 Task: Customize your repository appearance and profile.
Action: Mouse moved to (1178, 86)
Screenshot: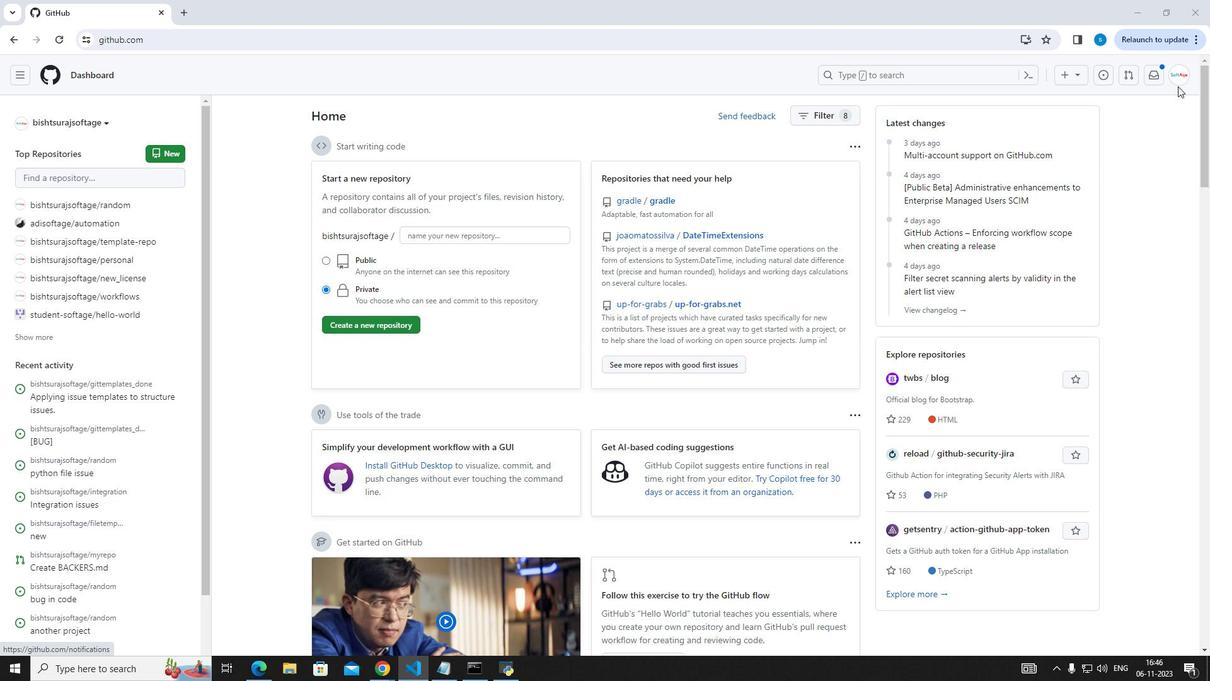 
Action: Mouse pressed left at (1178, 86)
Screenshot: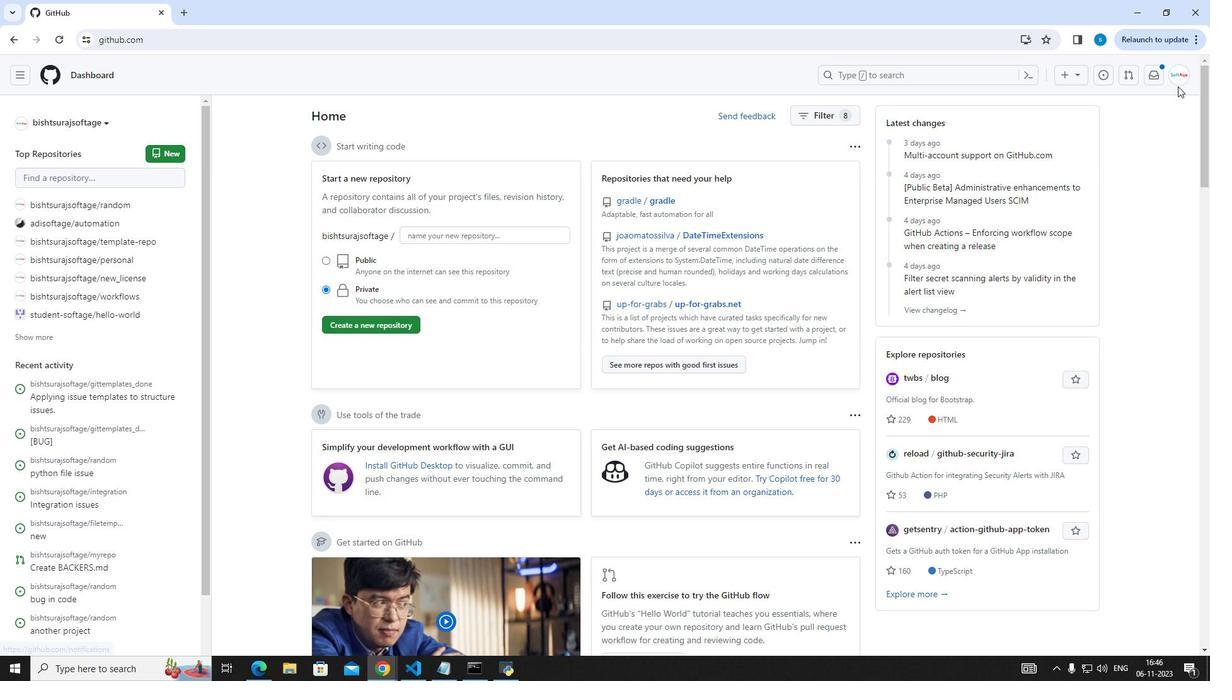 
Action: Mouse moved to (1179, 78)
Screenshot: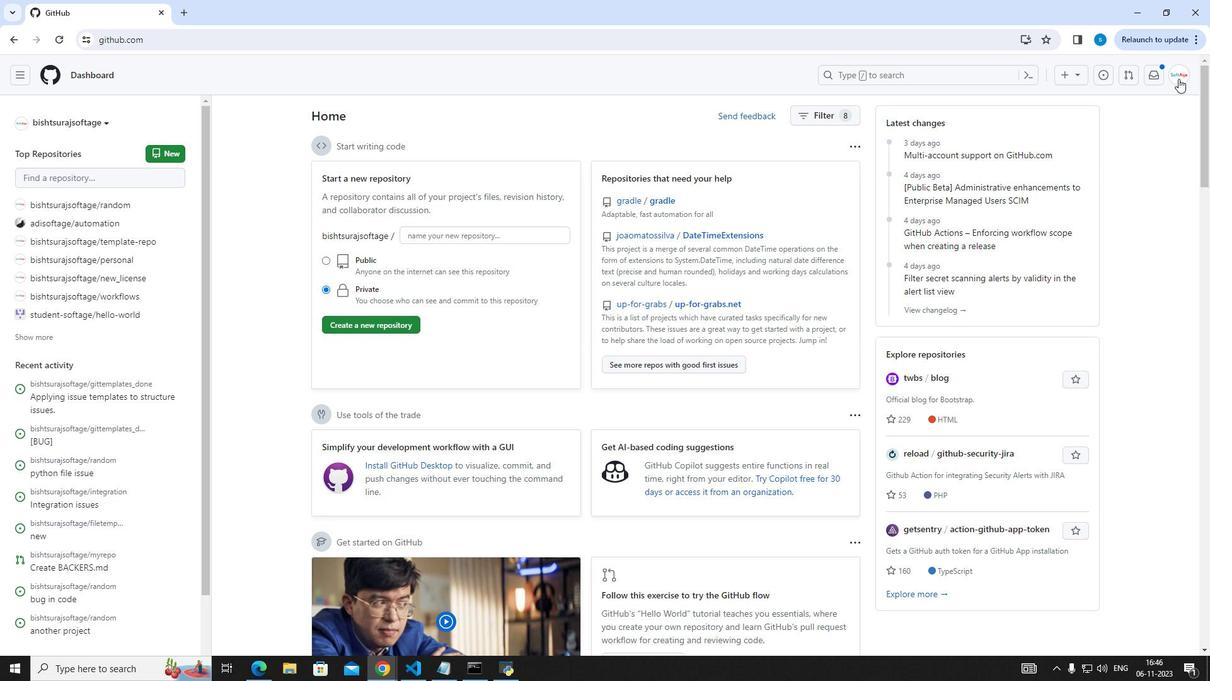 
Action: Mouse pressed left at (1179, 78)
Screenshot: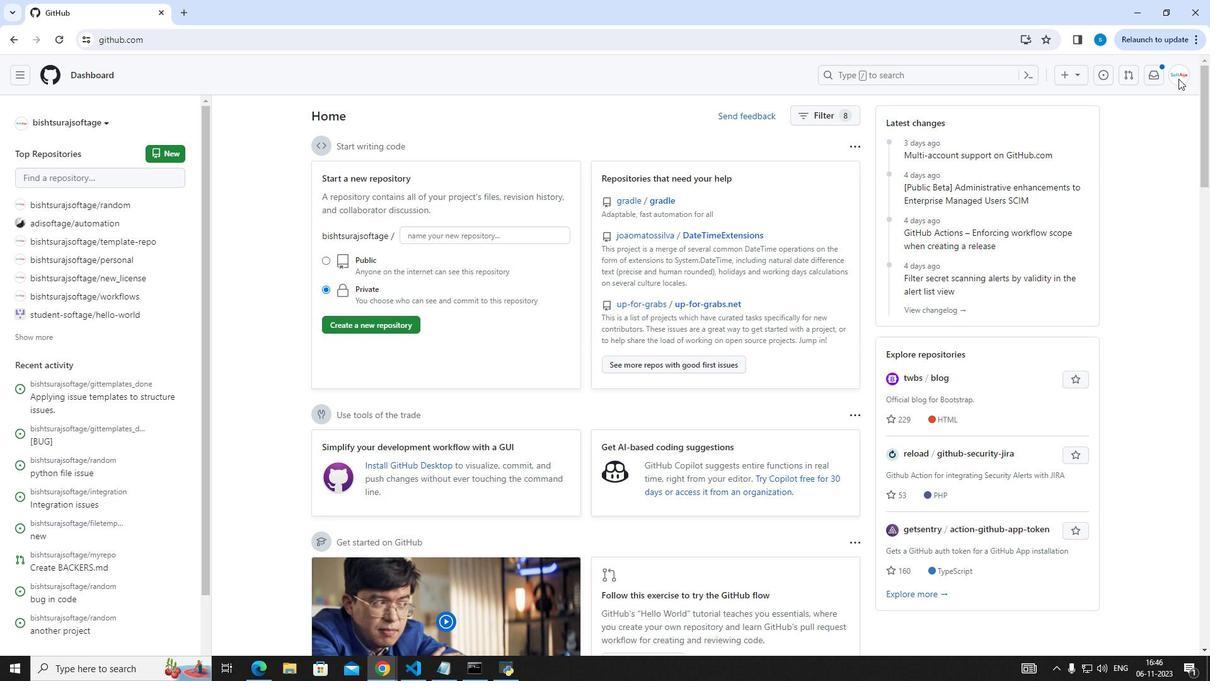 
Action: Mouse moved to (1079, 189)
Screenshot: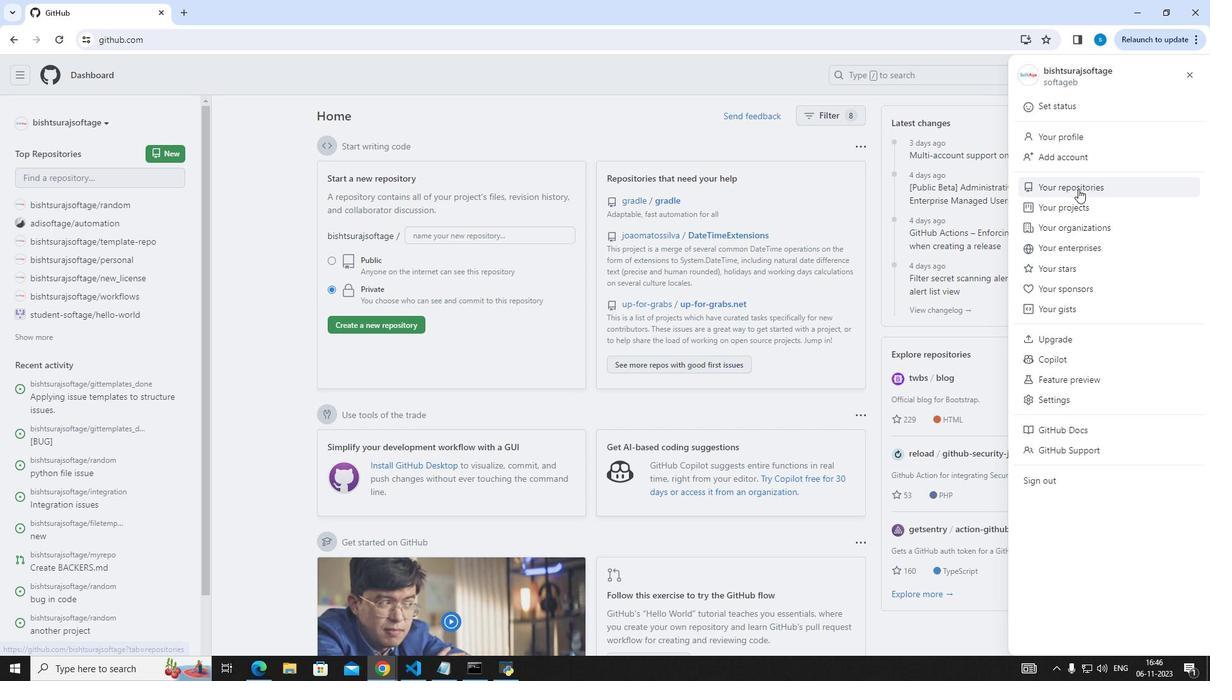 
Action: Mouse pressed left at (1079, 189)
Screenshot: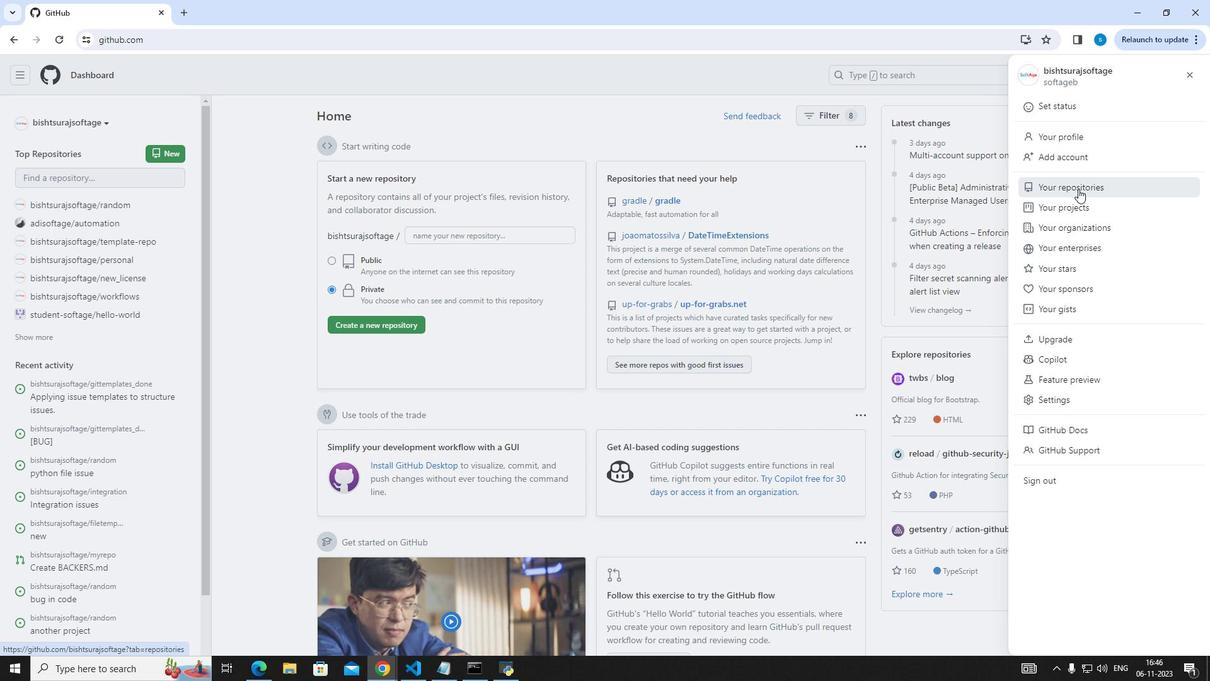 
Action: Mouse moved to (435, 605)
Screenshot: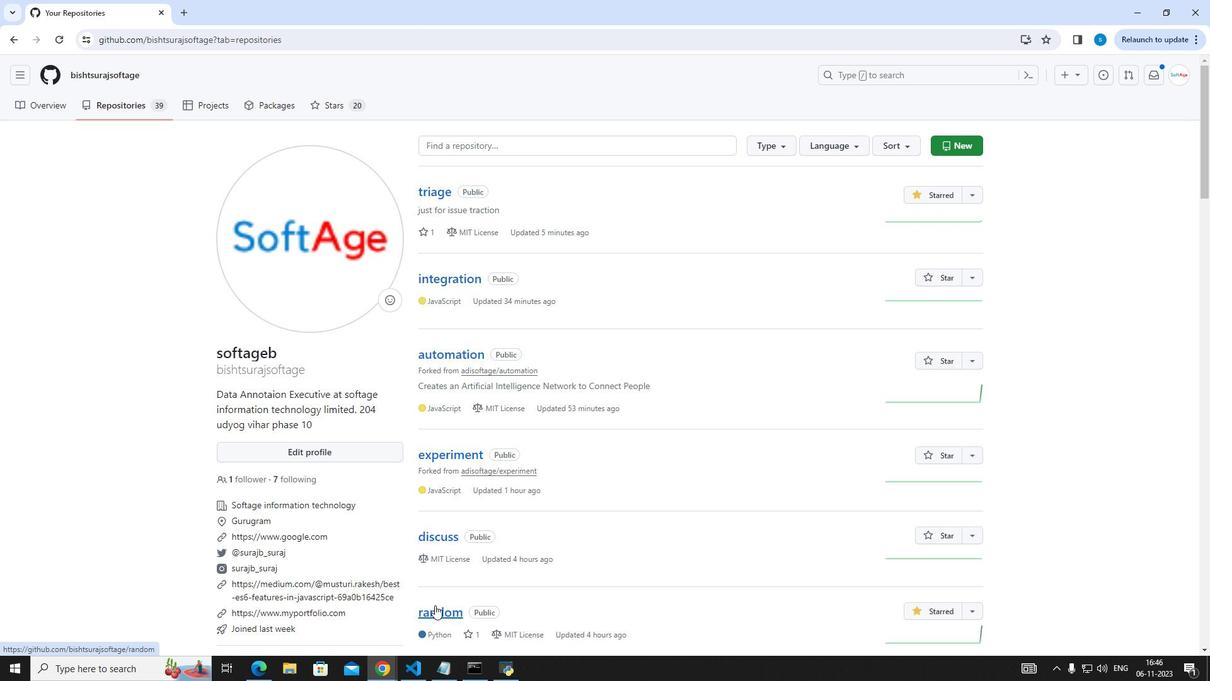 
Action: Mouse pressed left at (435, 605)
Screenshot: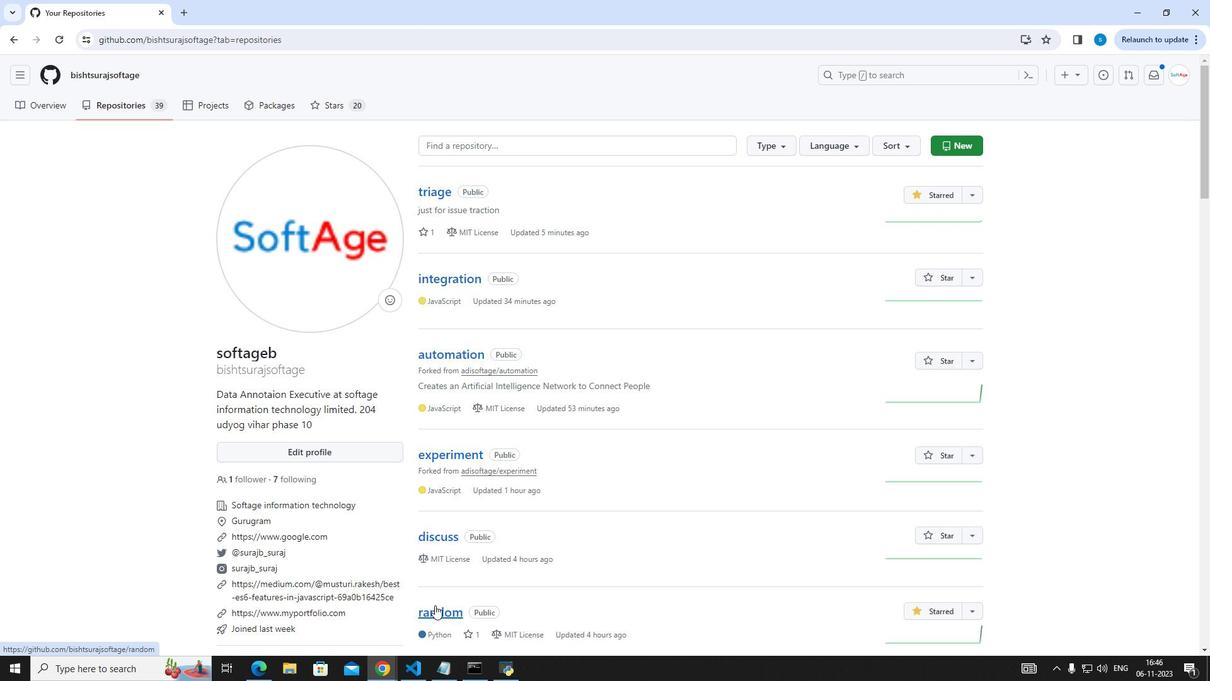 
Action: Mouse moved to (974, 181)
Screenshot: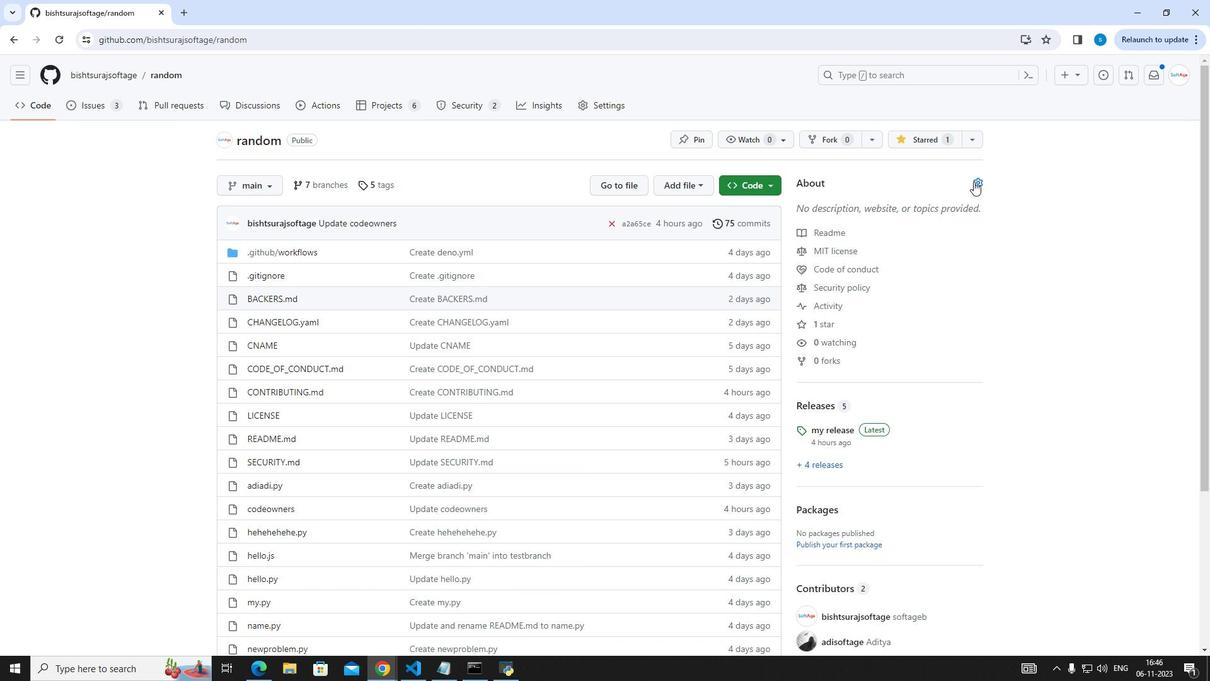 
Action: Mouse pressed left at (974, 181)
Screenshot: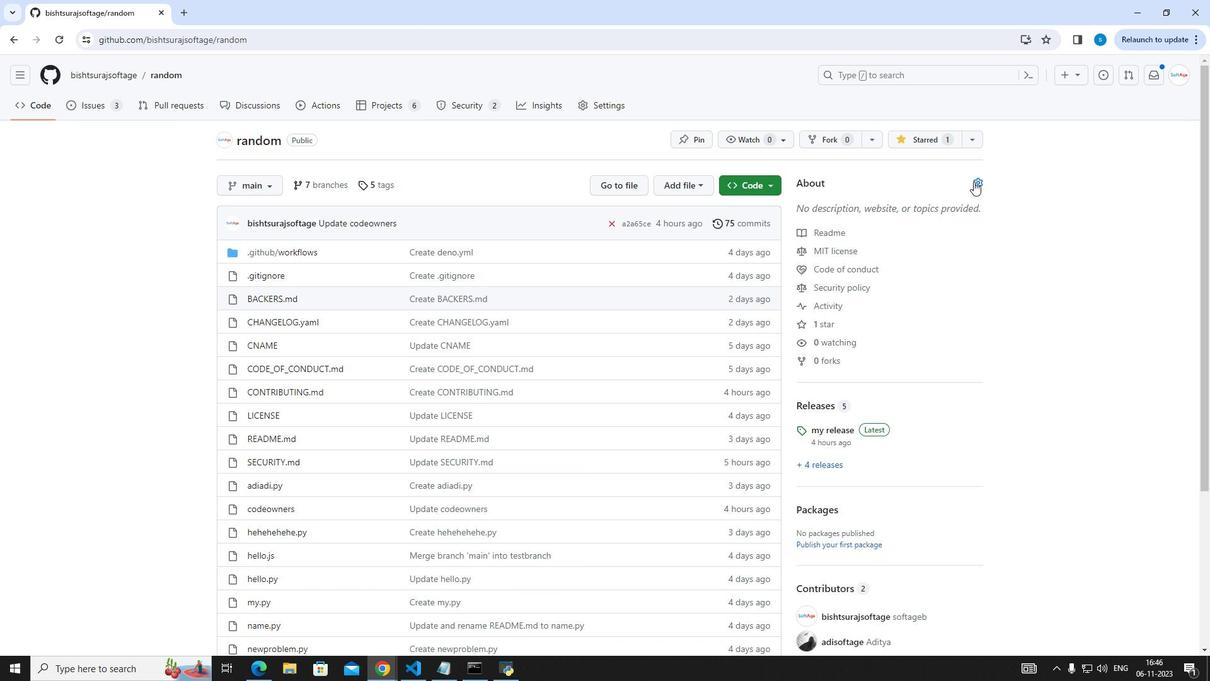 
Action: Mouse moved to (462, 181)
Screenshot: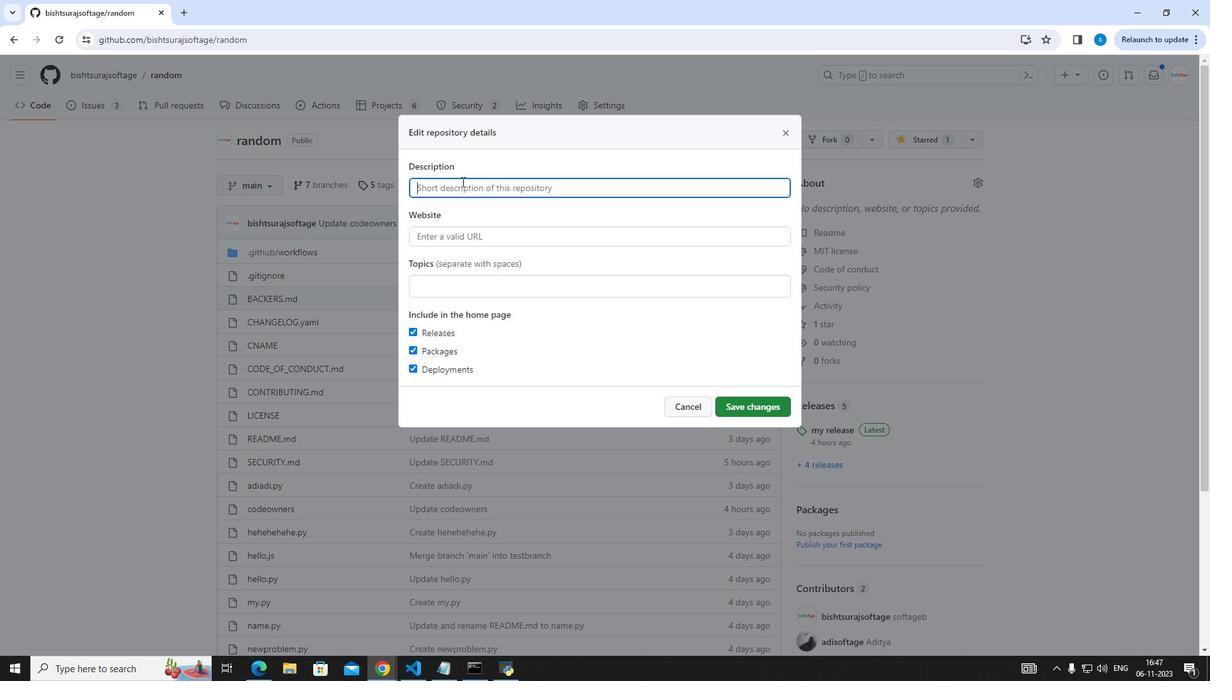 
Action: Mouse pressed left at (462, 181)
Screenshot: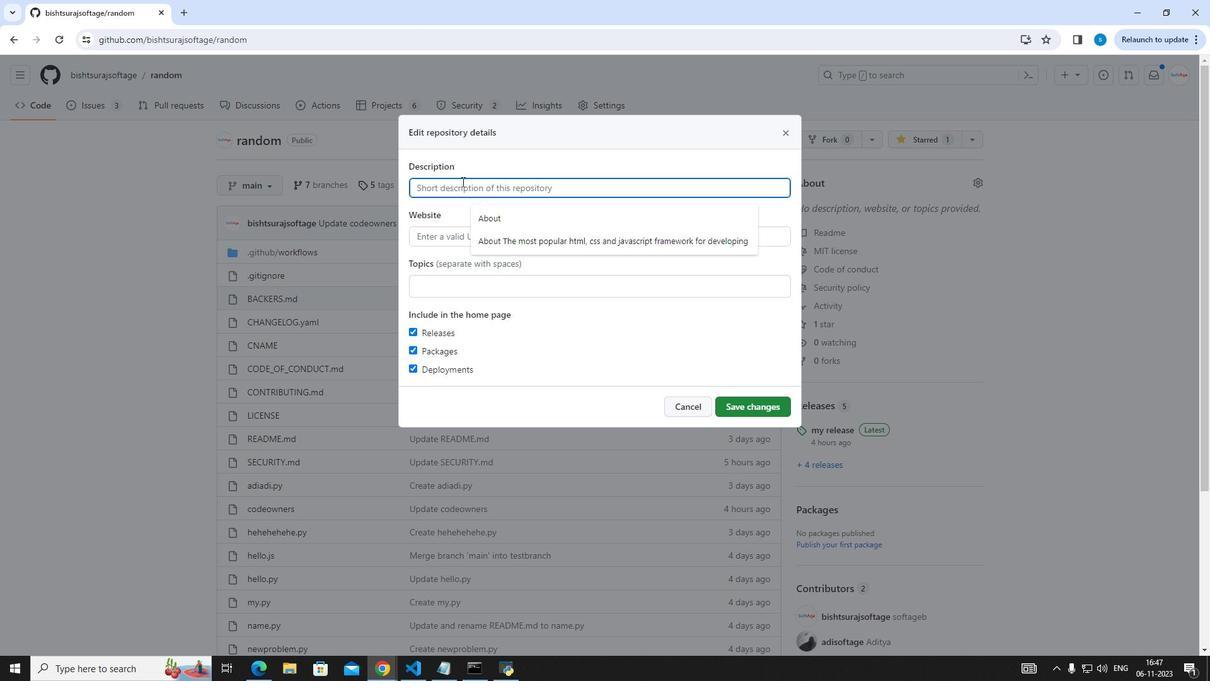
Action: Key pressed <Key.shift_r><Key.shift_r><Key.shift_r><Key.shift_r><Key.shift_r><Key.shift_r><Key.shift_r><Key.shift_r><Key.shift_r><Key.shift_r><Key.shift_r><Key.shift_r><Key.shift_r><Key.shift_r><Key.shift_r><Key.shift_r><Key.shift_r>A<Key.space>modern<Key.space>web<Key.space>application<Key.space>built<Key.space>with<Key.space><Key.shift_r>React<Key.space>and<Key.space><Key.shift_r>Node<Key.space><Key.backspace>js.
Screenshot: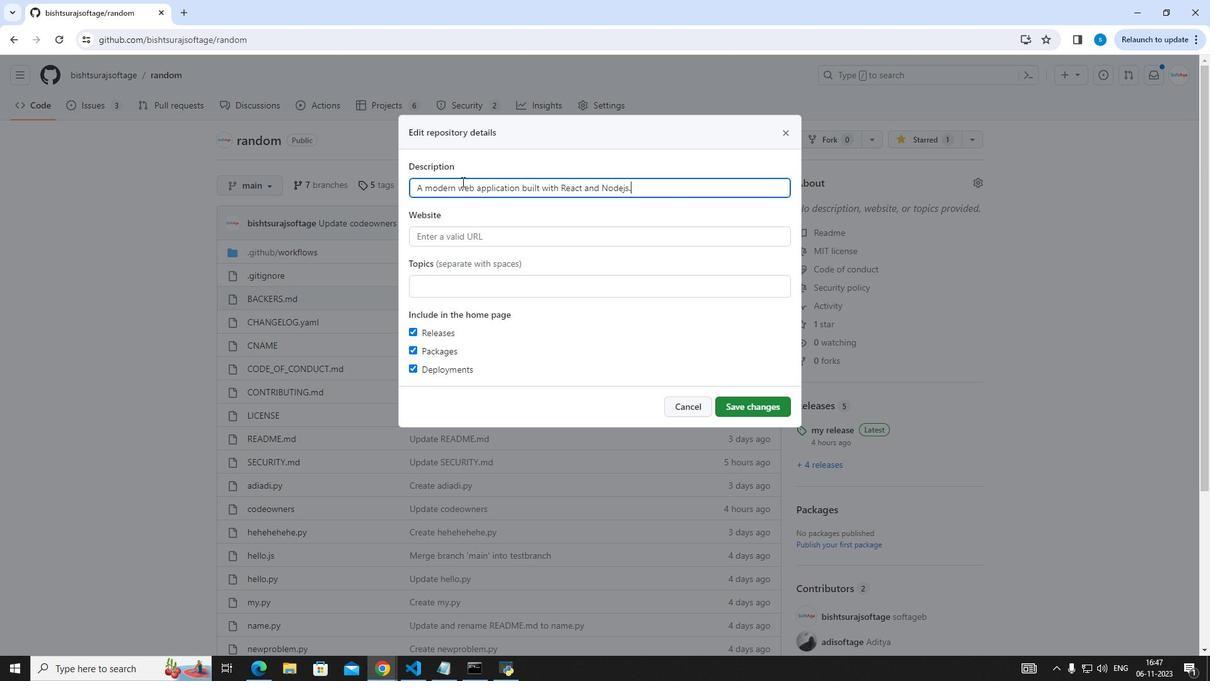 
Action: Mouse moved to (460, 287)
Screenshot: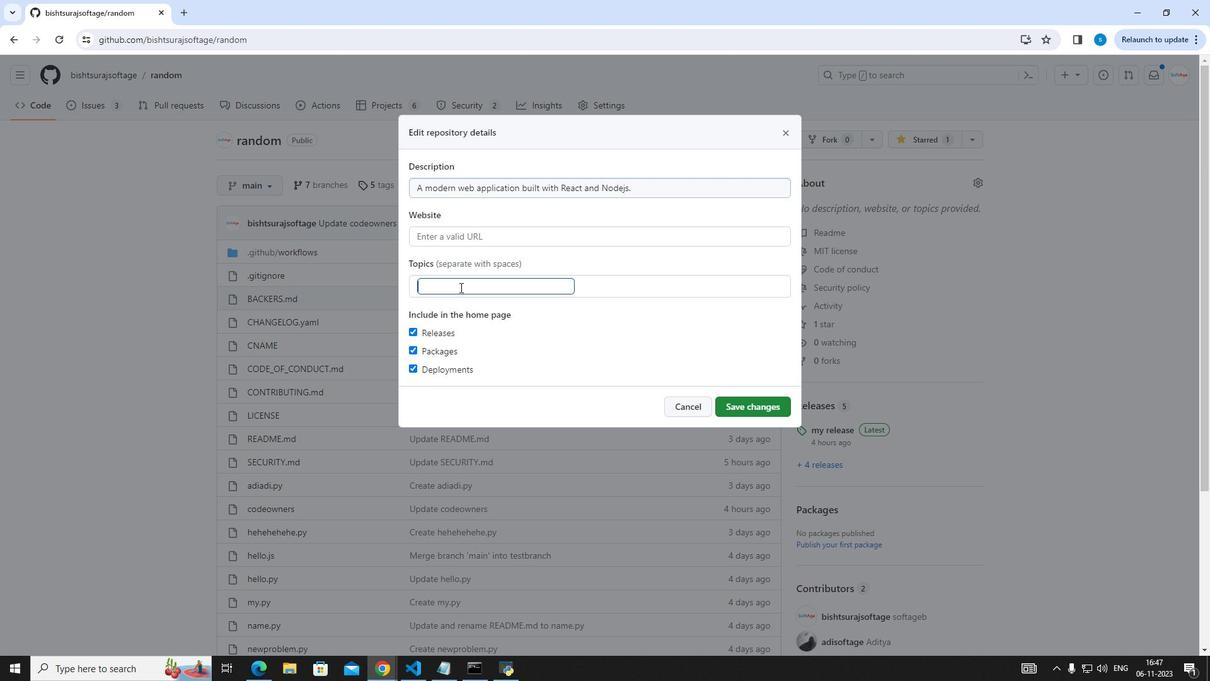 
Action: Mouse pressed left at (460, 287)
Screenshot: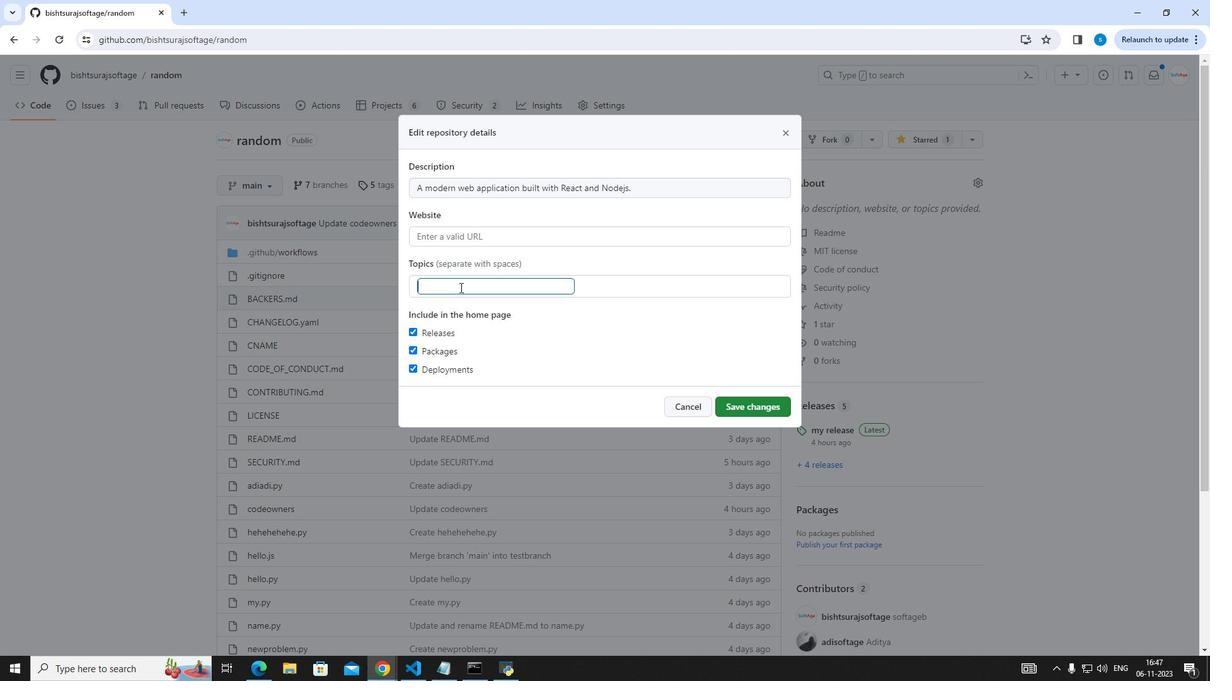 
Action: Key pressed css<Key.space>javascript<Key.space>nodejs<Key.space>react<Key.space>html<Key.space>c<Key.backspace>jav<Key.backspace><Key.backspace>ava<Key.enter><Key.space><Key.backspace>php<Key.space>python<Key.space>
Screenshot: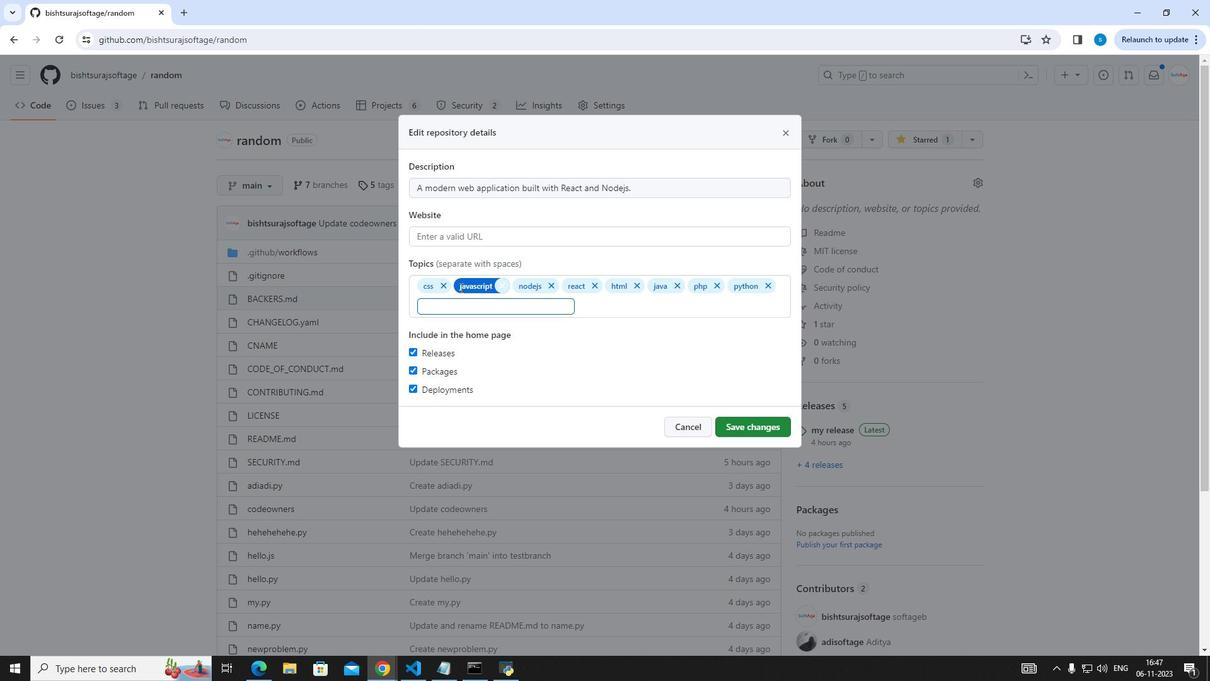 
Action: Mouse moved to (778, 429)
Screenshot: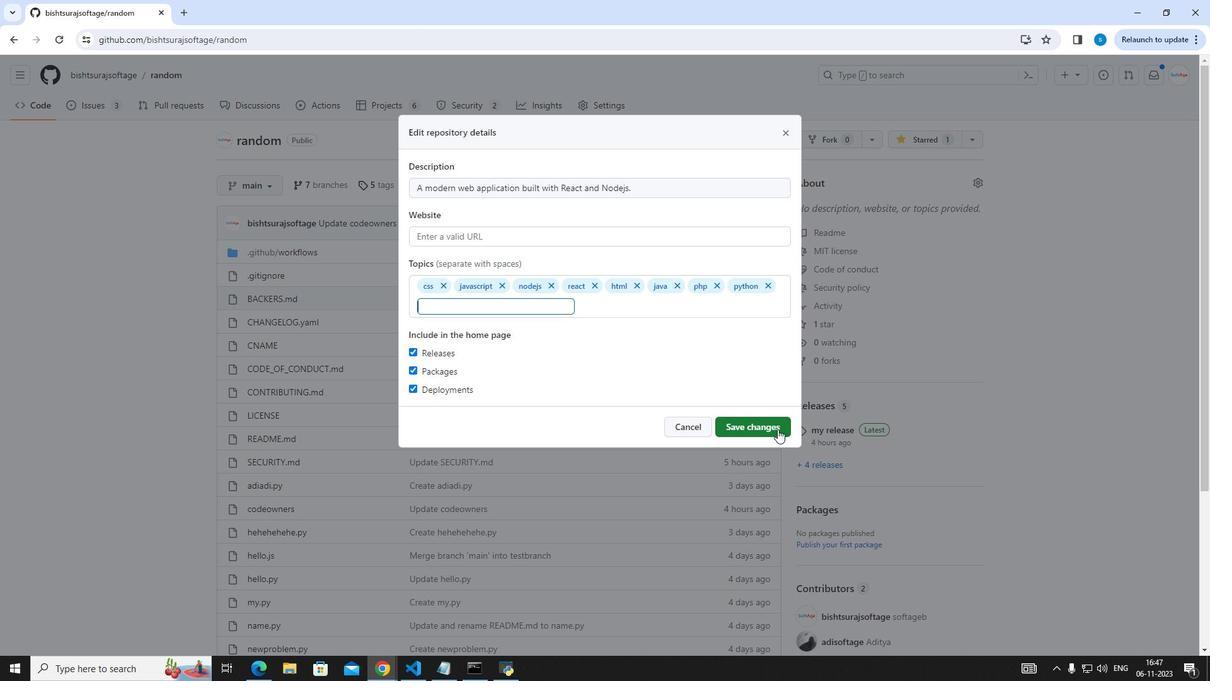 
Action: Mouse pressed left at (778, 429)
Screenshot: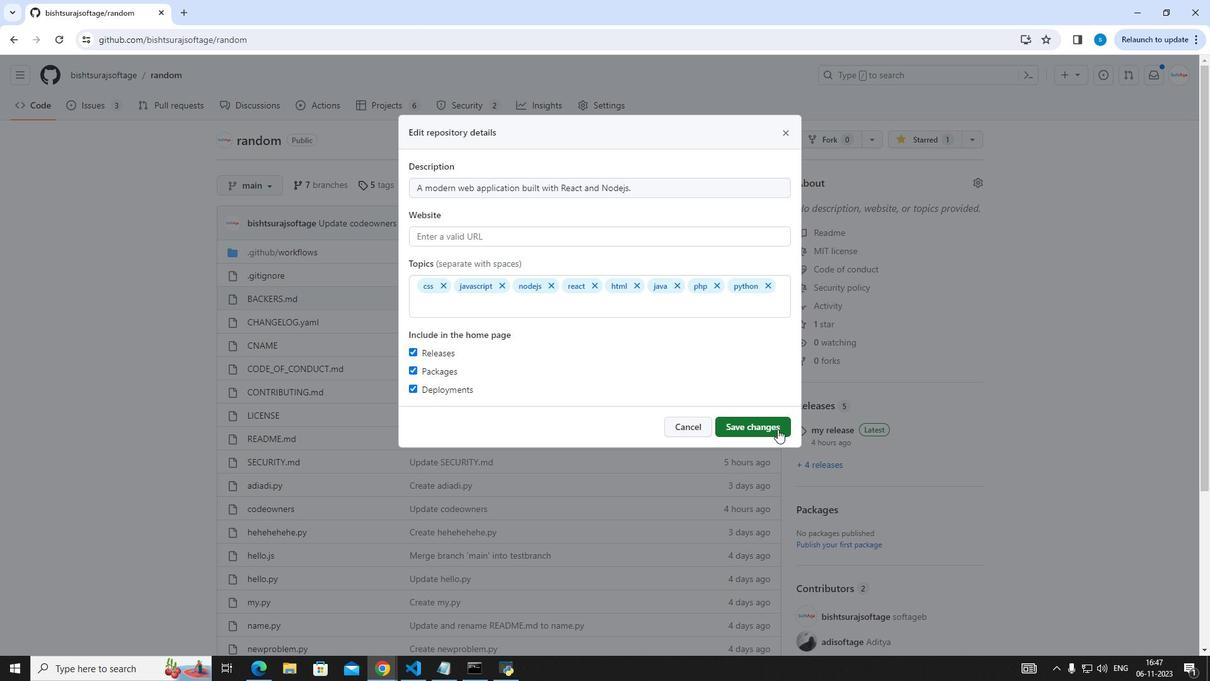 
Action: Mouse moved to (588, 107)
Screenshot: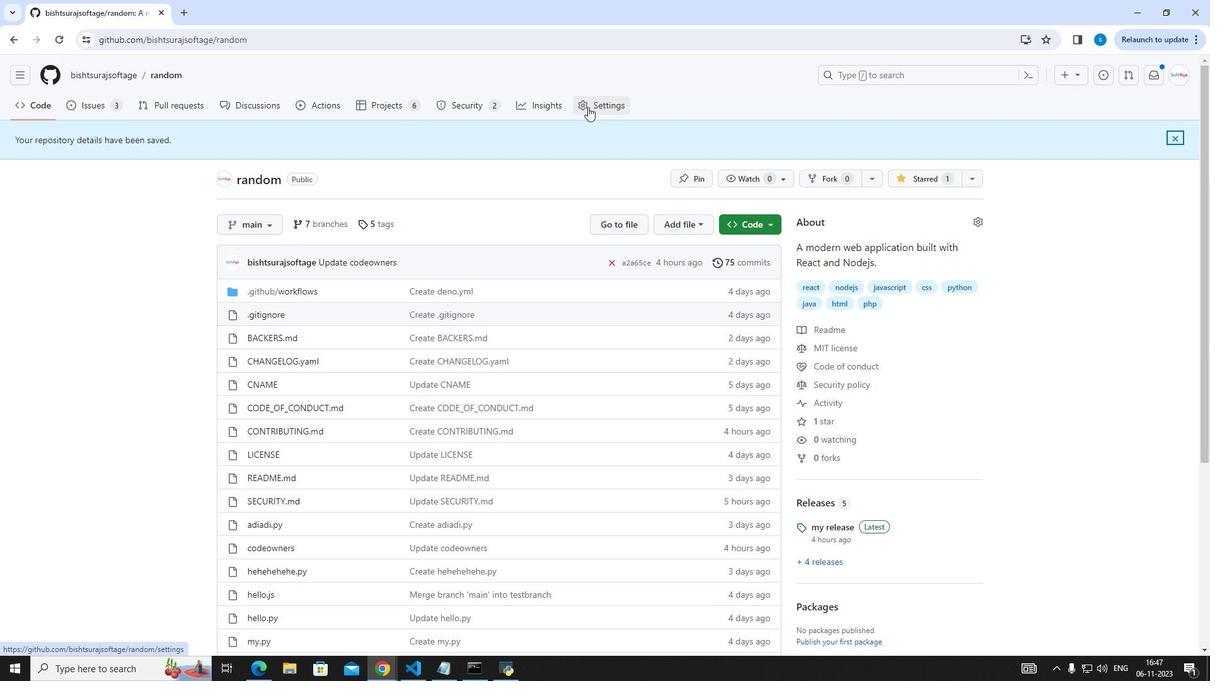 
Action: Mouse pressed left at (588, 107)
Screenshot: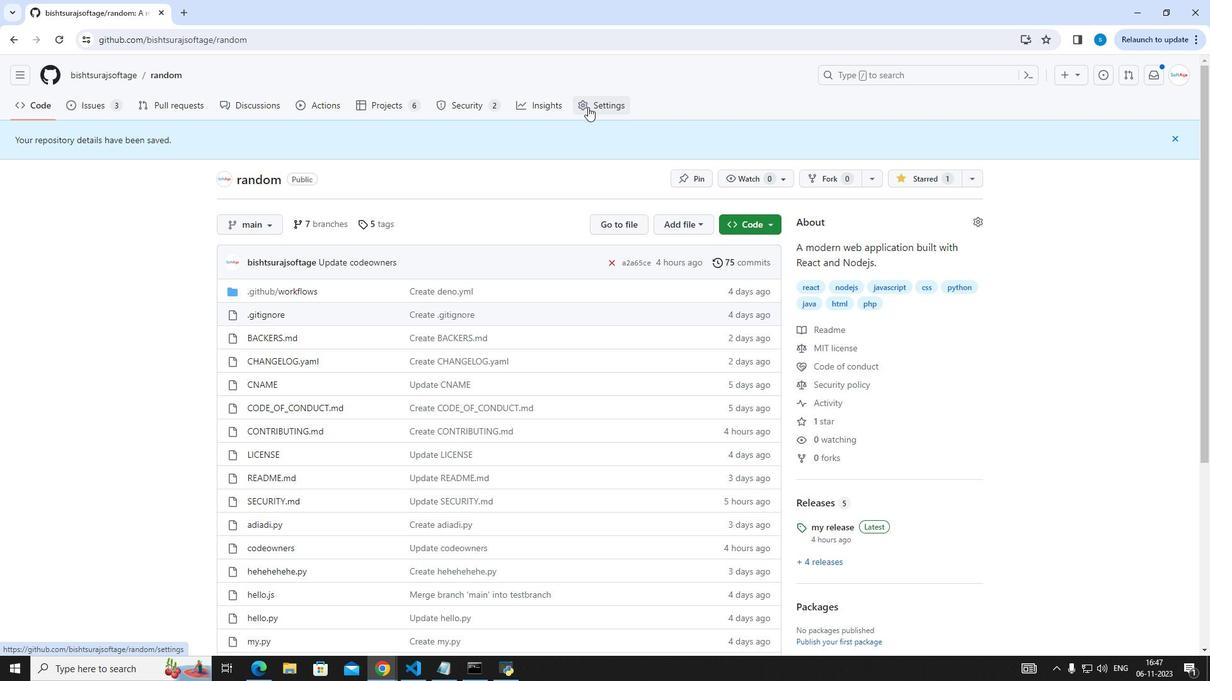 
Action: Mouse moved to (698, 326)
Screenshot: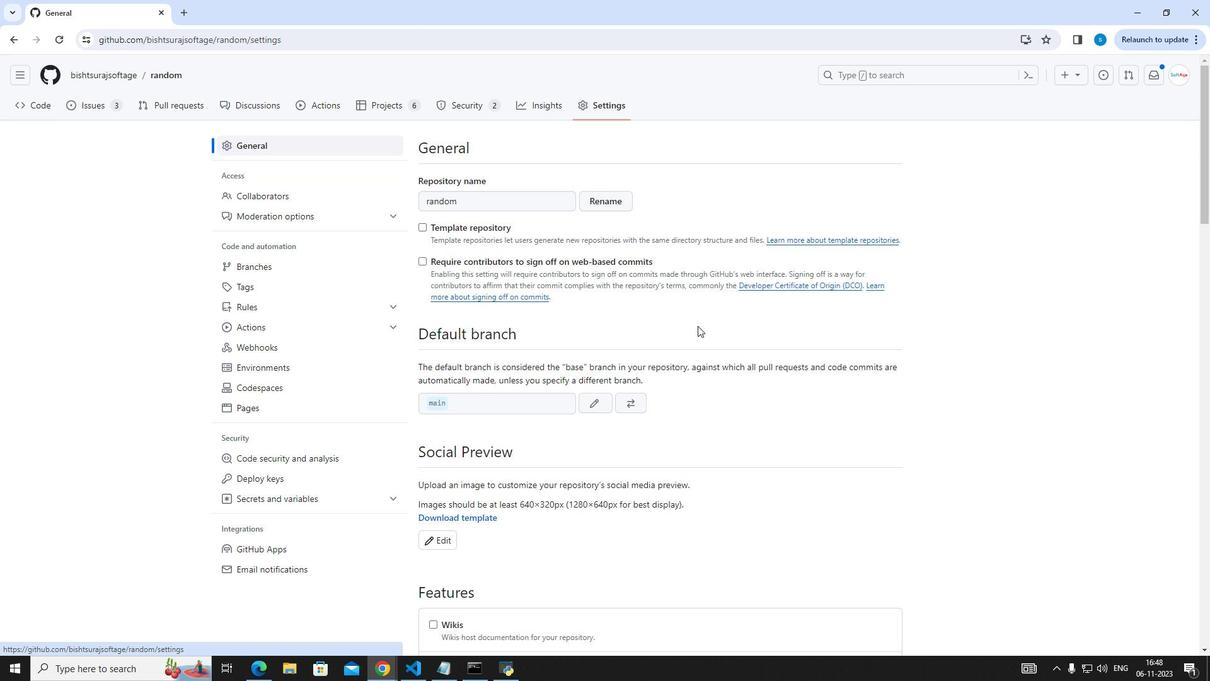 
Action: Mouse scrolled (698, 325) with delta (0, 0)
Screenshot: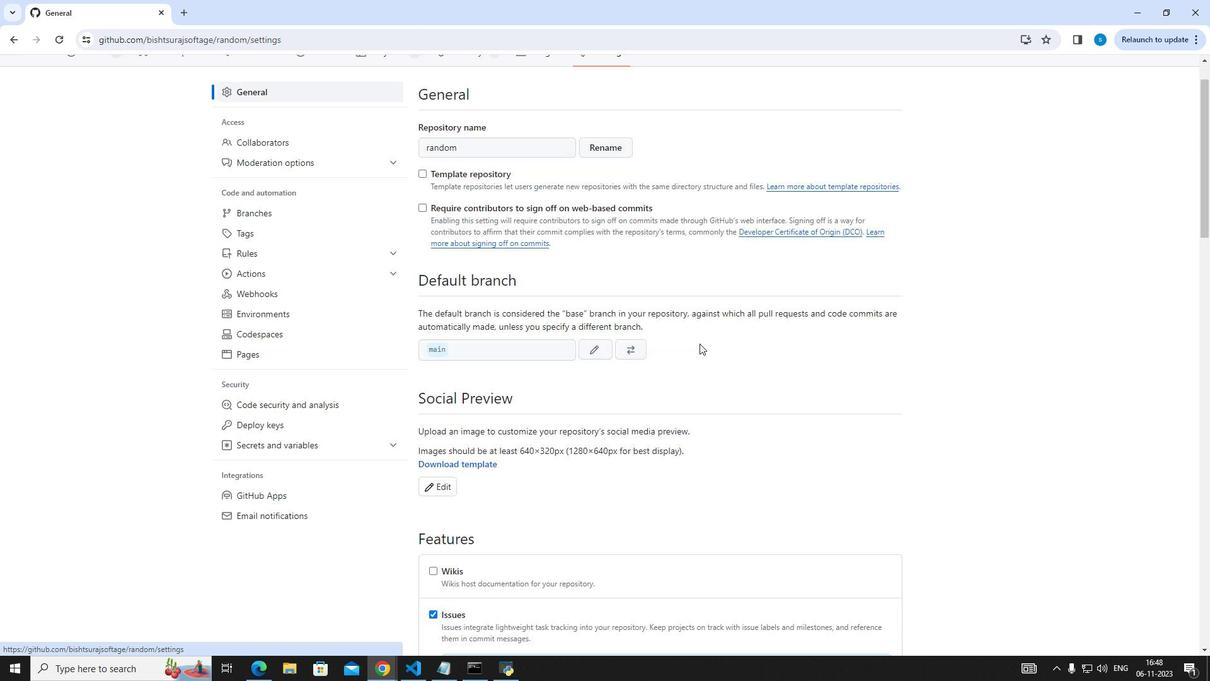
Action: Mouse moved to (698, 328)
Screenshot: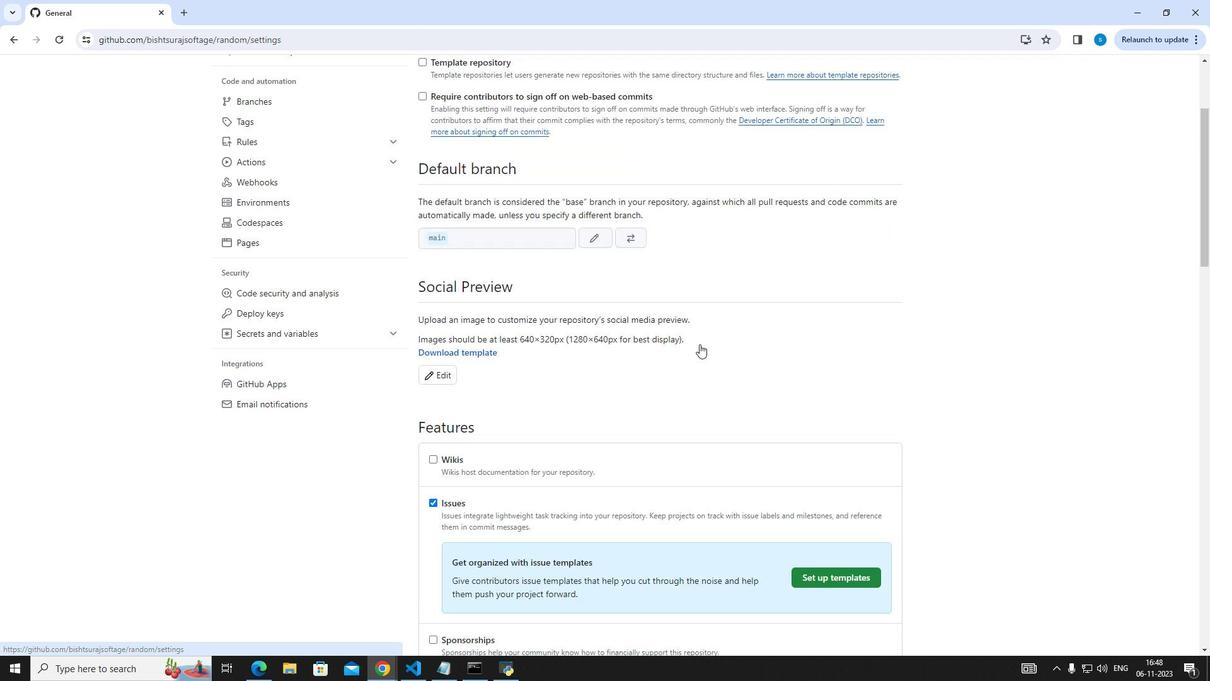 
Action: Mouse scrolled (698, 327) with delta (0, 0)
Screenshot: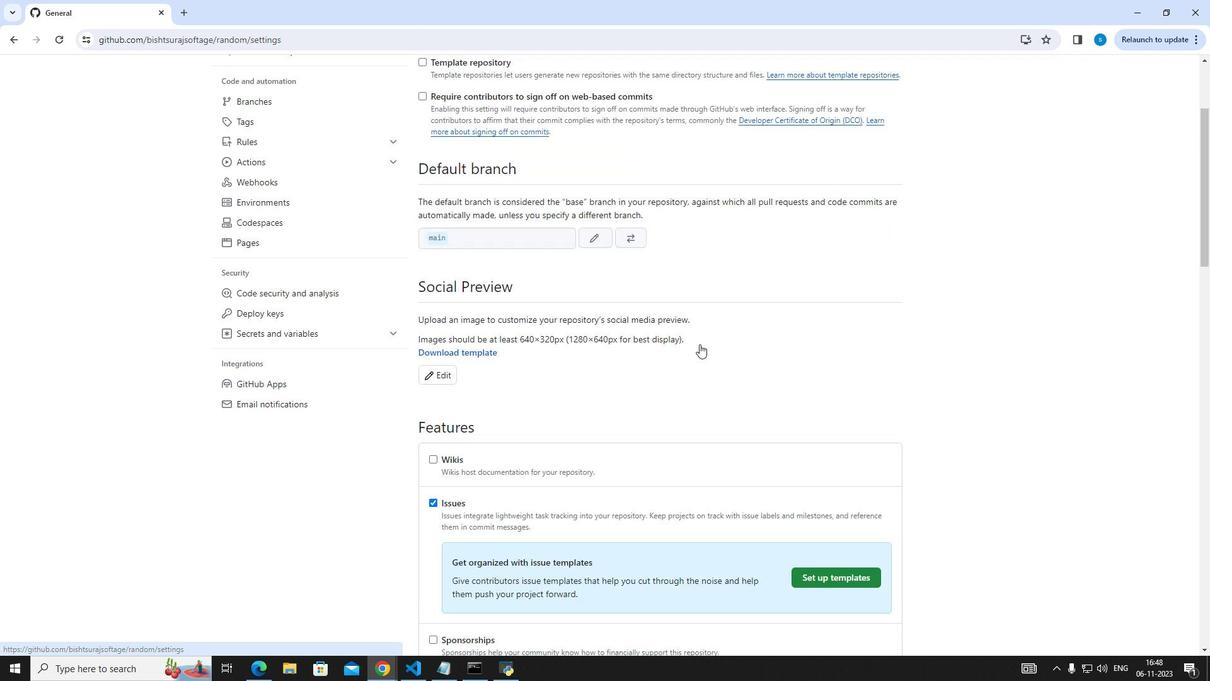
Action: Mouse moved to (699, 336)
Screenshot: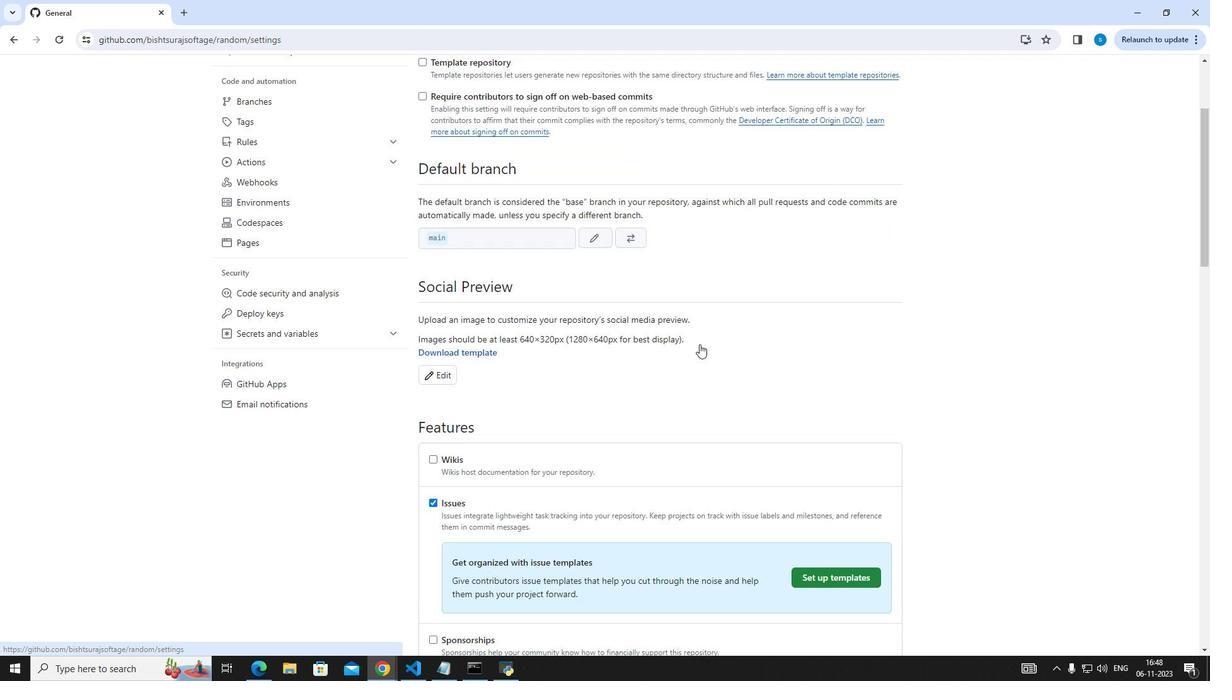 
Action: Mouse scrolled (699, 335) with delta (0, 0)
Screenshot: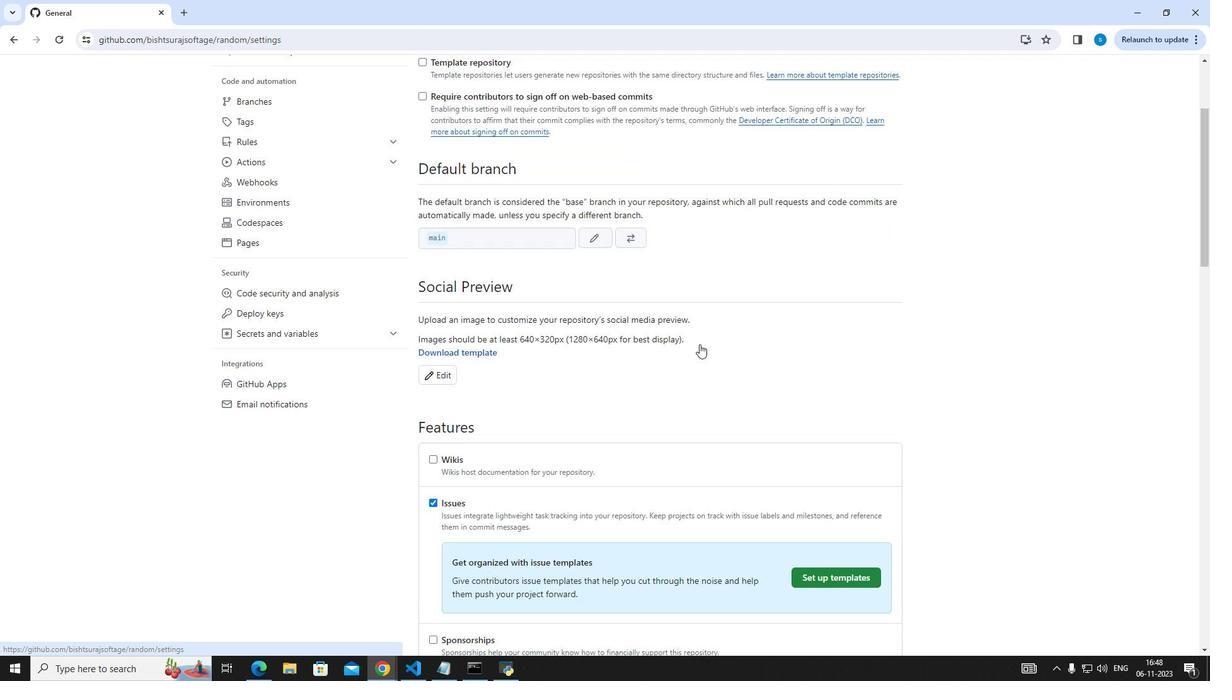
Action: Mouse moved to (700, 340)
Screenshot: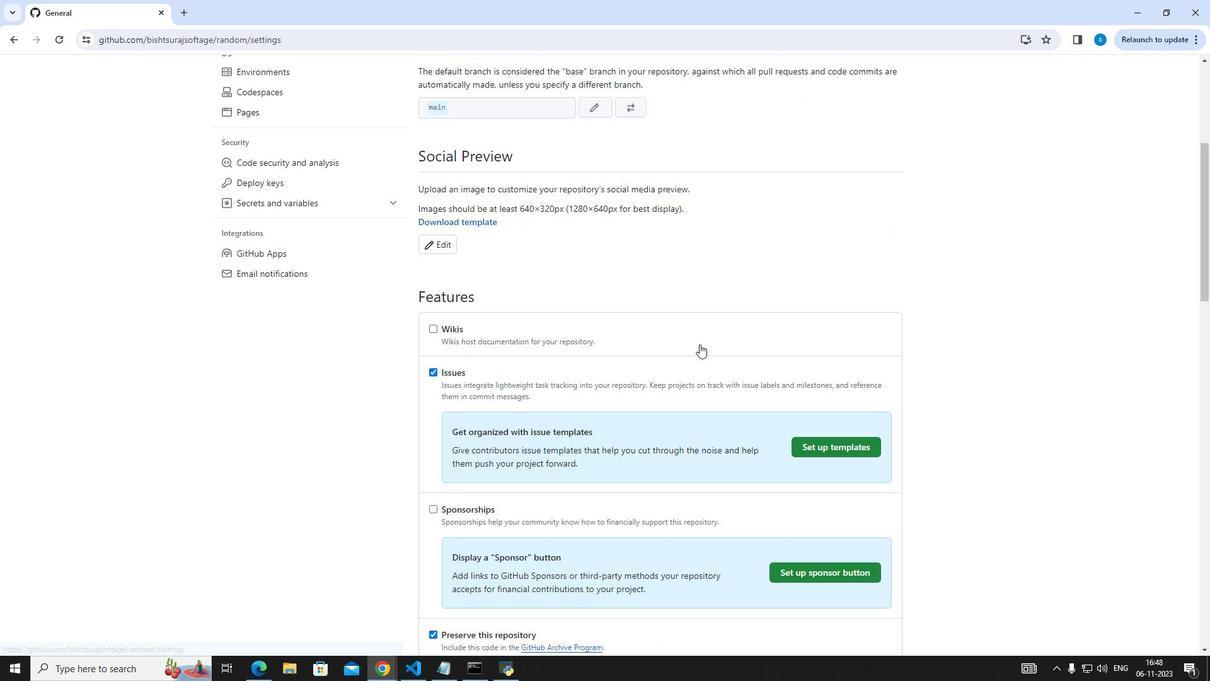 
Action: Mouse scrolled (700, 339) with delta (0, 0)
Screenshot: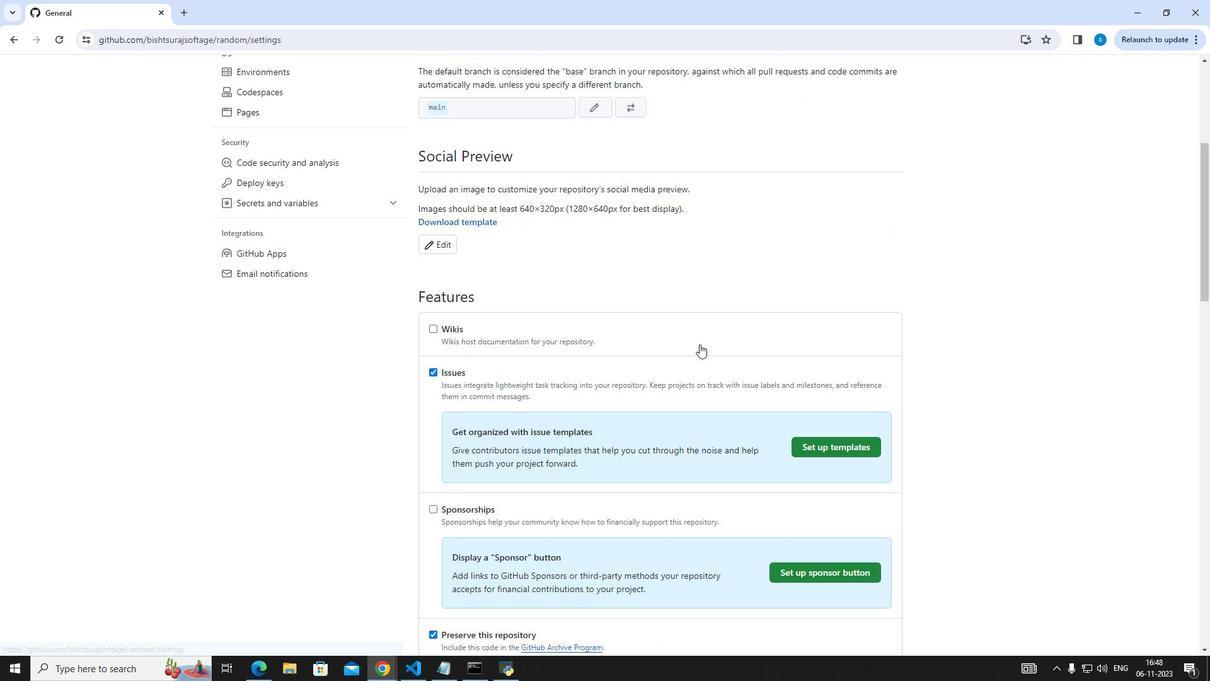 
Action: Mouse moved to (700, 343)
Screenshot: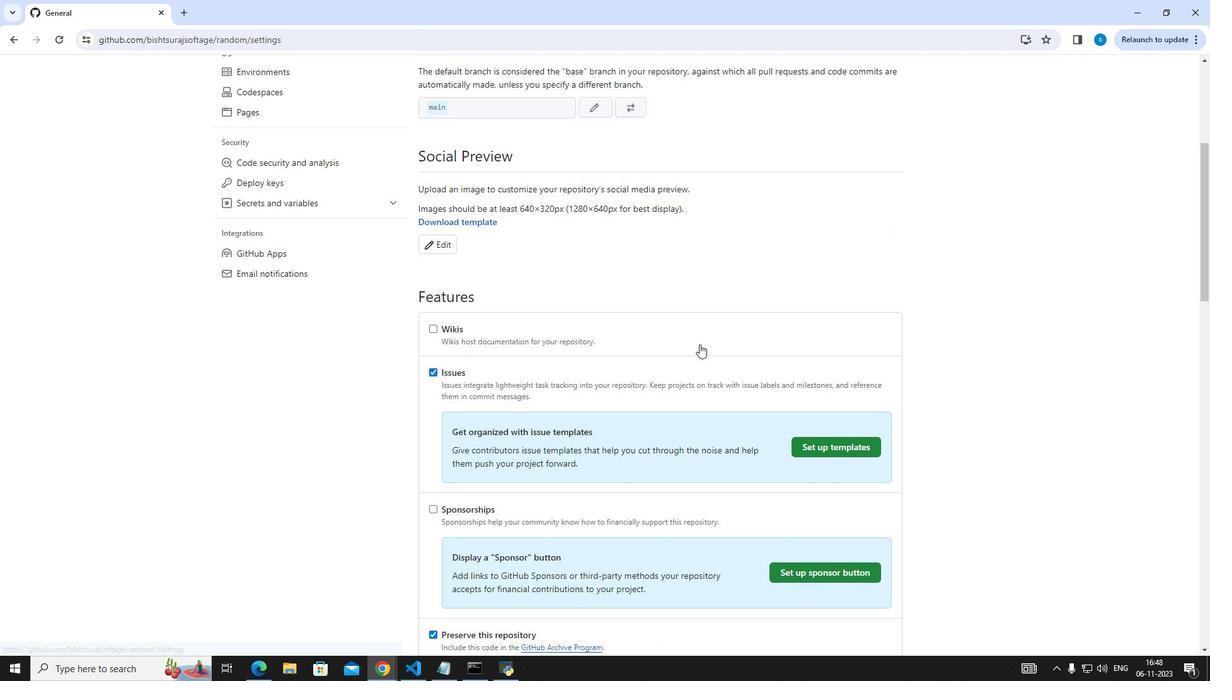 
Action: Mouse scrolled (700, 342) with delta (0, 0)
Screenshot: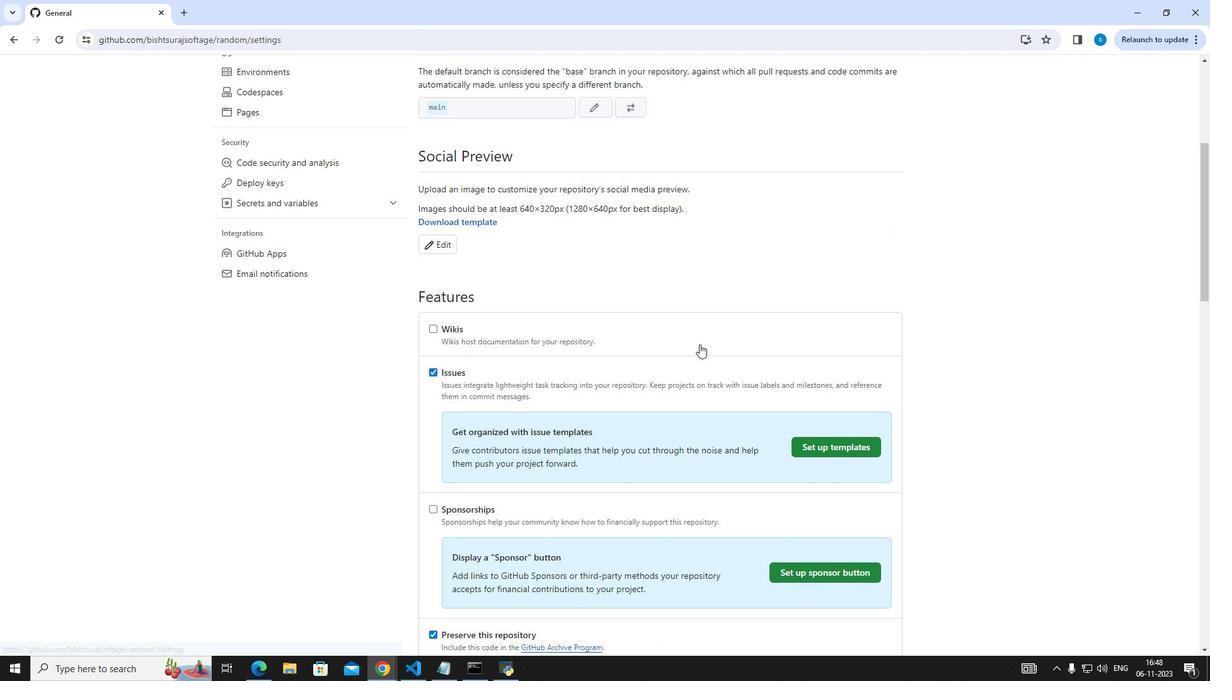 
Action: Mouse moved to (700, 344)
Screenshot: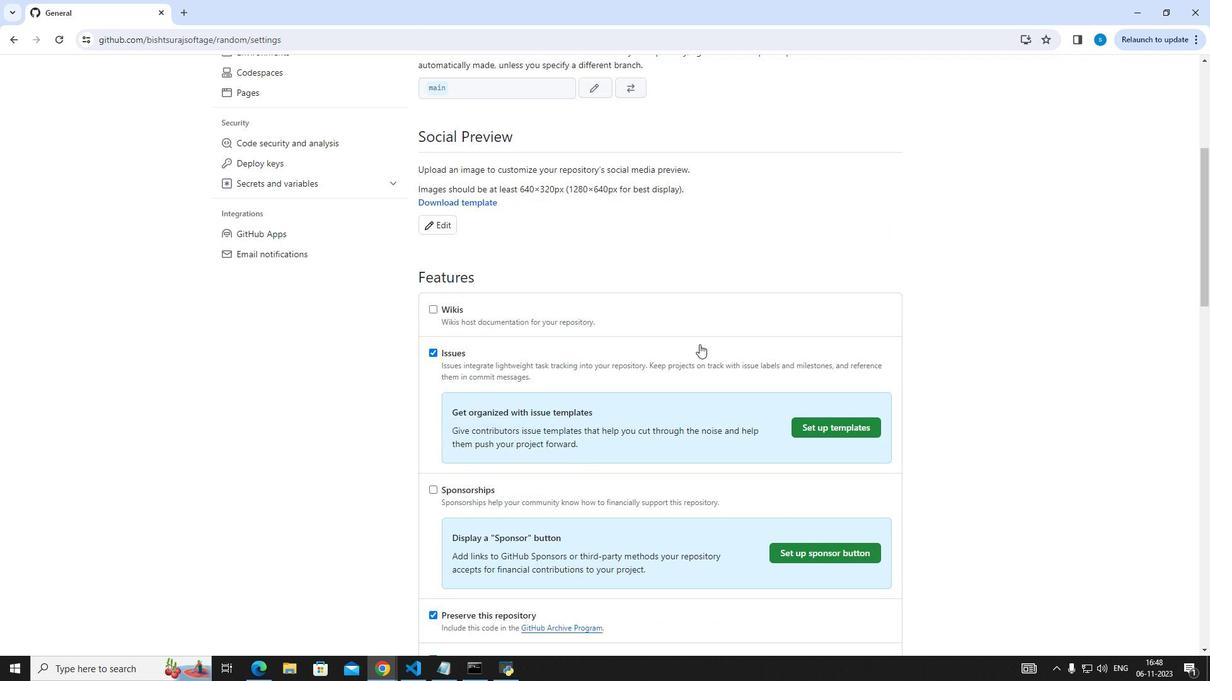 
Action: Mouse scrolled (700, 343) with delta (0, 0)
Screenshot: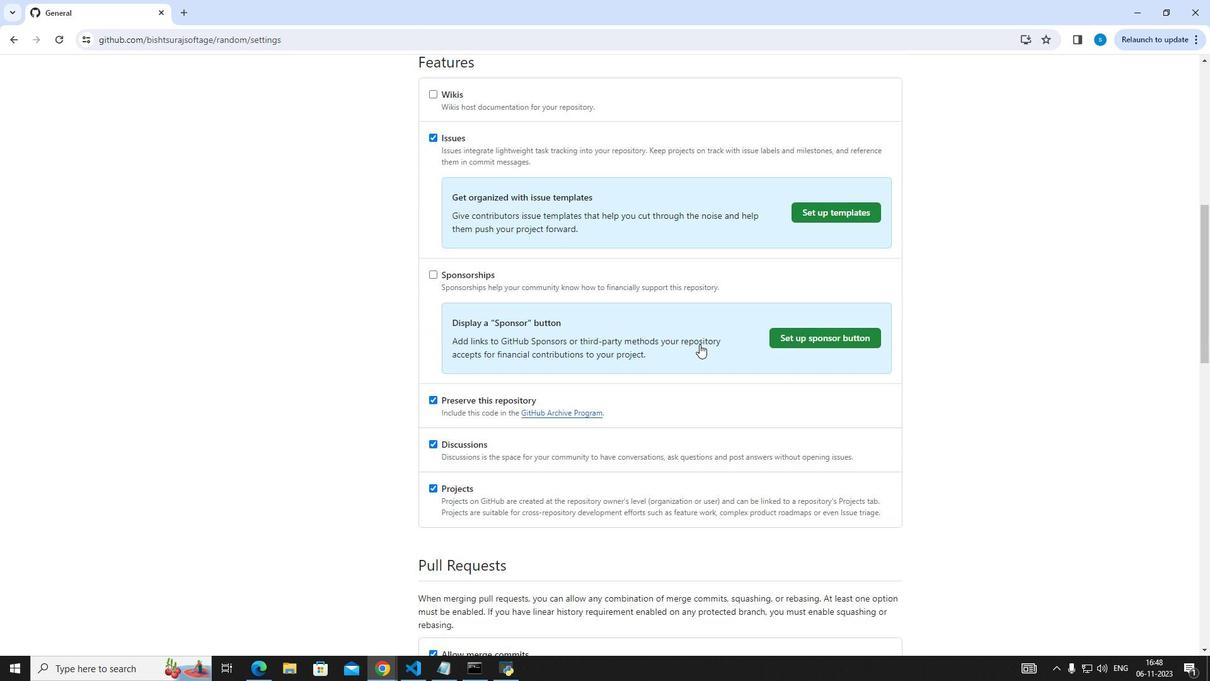
Action: Mouse scrolled (700, 343) with delta (0, 0)
Screenshot: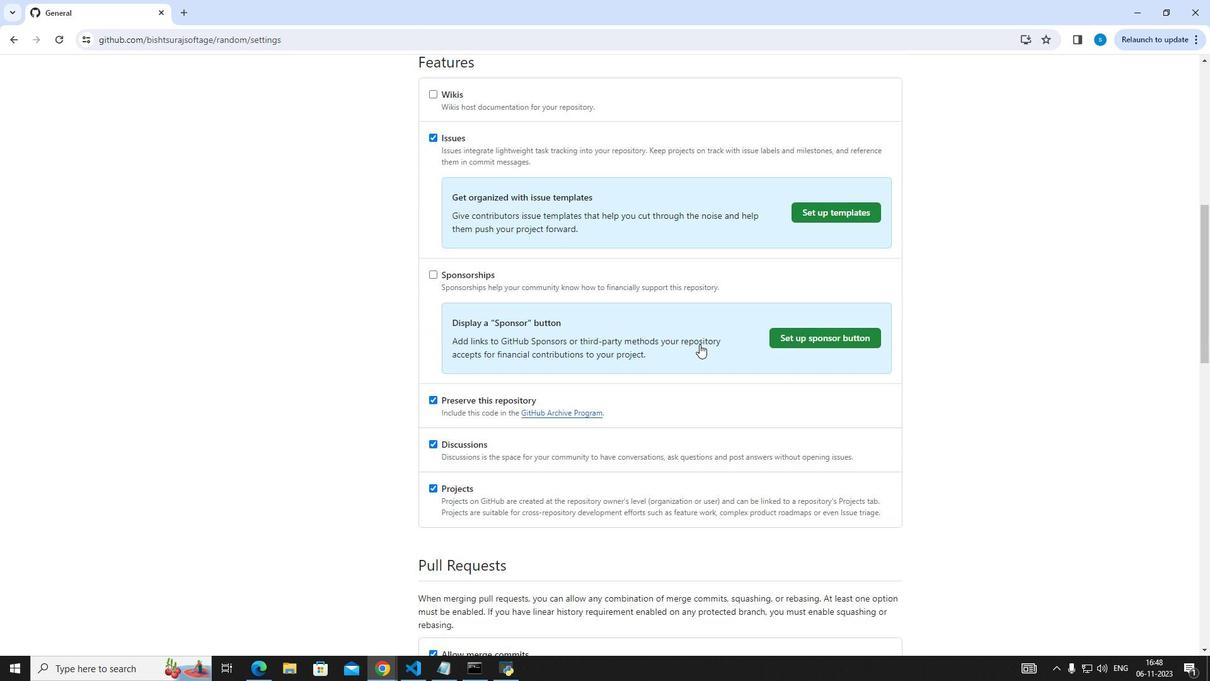 
Action: Mouse scrolled (700, 343) with delta (0, 0)
Screenshot: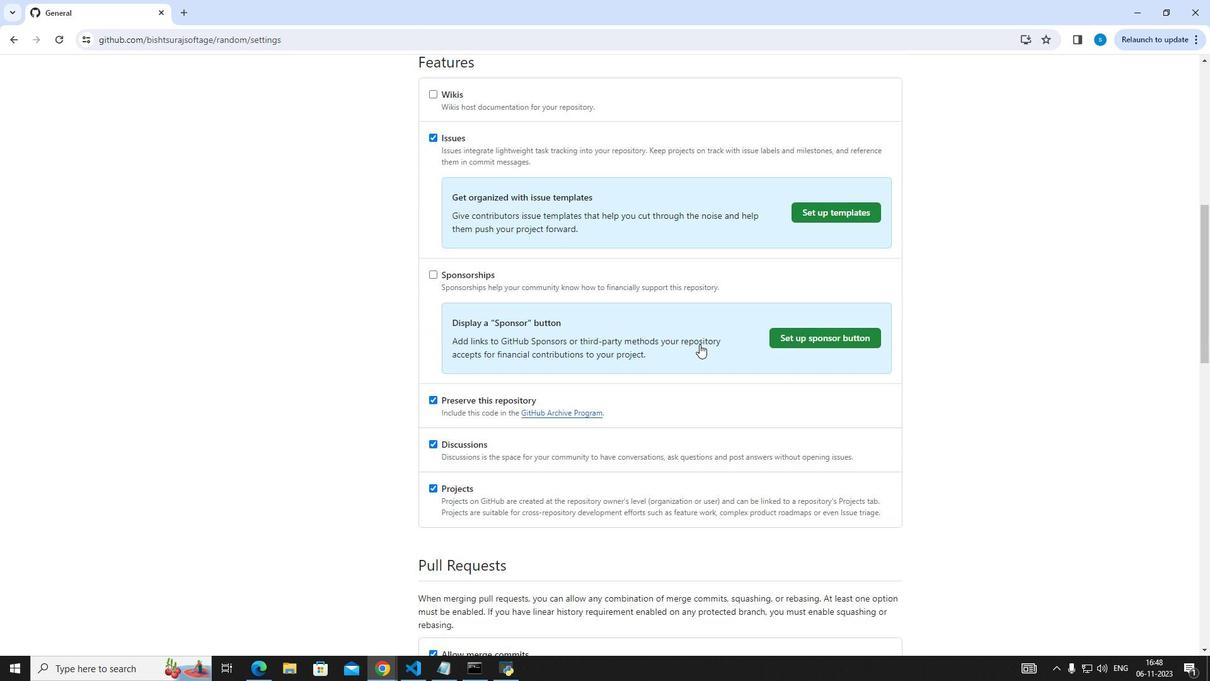 
Action: Mouse scrolled (700, 343) with delta (0, 0)
Screenshot: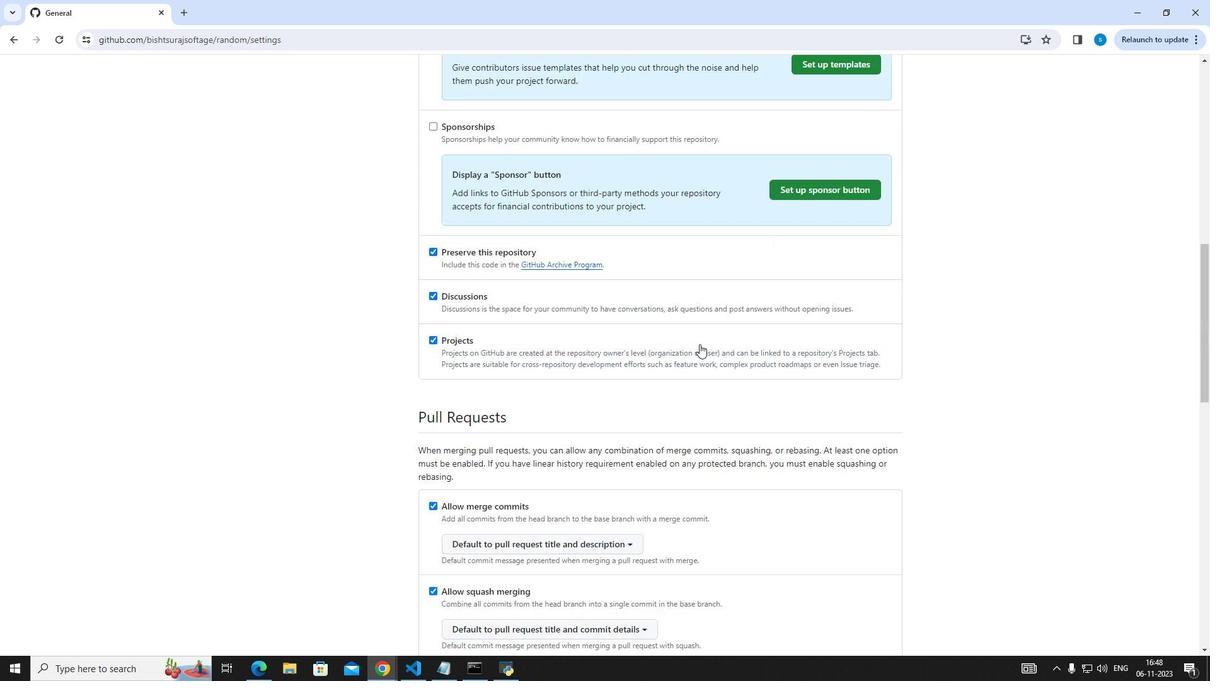 
Action: Mouse scrolled (700, 343) with delta (0, 0)
Screenshot: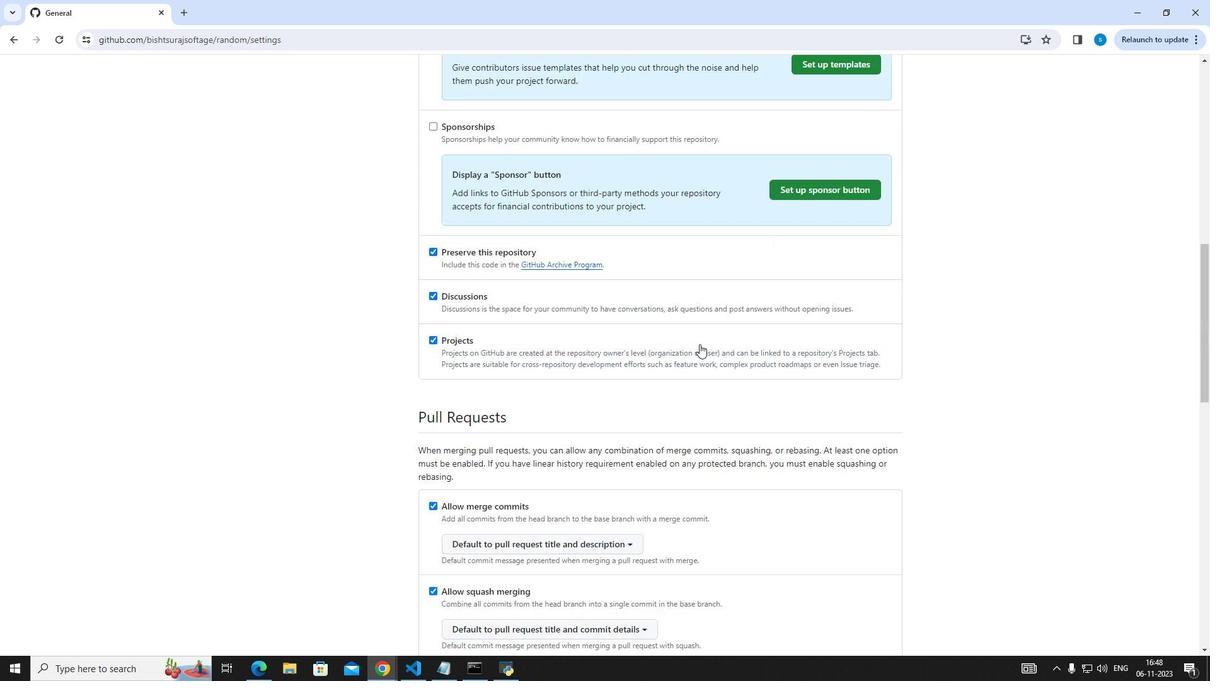 
Action: Mouse scrolled (700, 343) with delta (0, 0)
Screenshot: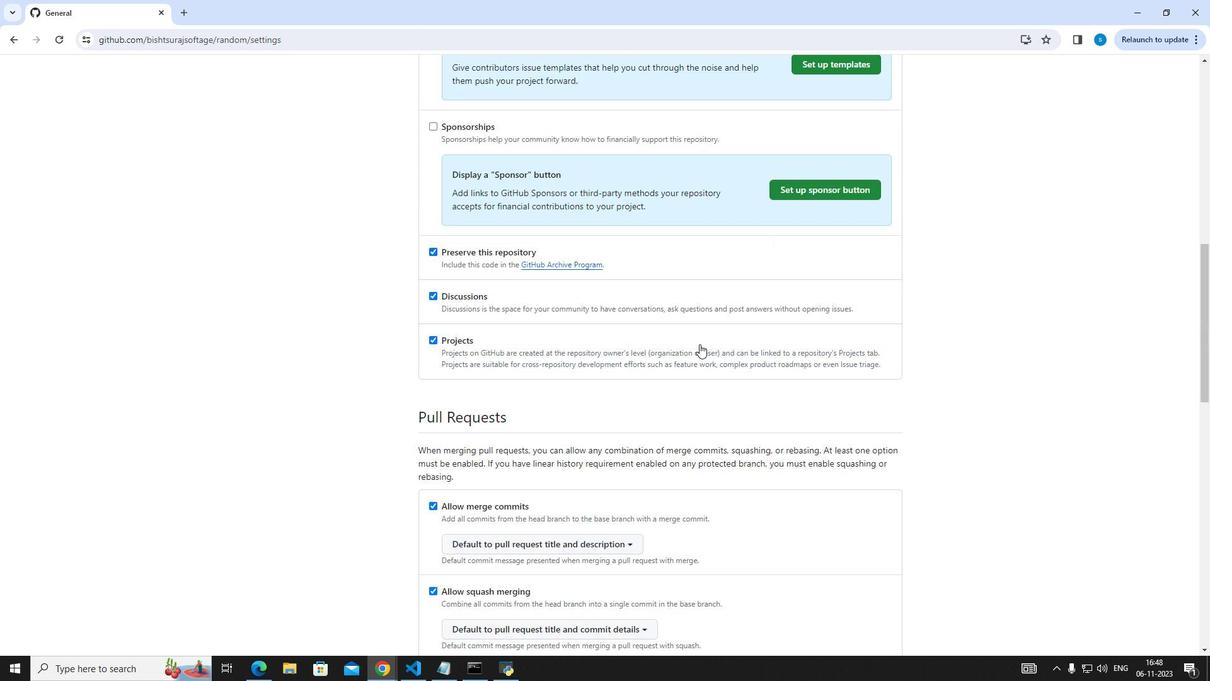 
Action: Mouse scrolled (700, 343) with delta (0, 0)
Screenshot: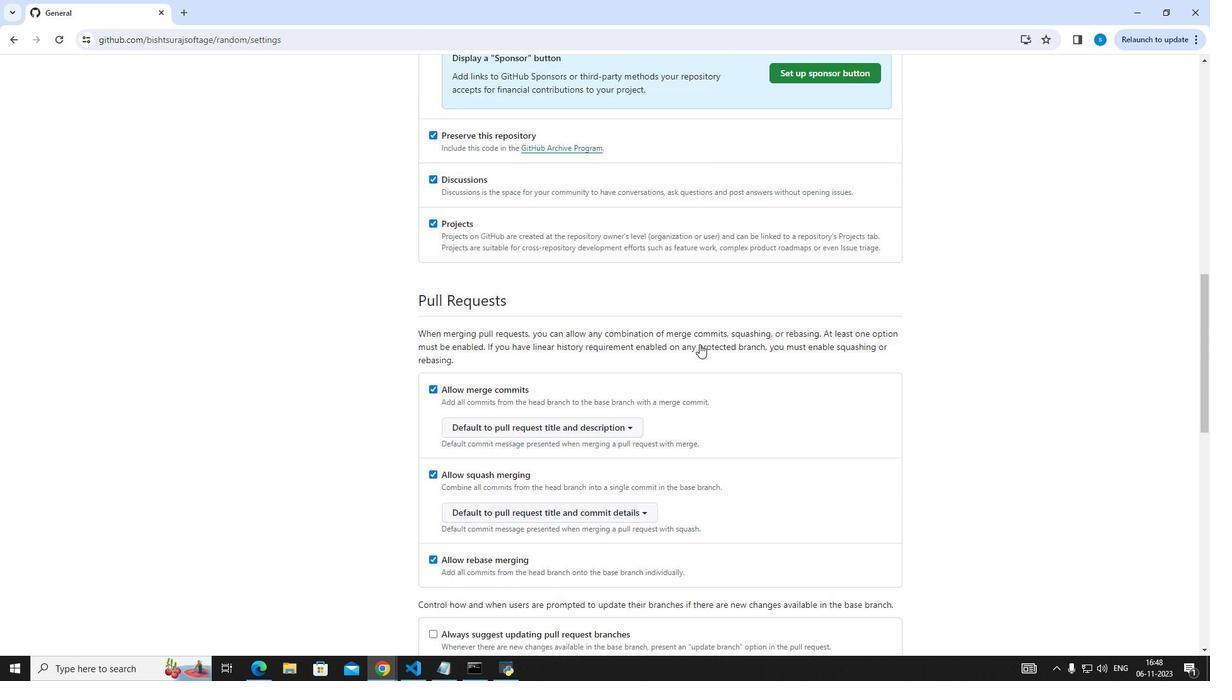
Action: Mouse scrolled (700, 343) with delta (0, 0)
Screenshot: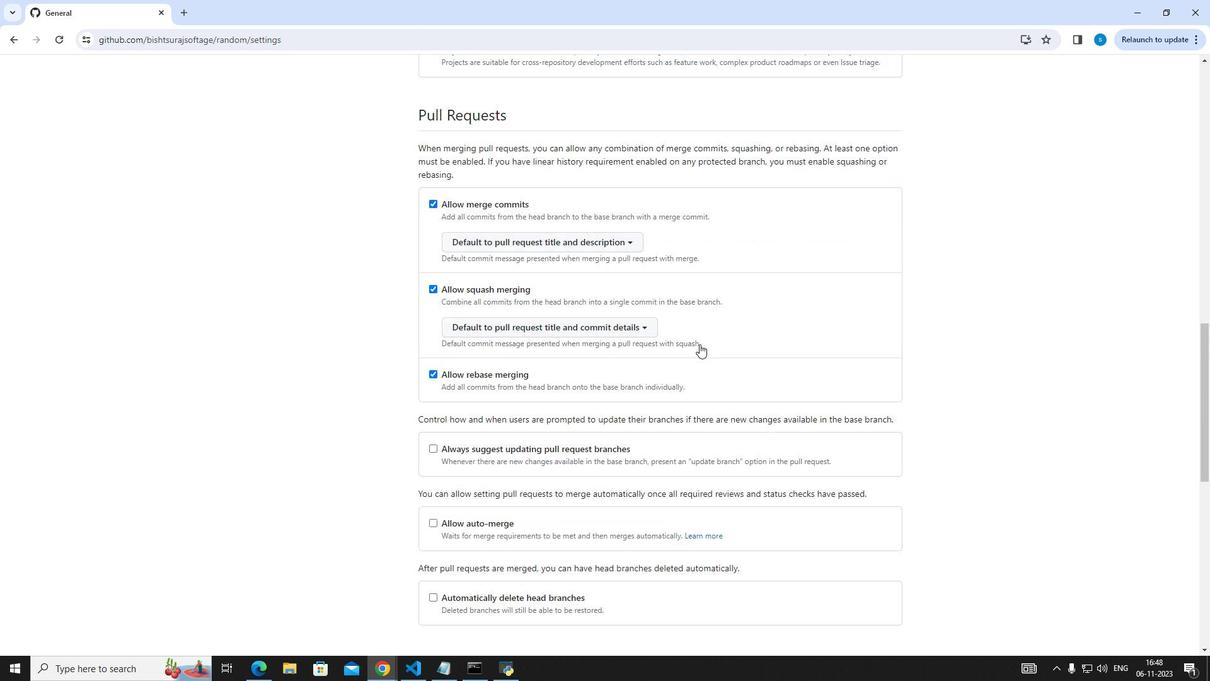
Action: Mouse scrolled (700, 343) with delta (0, 0)
Screenshot: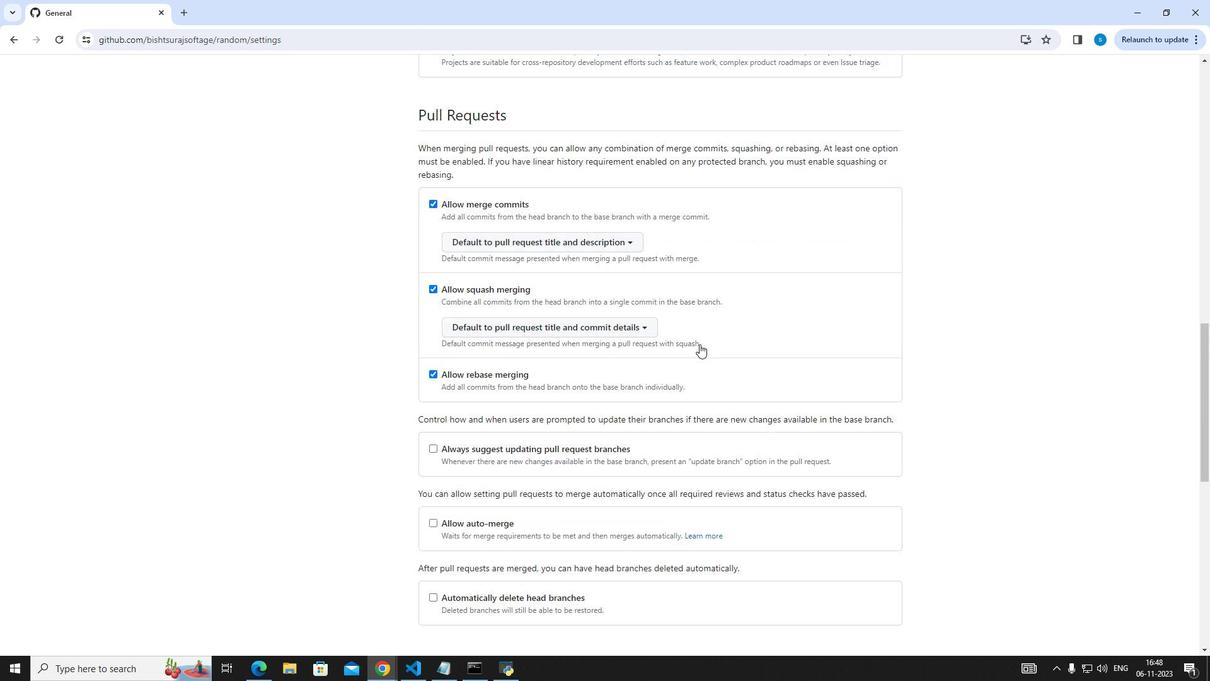 
Action: Mouse scrolled (700, 343) with delta (0, 0)
Screenshot: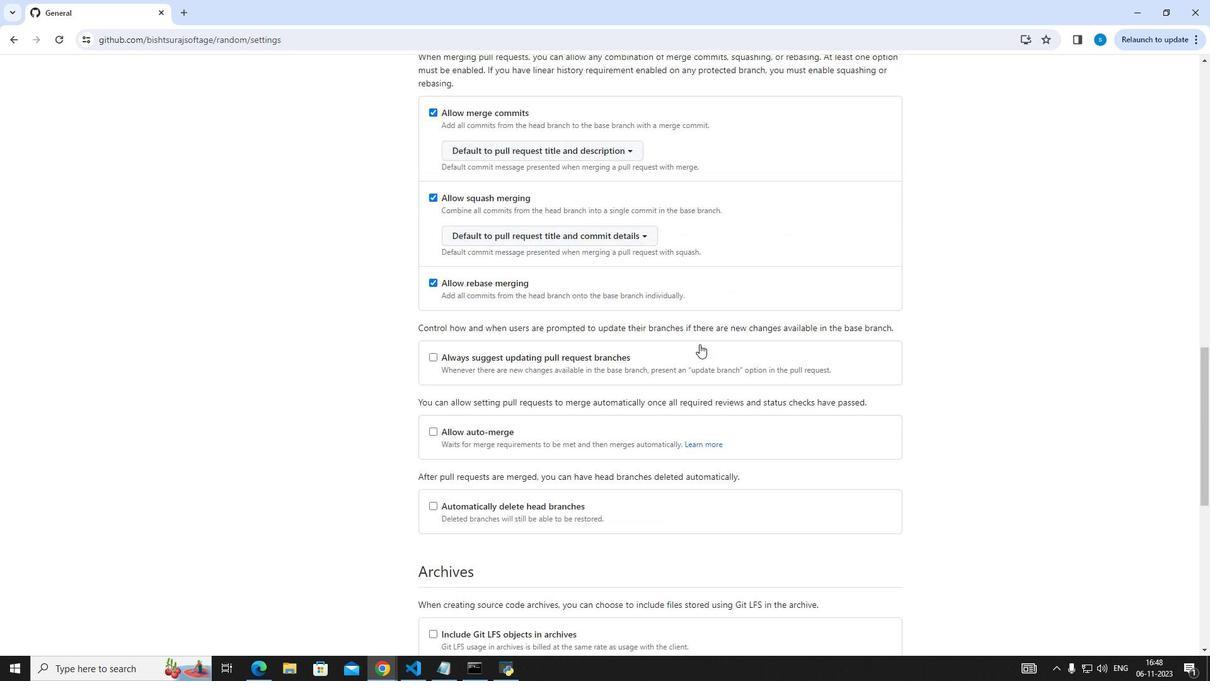 
Action: Mouse scrolled (700, 343) with delta (0, 0)
Screenshot: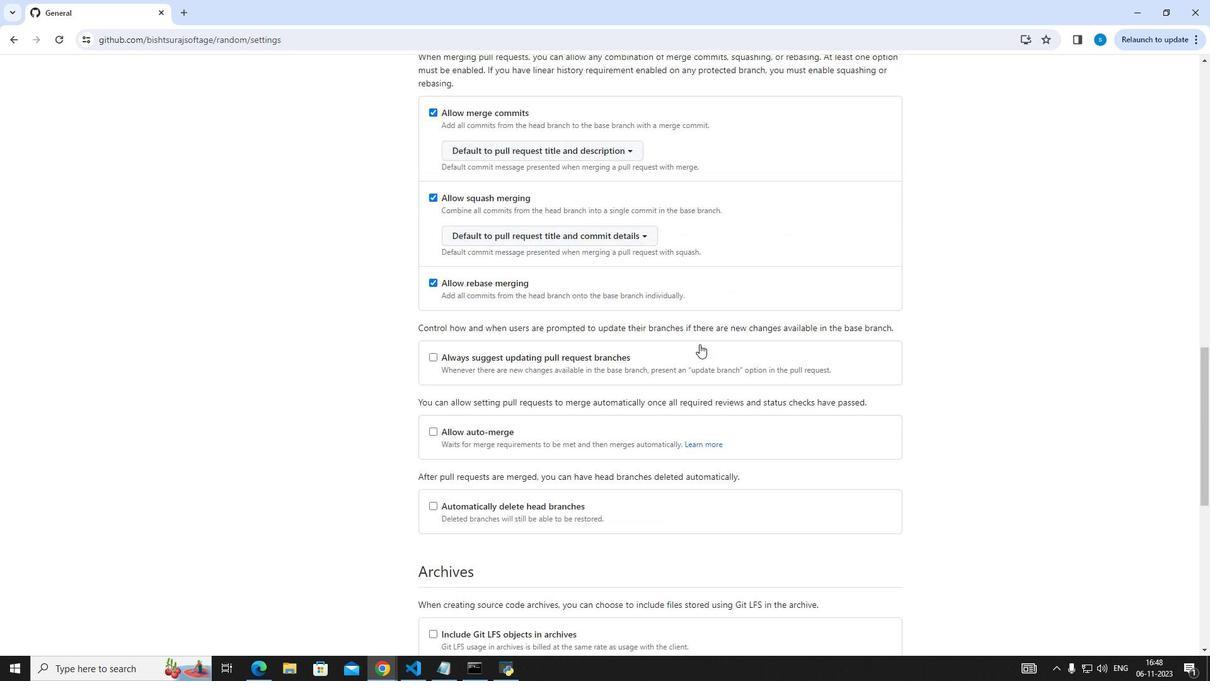 
Action: Mouse scrolled (700, 343) with delta (0, 0)
Screenshot: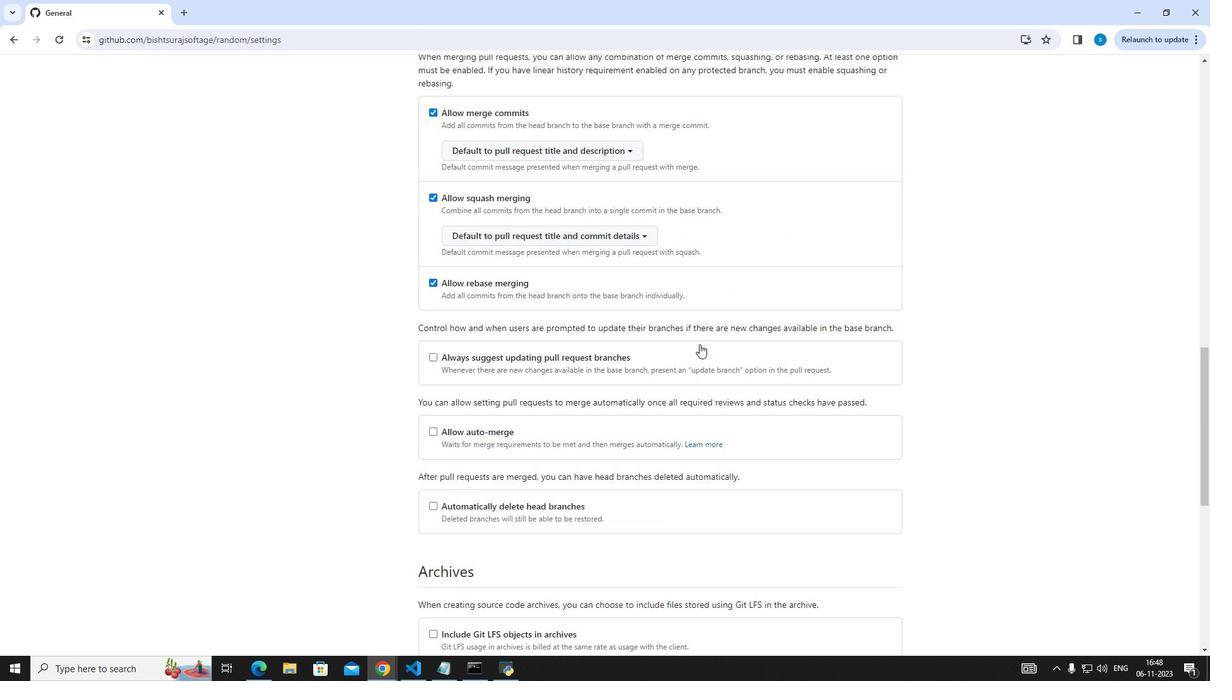 
Action: Mouse scrolled (700, 343) with delta (0, 0)
Screenshot: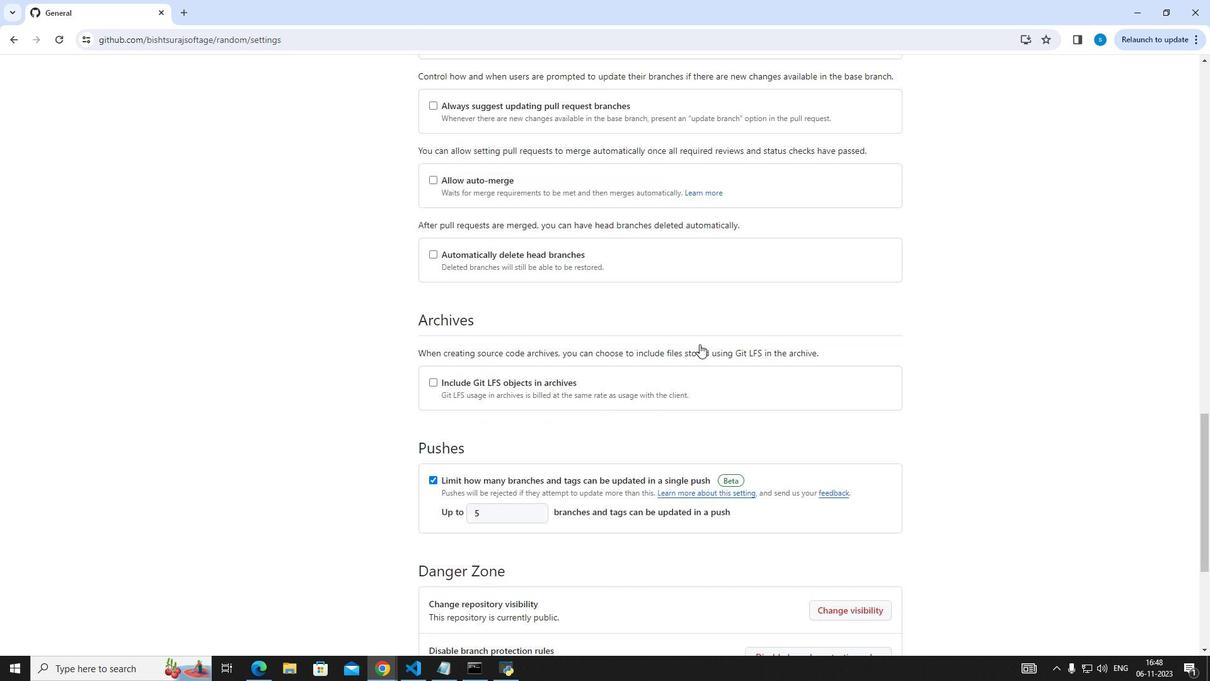 
Action: Mouse scrolled (700, 343) with delta (0, 0)
Screenshot: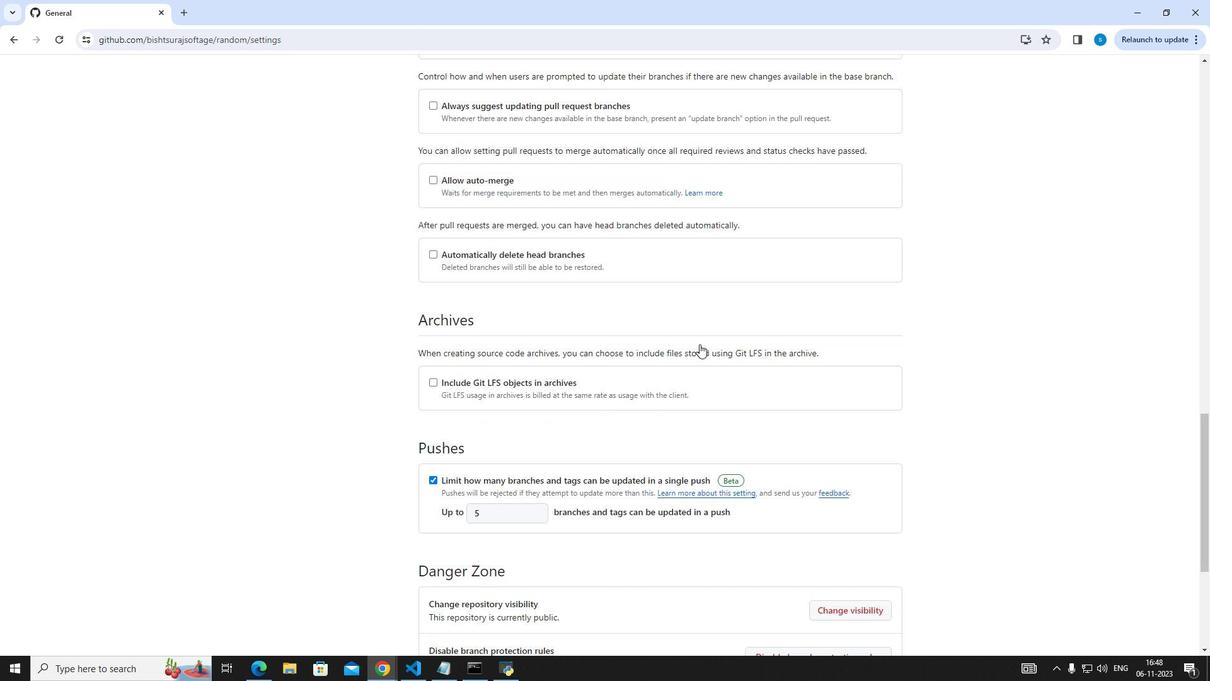 
Action: Mouse scrolled (700, 343) with delta (0, 0)
Screenshot: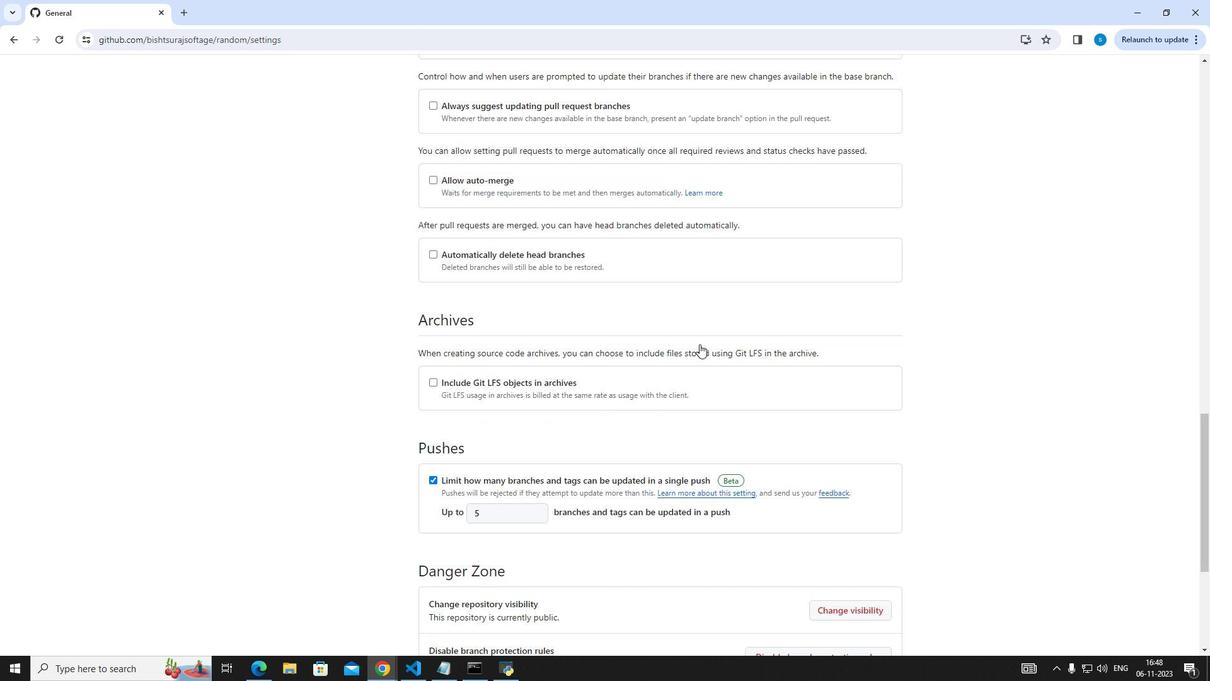 
Action: Mouse scrolled (700, 343) with delta (0, 0)
Screenshot: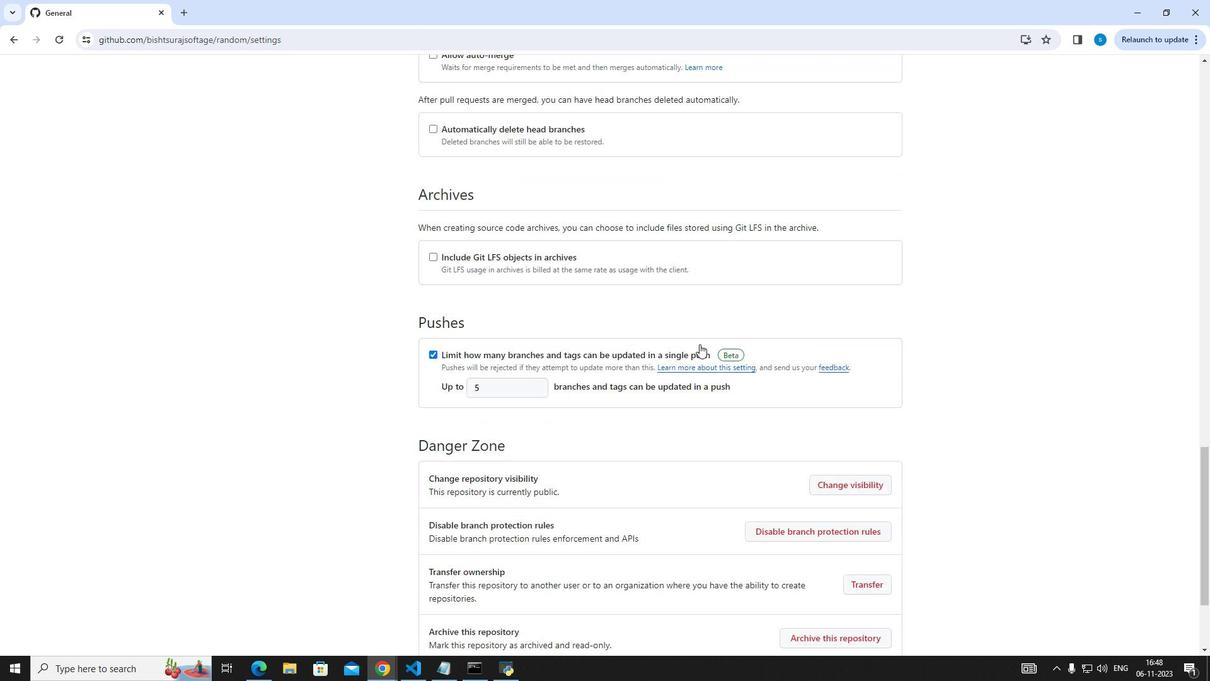 
Action: Mouse scrolled (700, 343) with delta (0, 0)
Screenshot: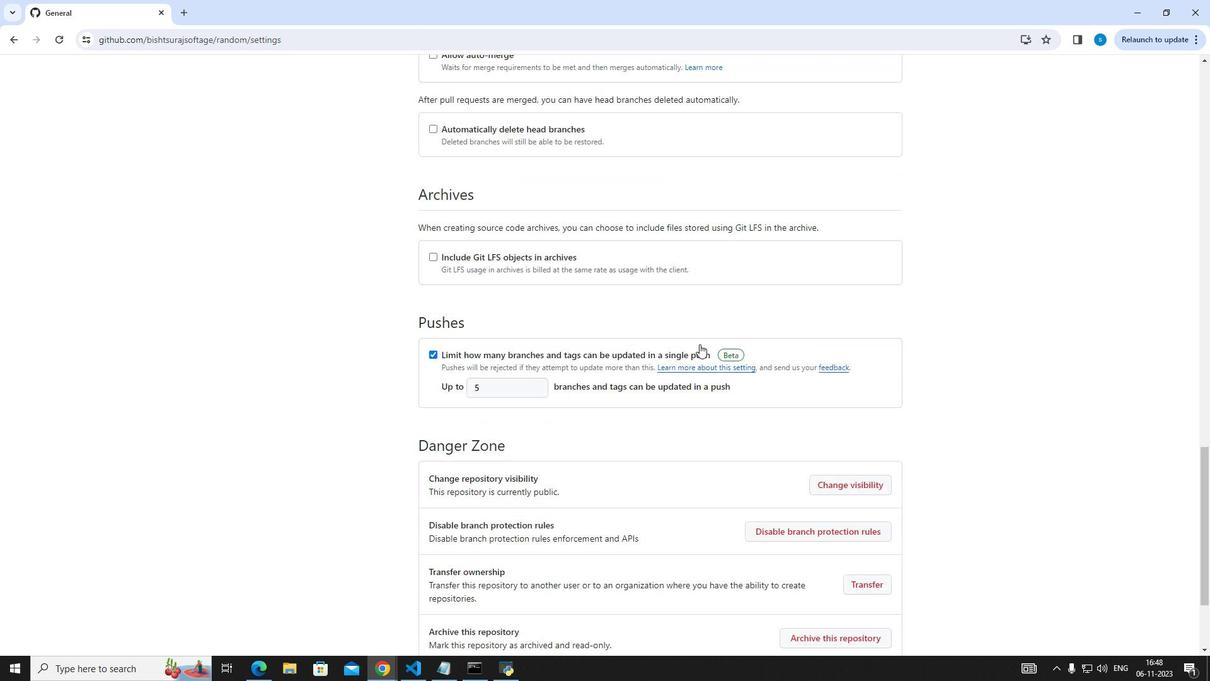 
Action: Mouse scrolled (700, 343) with delta (0, 0)
Screenshot: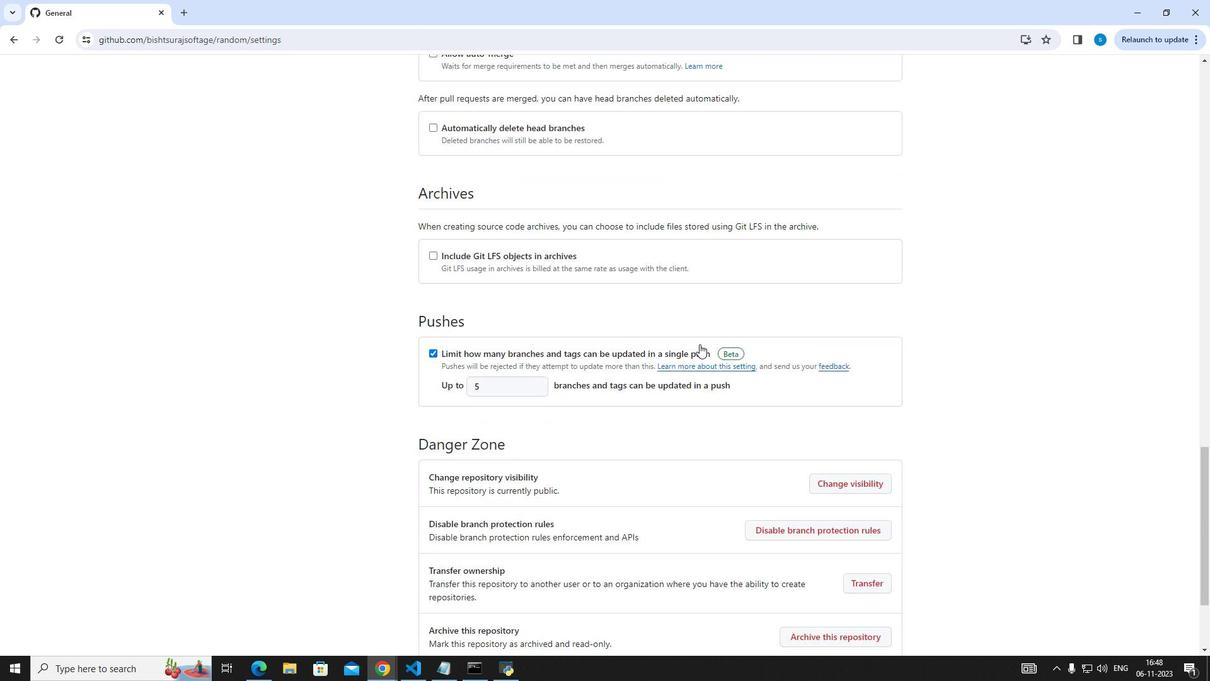 
Action: Mouse scrolled (700, 343) with delta (0, 0)
Screenshot: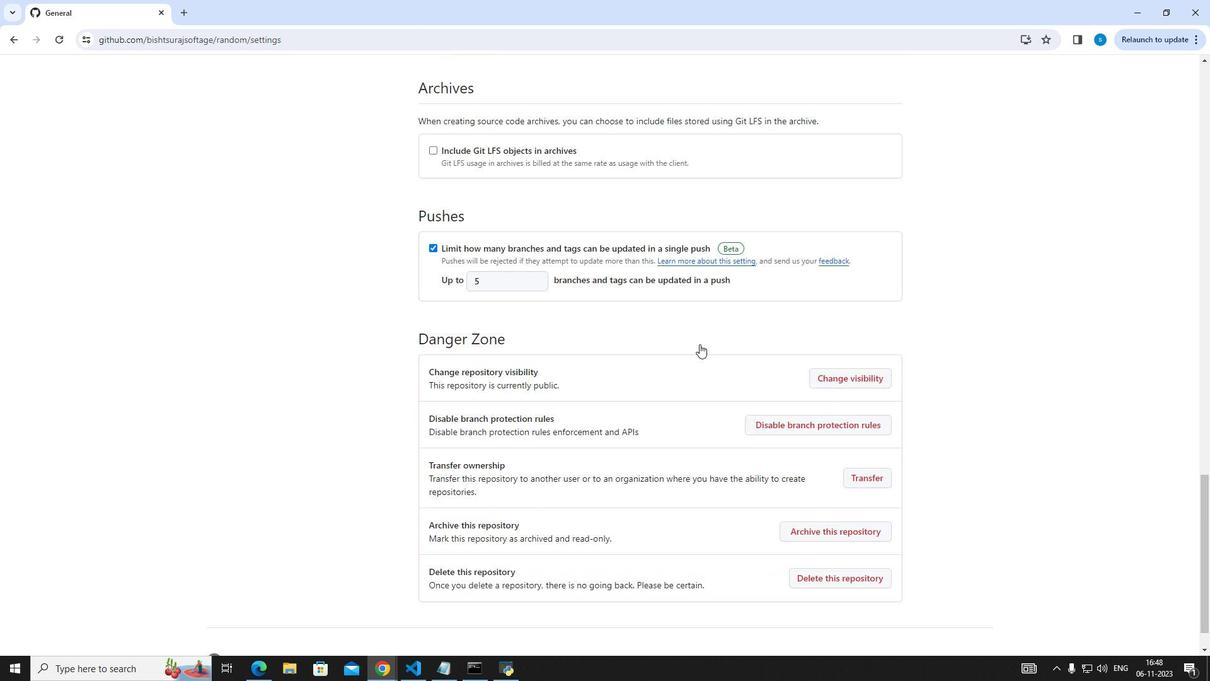 
Action: Mouse scrolled (700, 343) with delta (0, 0)
Screenshot: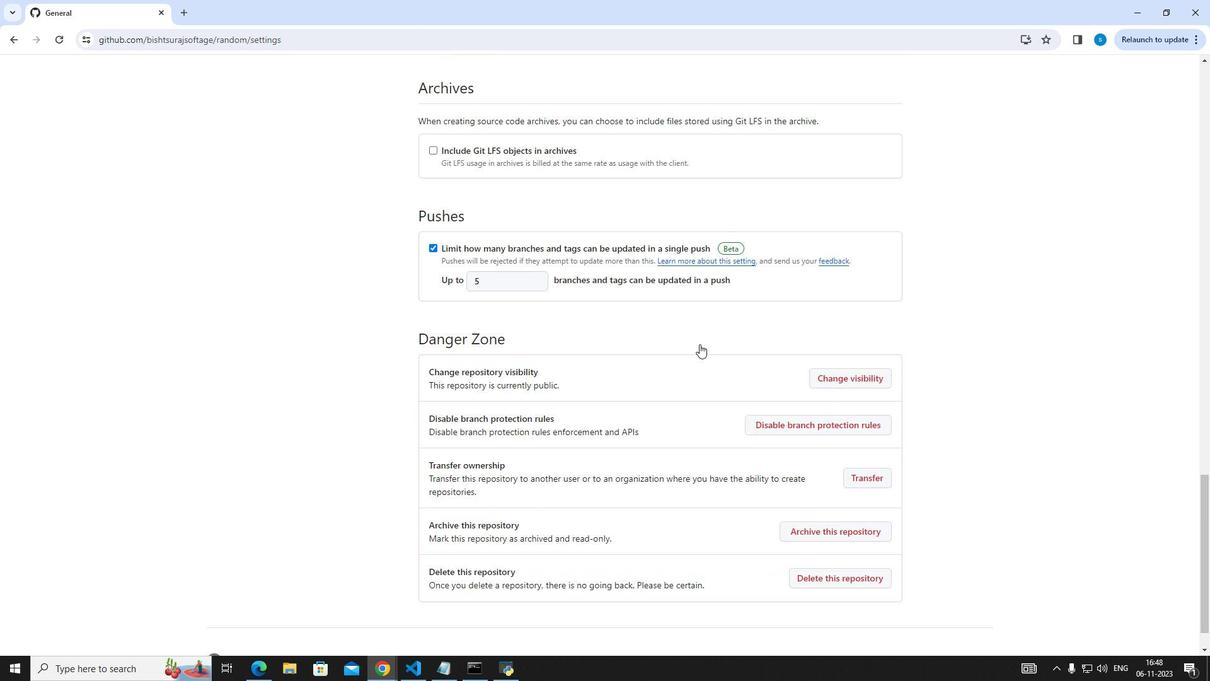 
Action: Mouse scrolled (700, 343) with delta (0, 0)
Screenshot: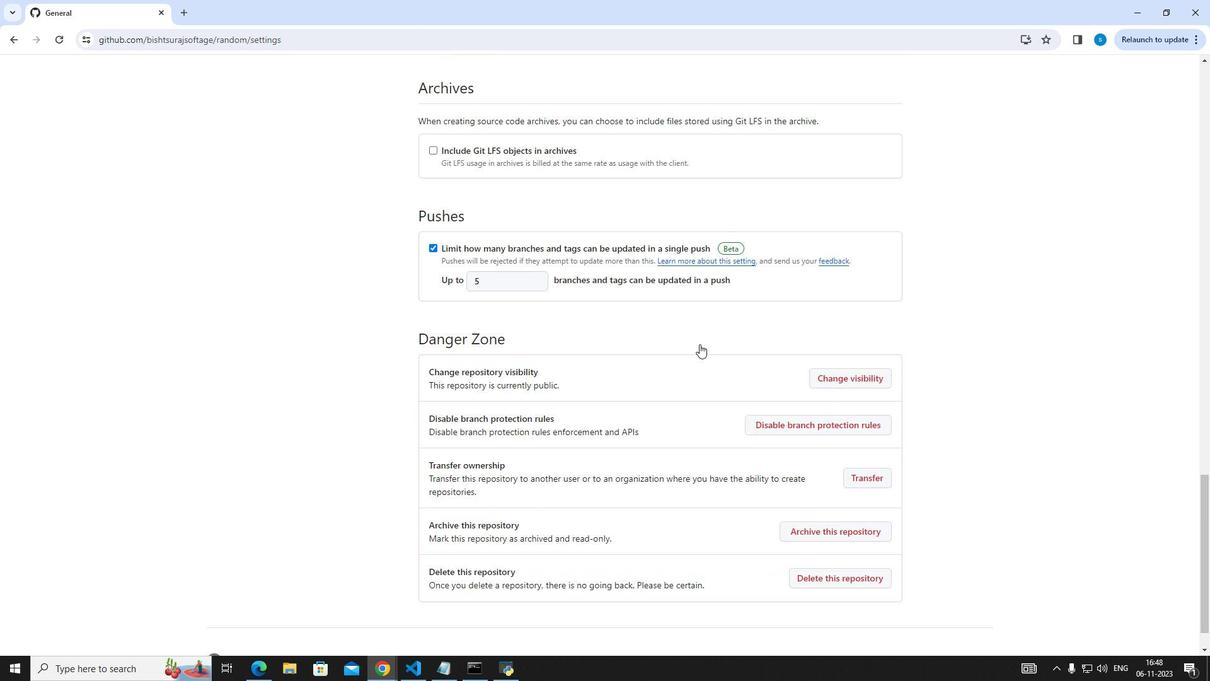 
Action: Mouse scrolled (700, 343) with delta (0, 0)
Screenshot: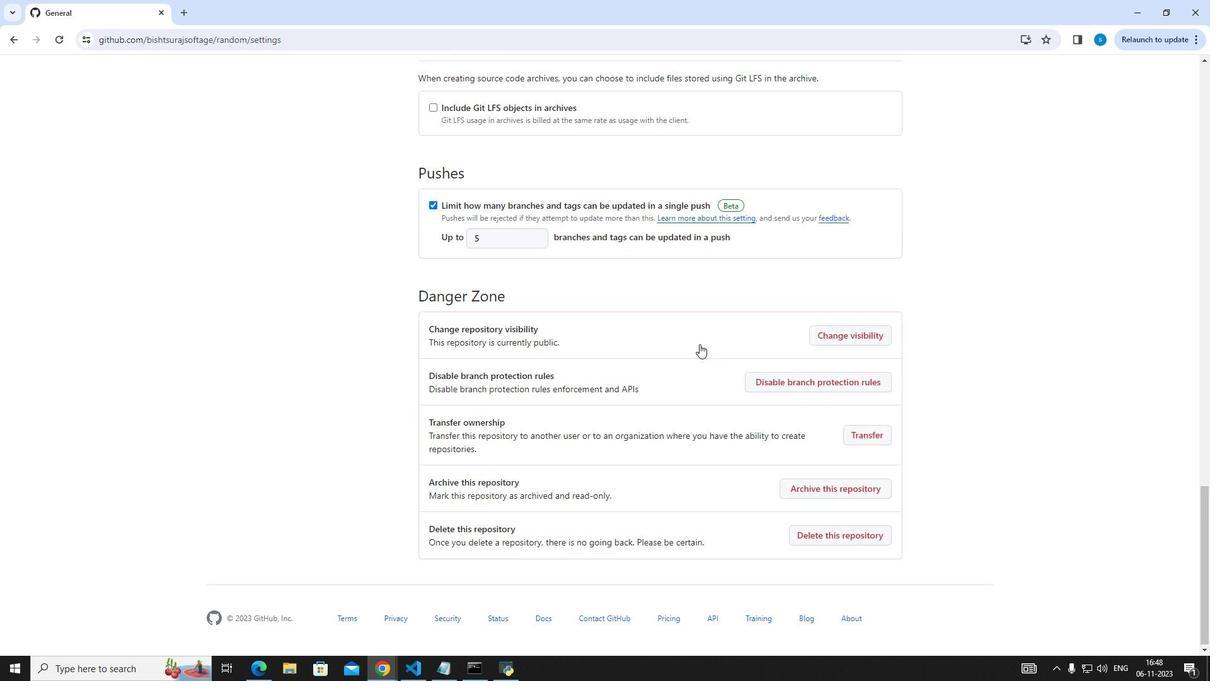 
Action: Mouse scrolled (700, 343) with delta (0, 0)
Screenshot: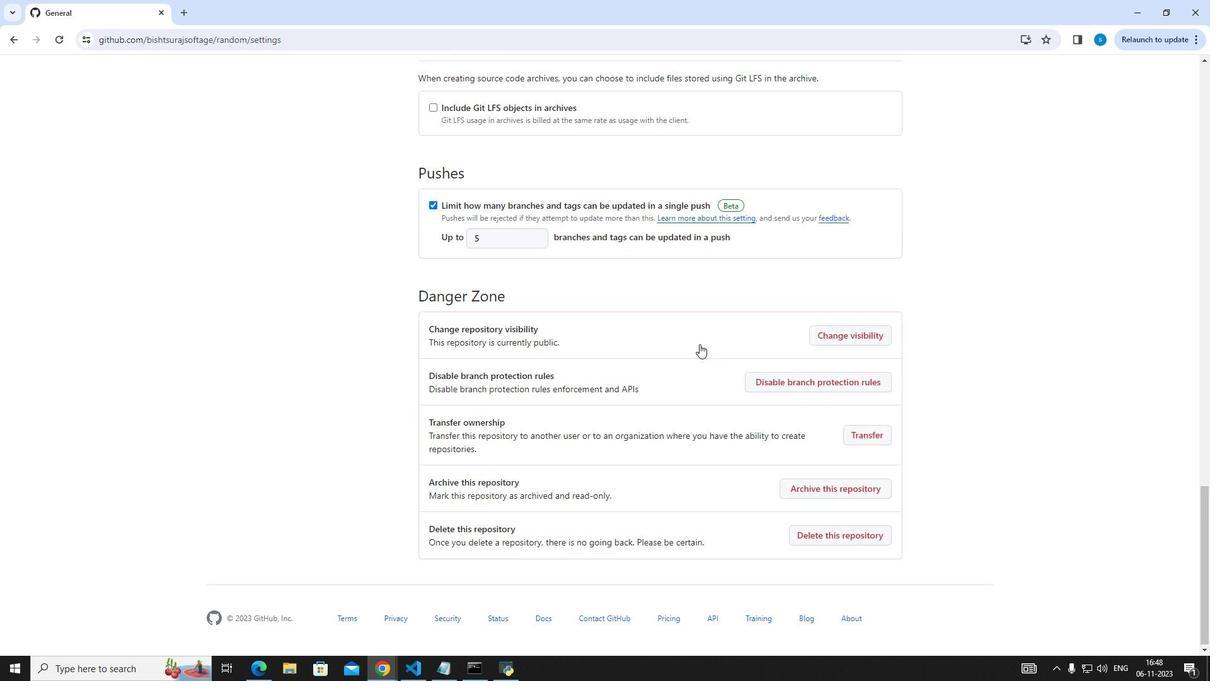 
Action: Mouse scrolled (700, 343) with delta (0, 0)
Screenshot: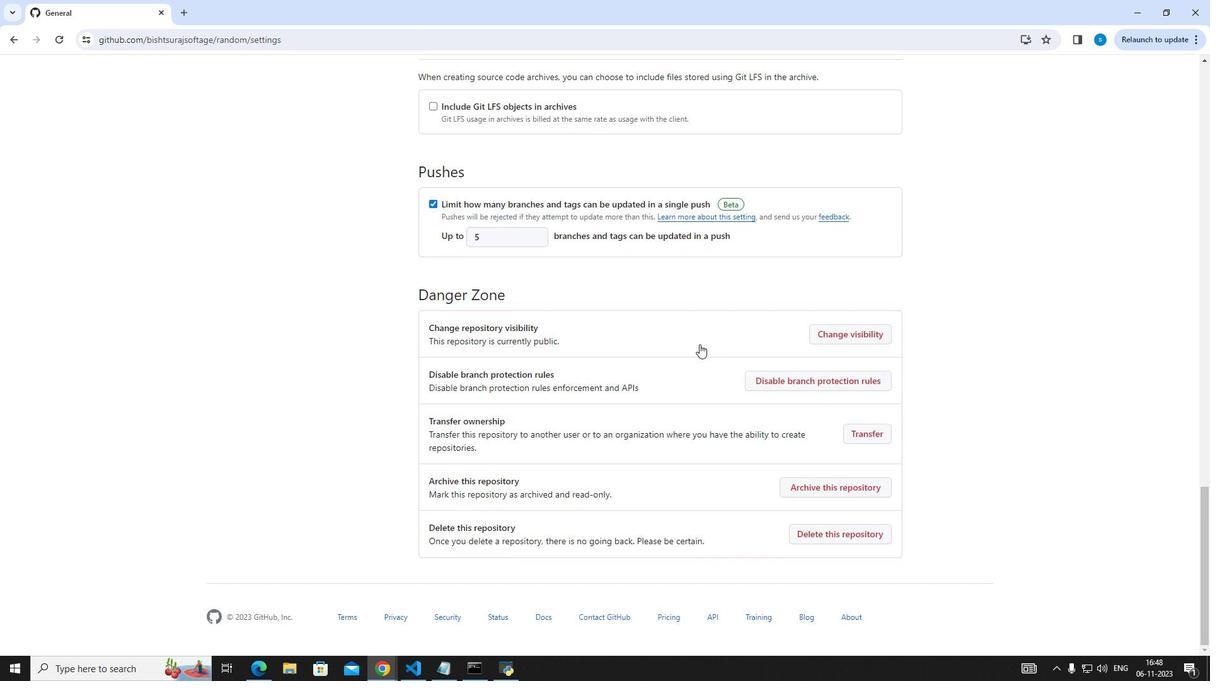 
Action: Mouse moved to (860, 338)
Screenshot: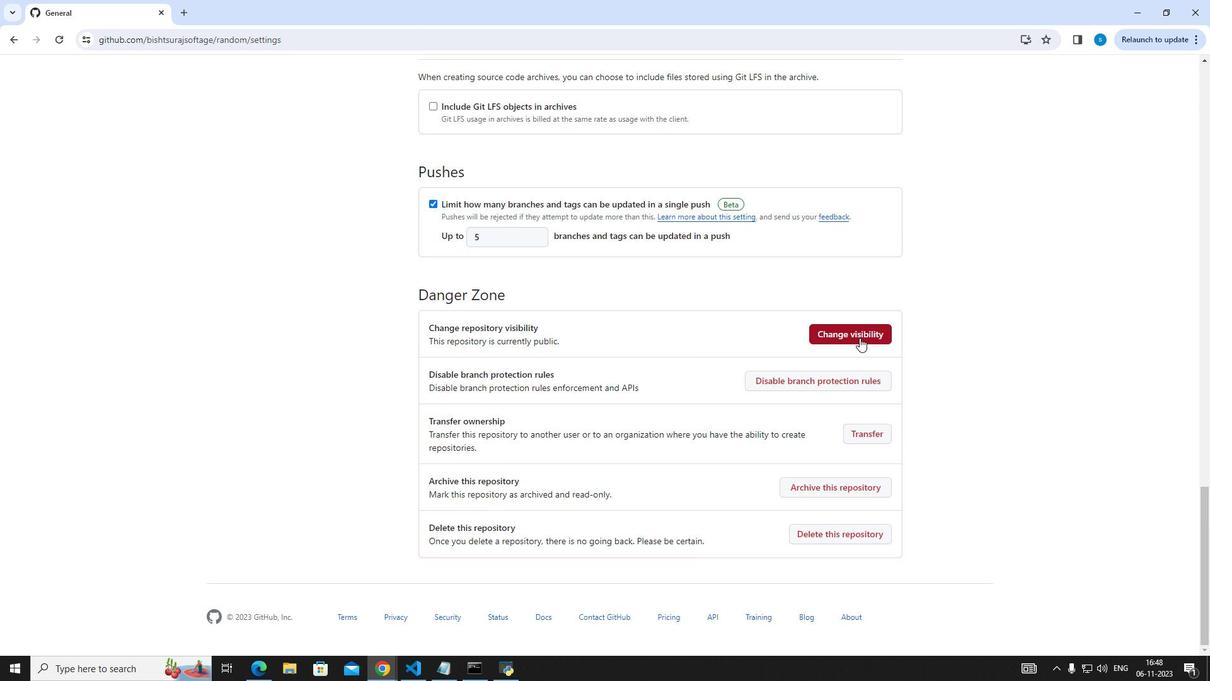 
Action: Mouse pressed left at (860, 338)
Screenshot: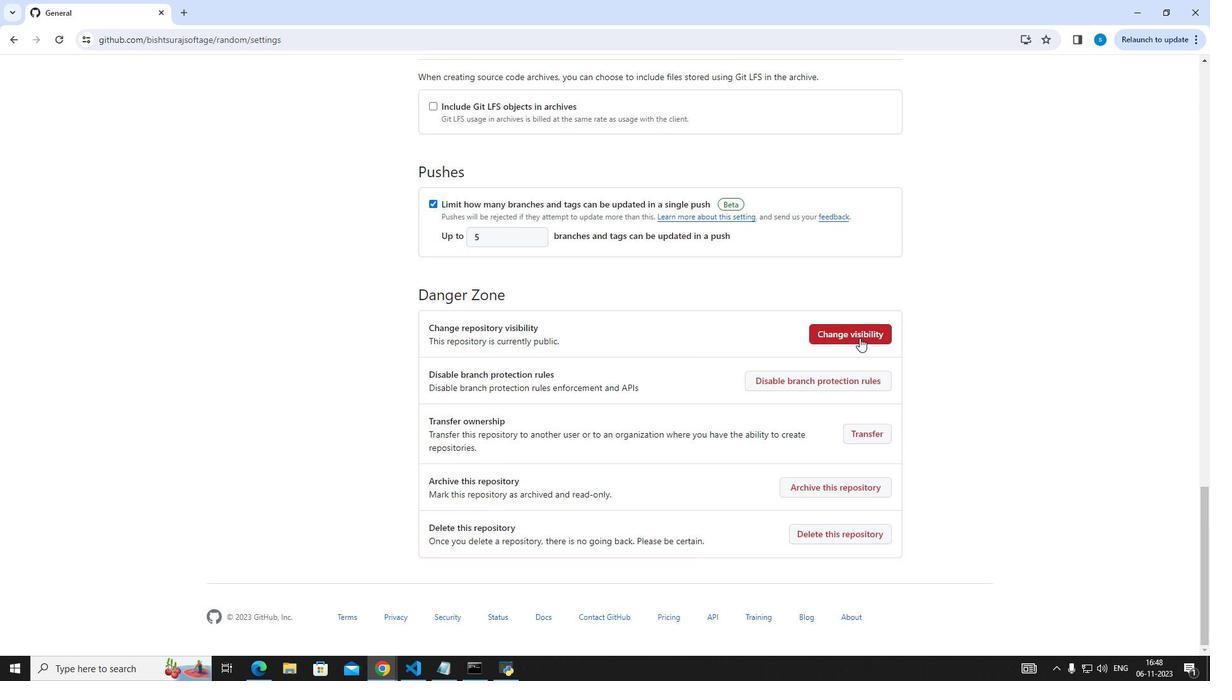 
Action: Mouse moved to (850, 360)
Screenshot: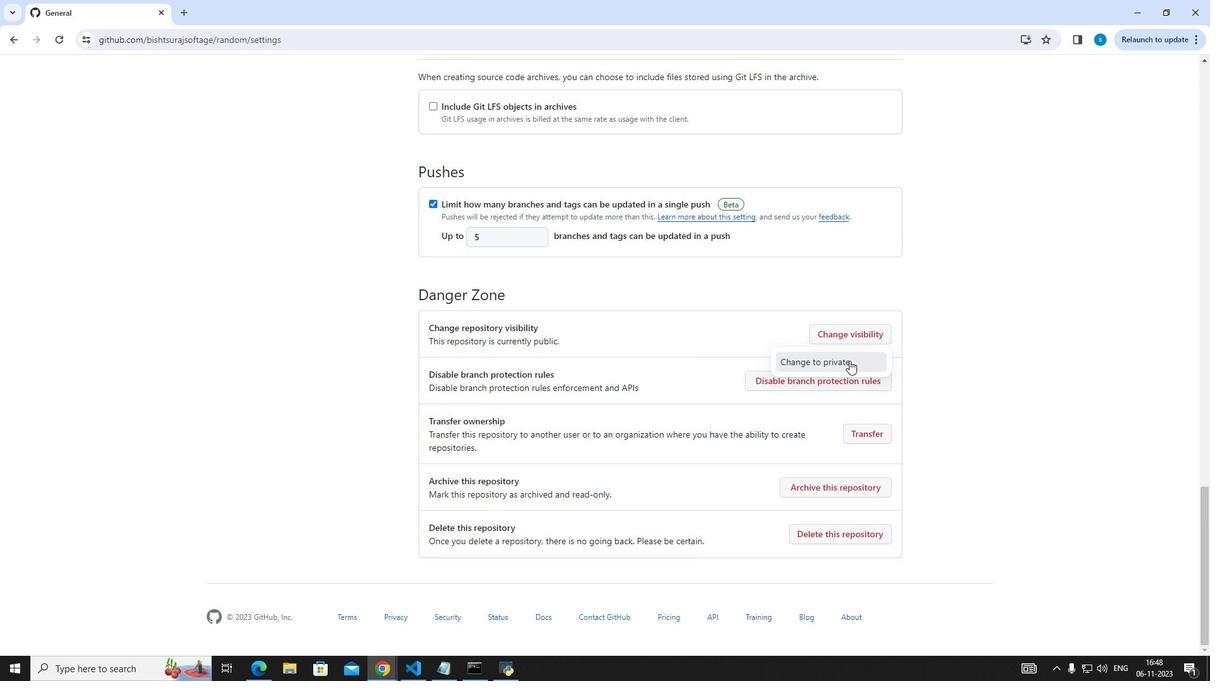 
Action: Mouse pressed left at (850, 360)
Screenshot: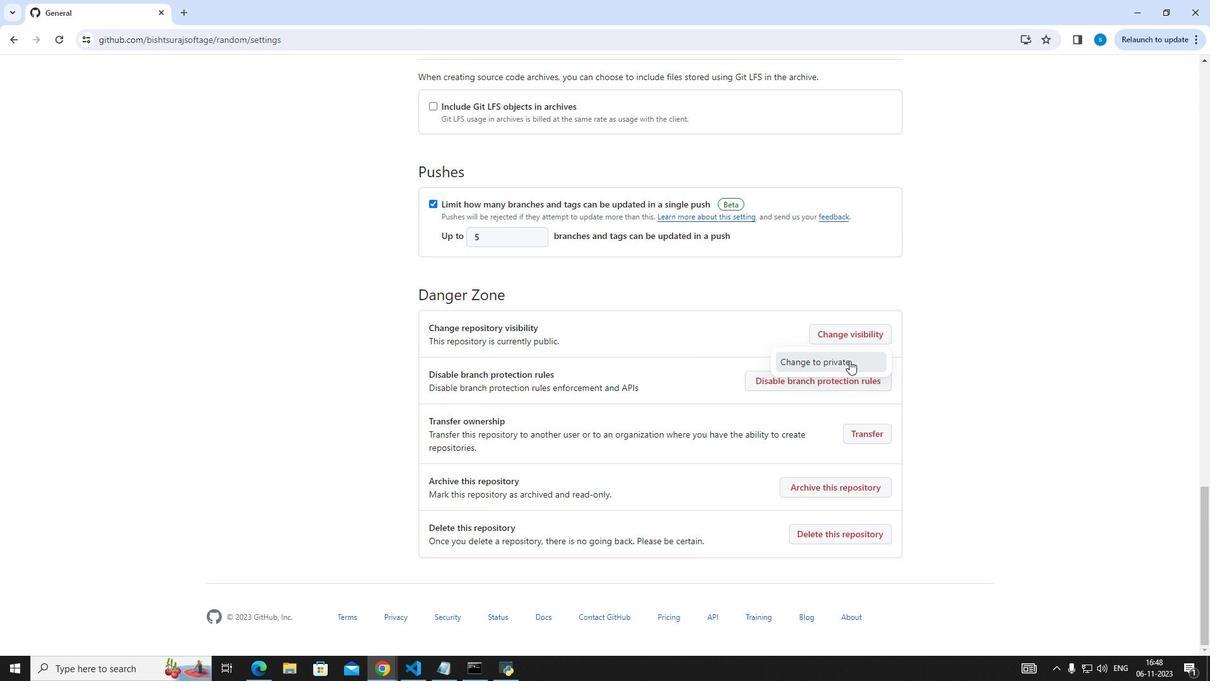 
Action: Mouse moved to (693, 415)
Screenshot: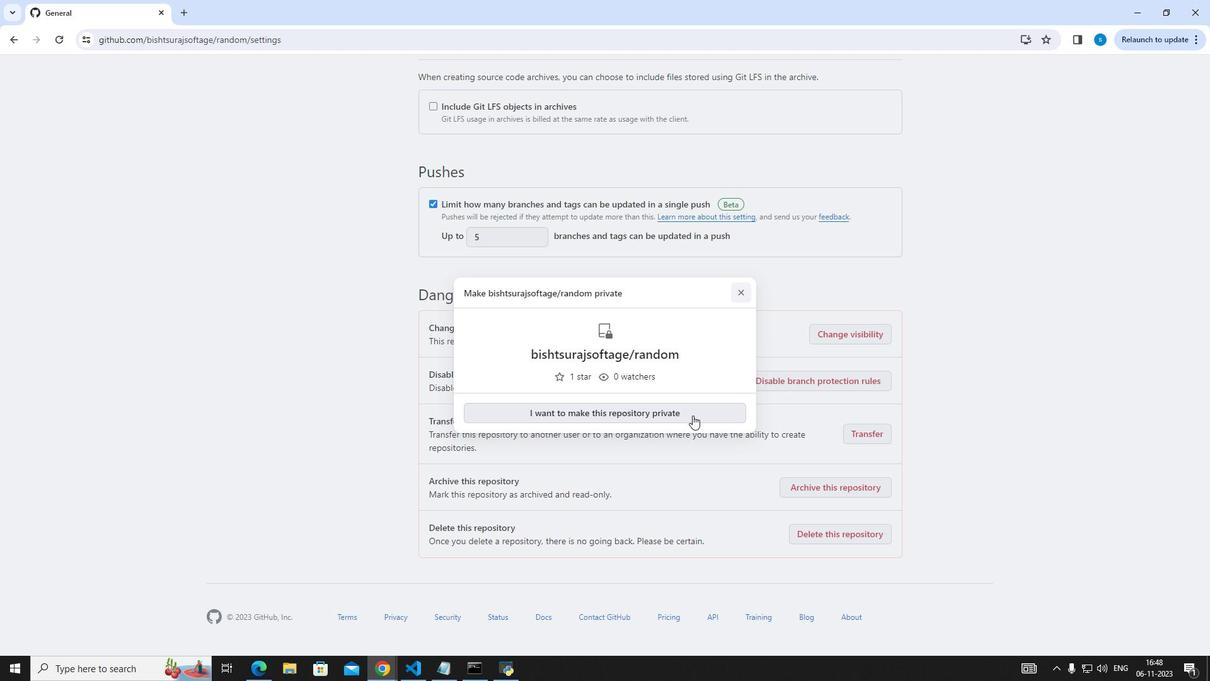 
Action: Mouse pressed left at (693, 415)
Screenshot: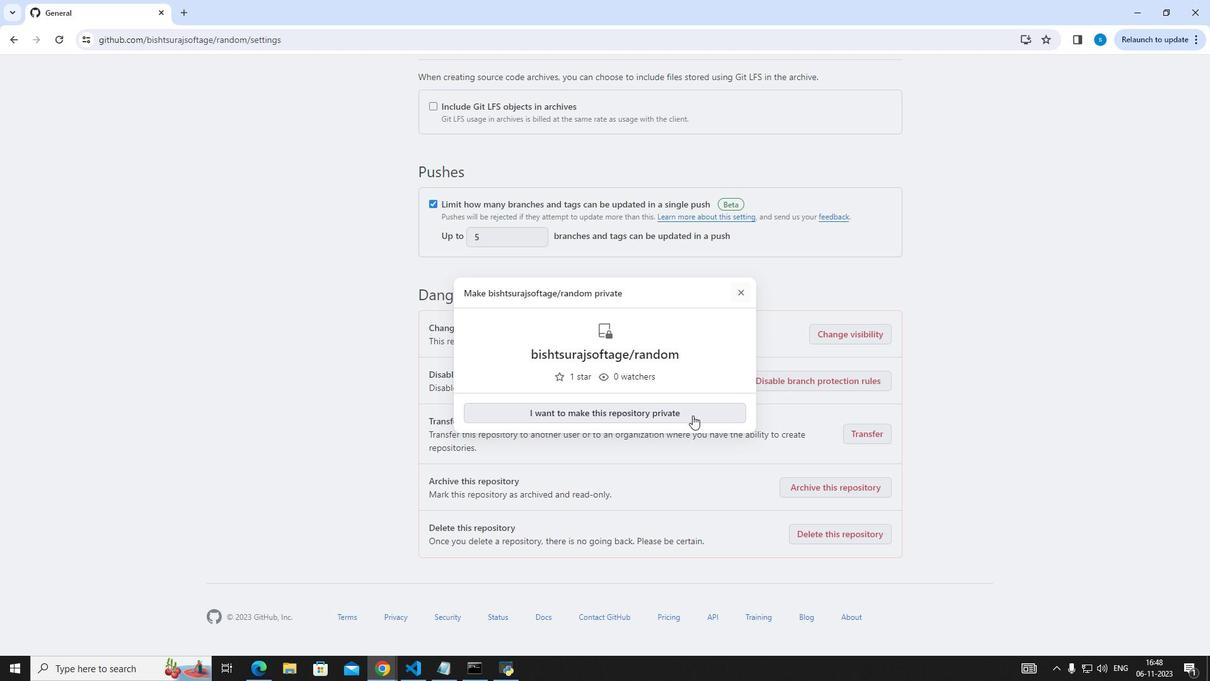 
Action: Mouse moved to (640, 506)
Screenshot: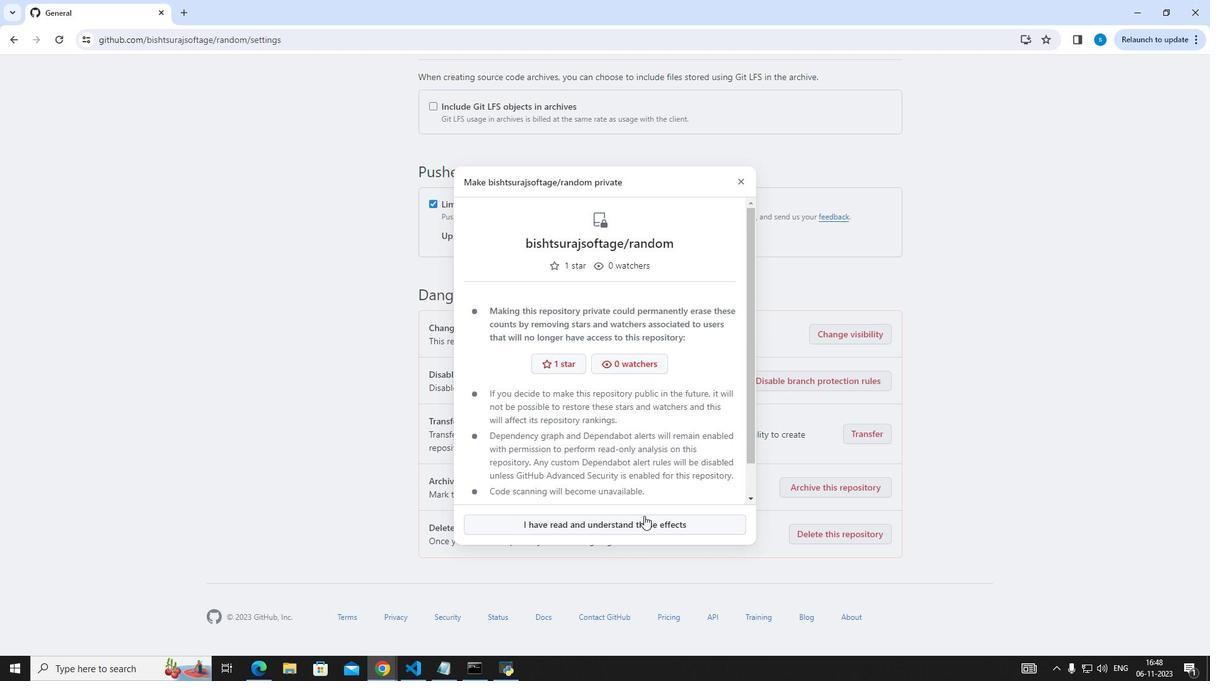 
Action: Mouse pressed left at (640, 506)
Screenshot: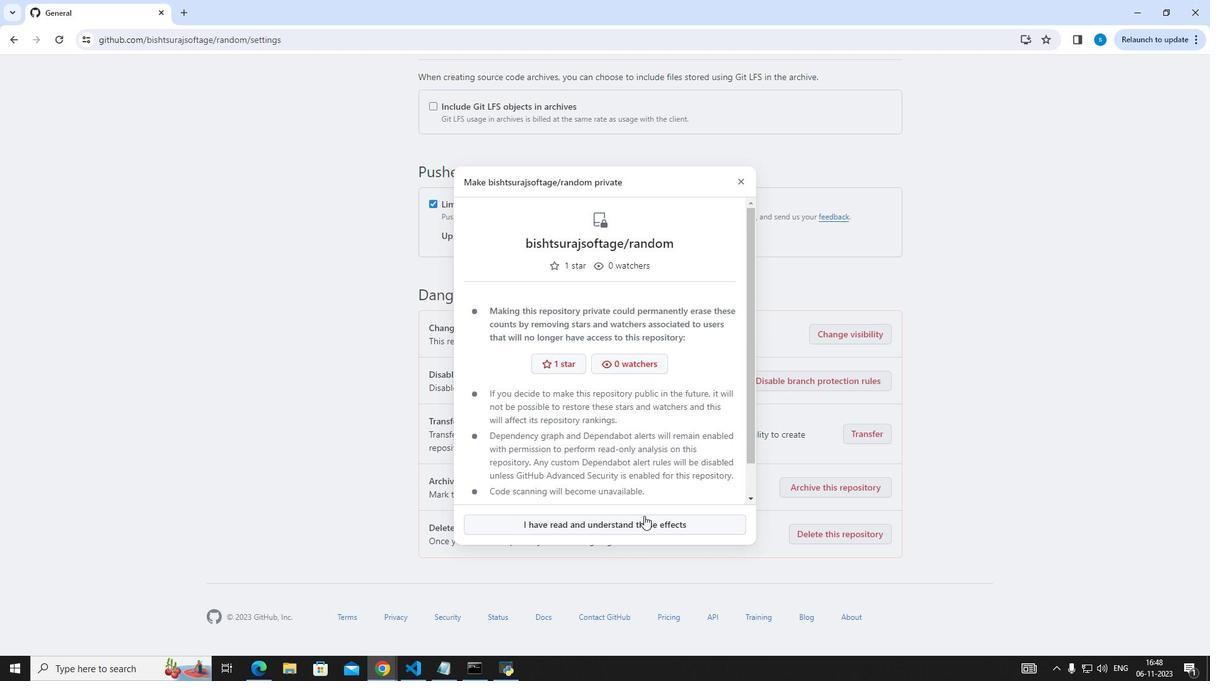 
Action: Mouse moved to (647, 519)
Screenshot: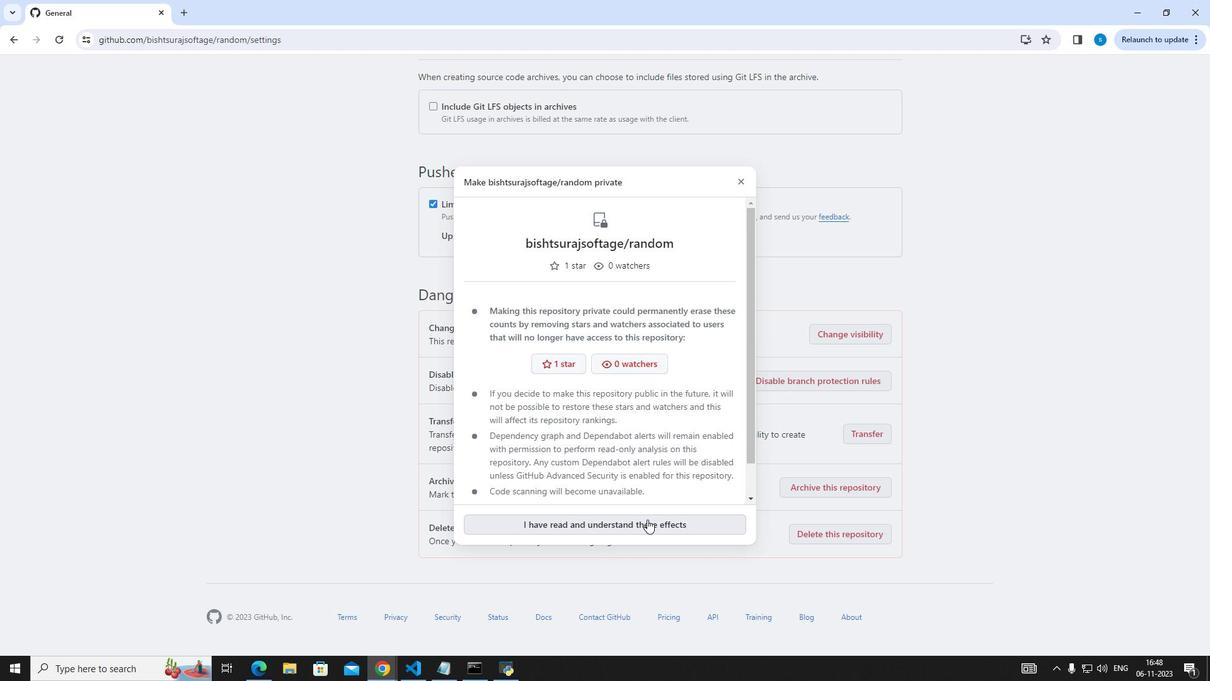 
Action: Mouse pressed left at (647, 519)
Screenshot: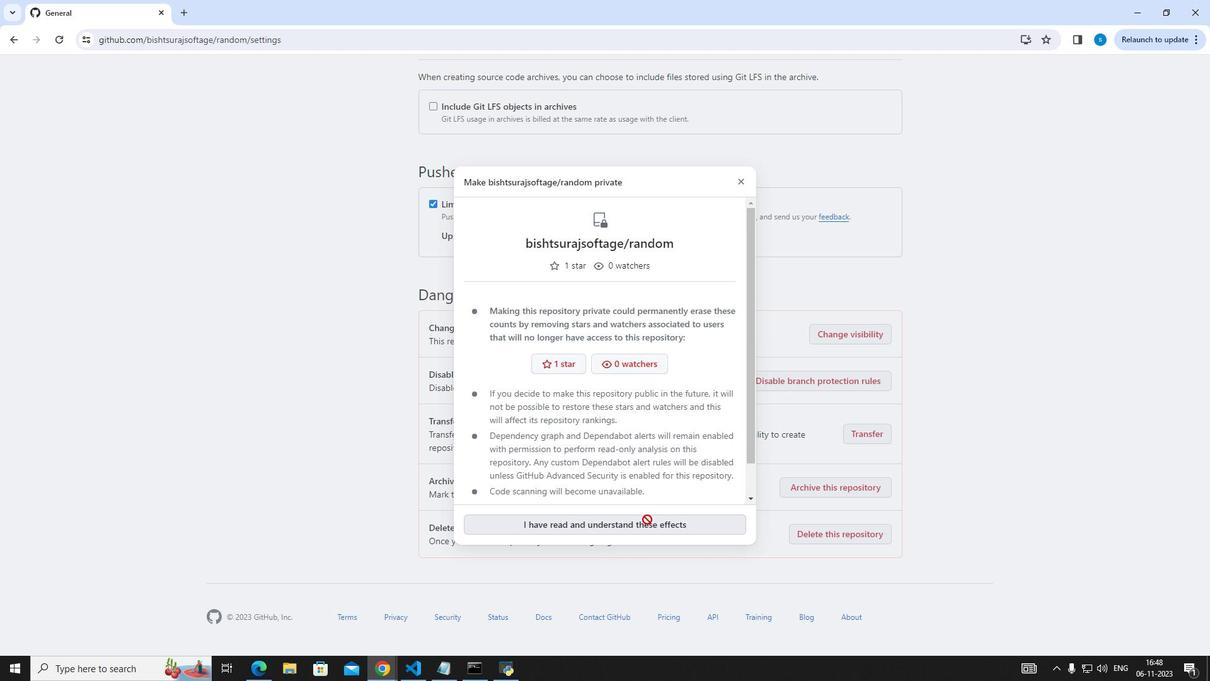 
Action: Mouse moved to (638, 479)
Screenshot: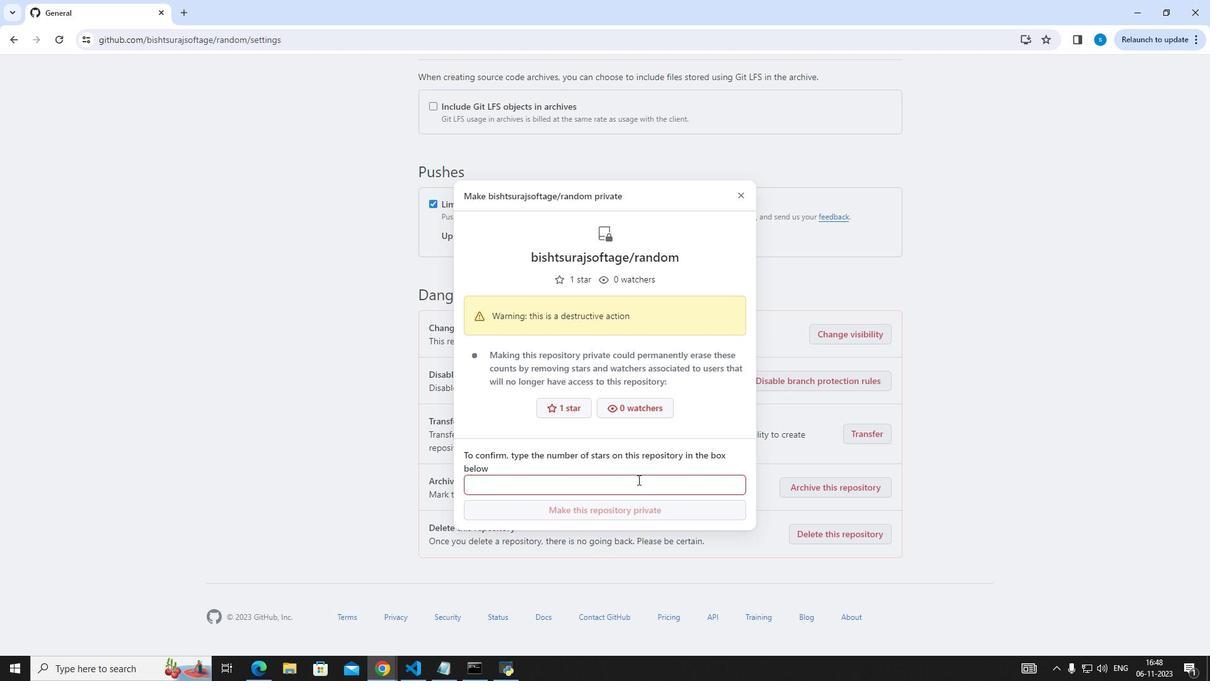 
Action: Mouse pressed left at (638, 479)
Screenshot: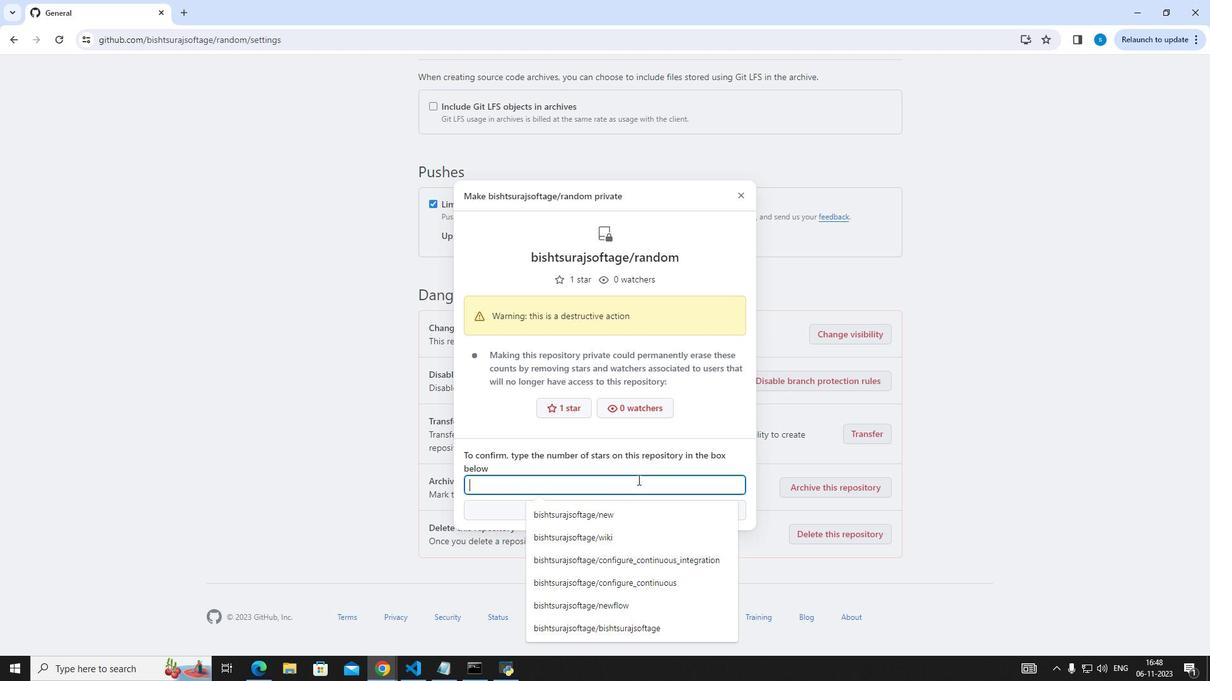 
Action: Key pressed 1
Screenshot: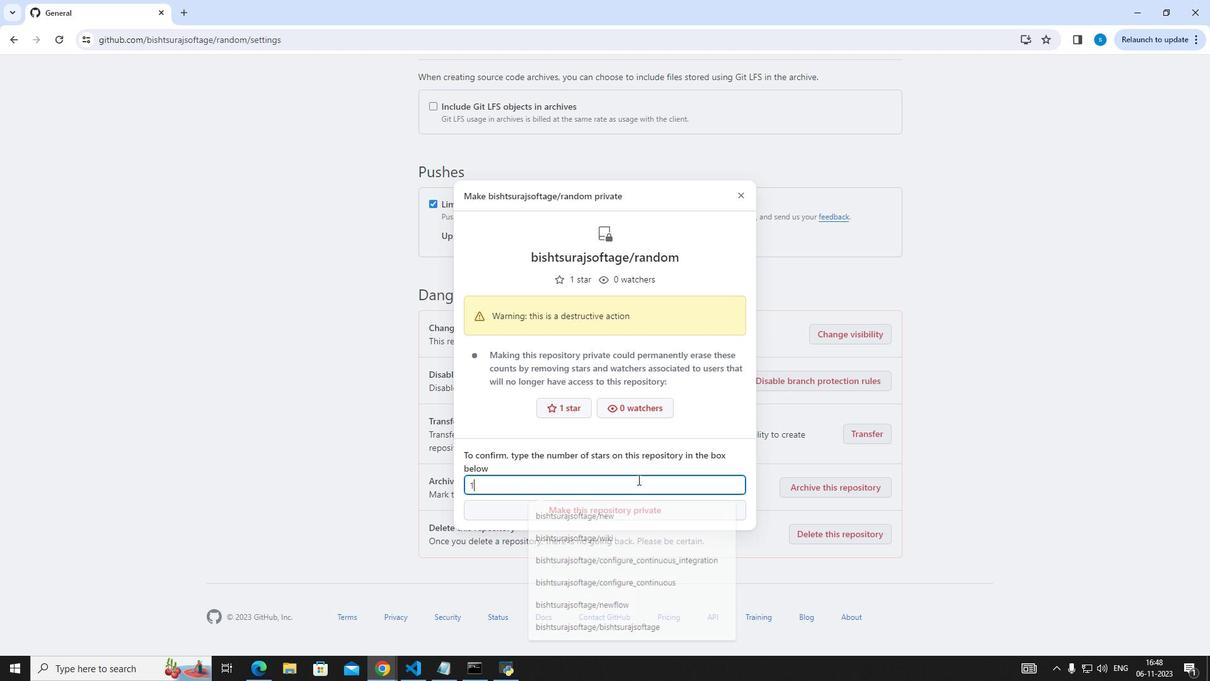 
Action: Mouse moved to (638, 510)
Screenshot: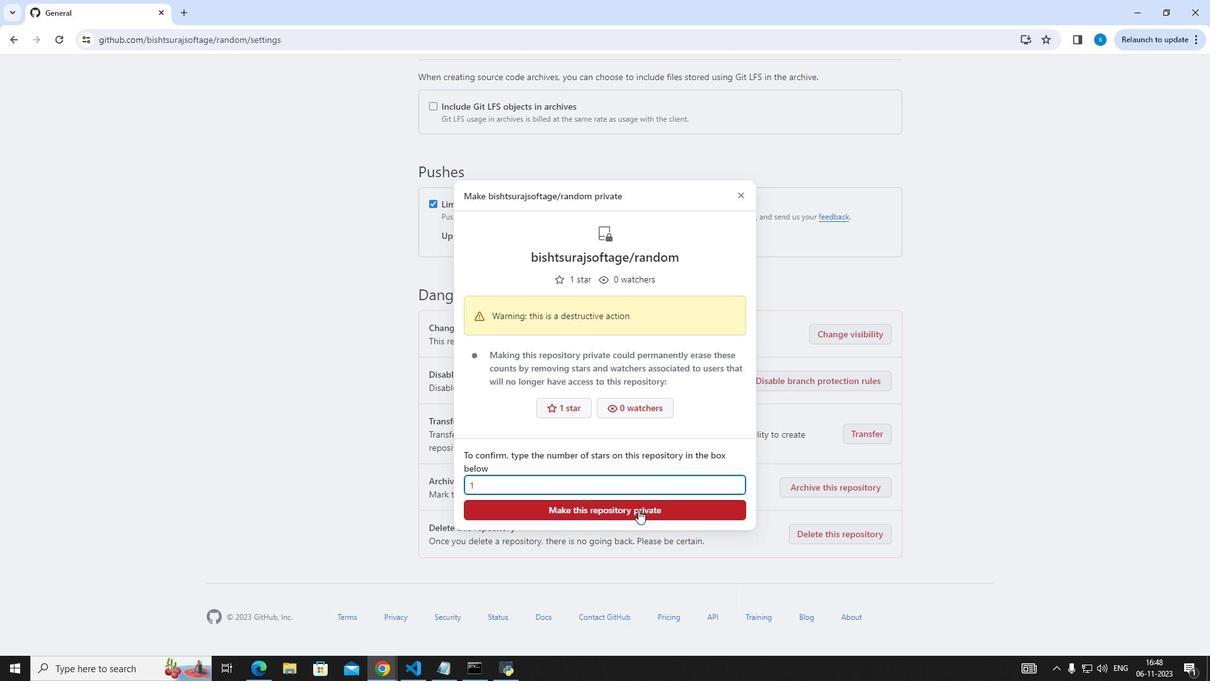 
Action: Mouse pressed left at (638, 510)
Screenshot: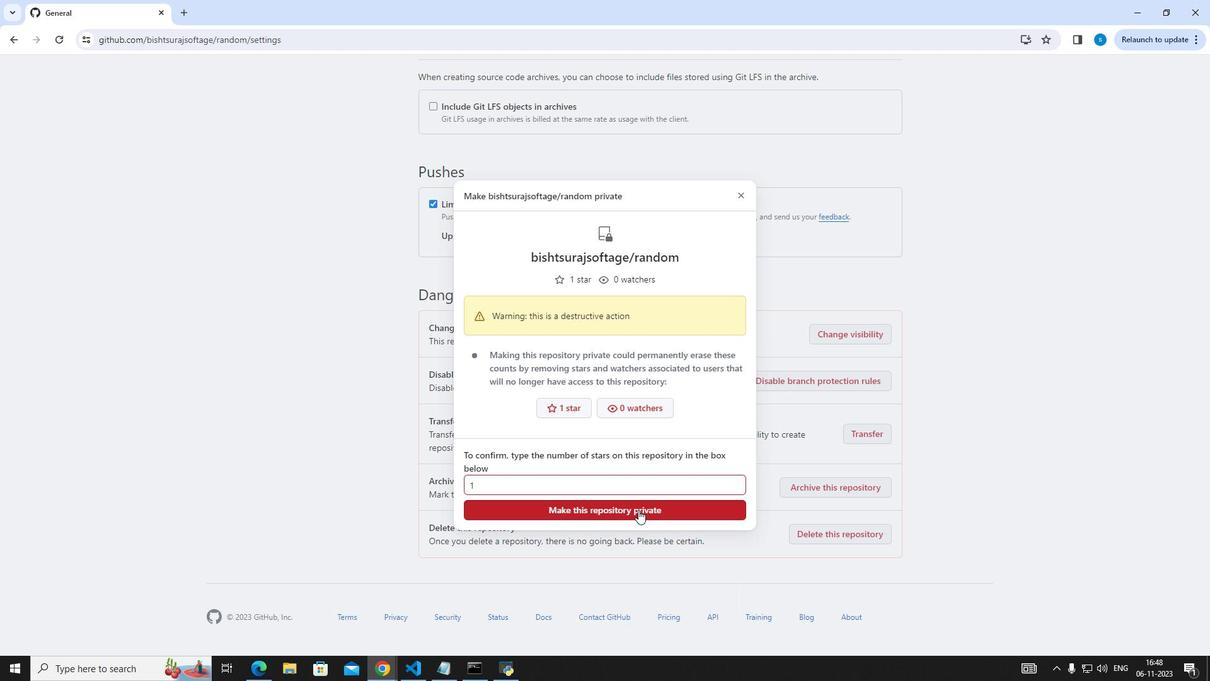 
Action: Mouse moved to (975, 400)
Screenshot: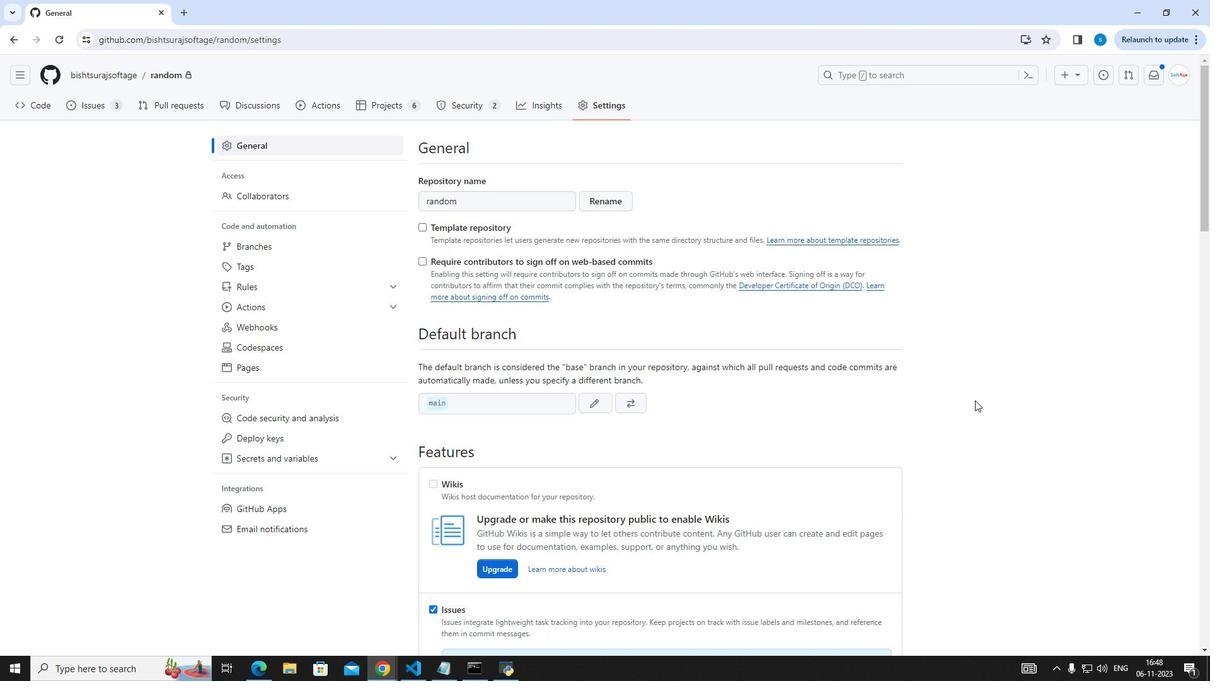 
Action: Mouse scrolled (975, 399) with delta (0, 0)
Screenshot: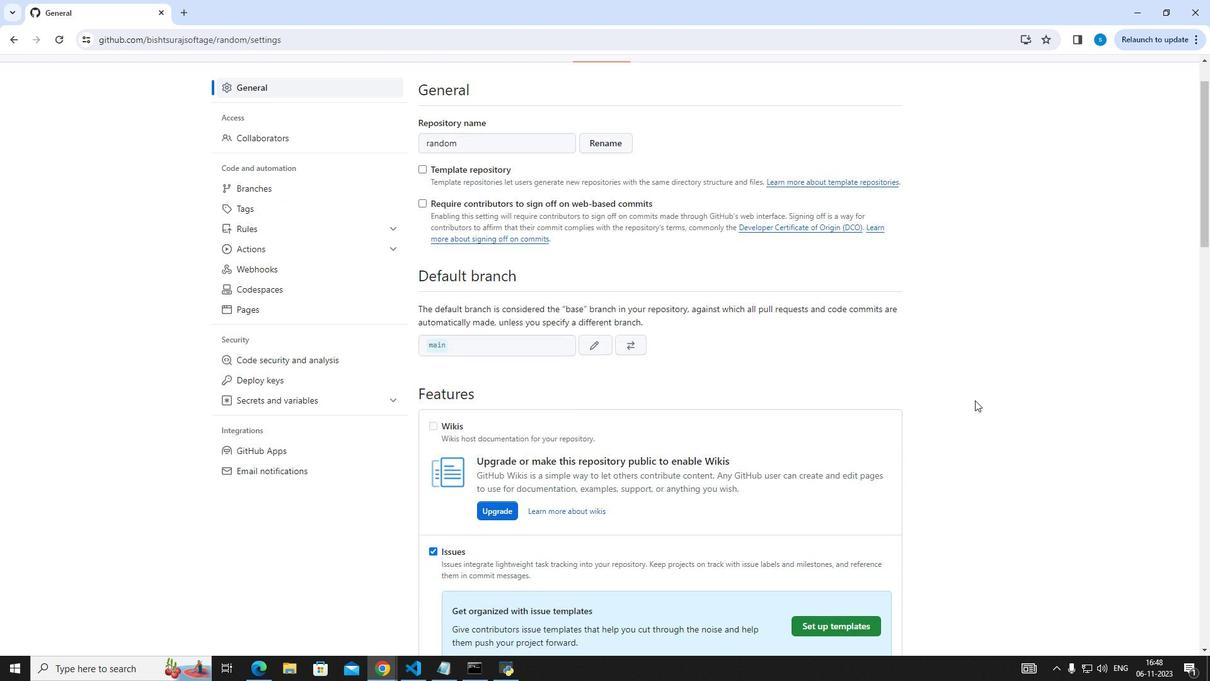 
Action: Mouse scrolled (975, 399) with delta (0, 0)
Screenshot: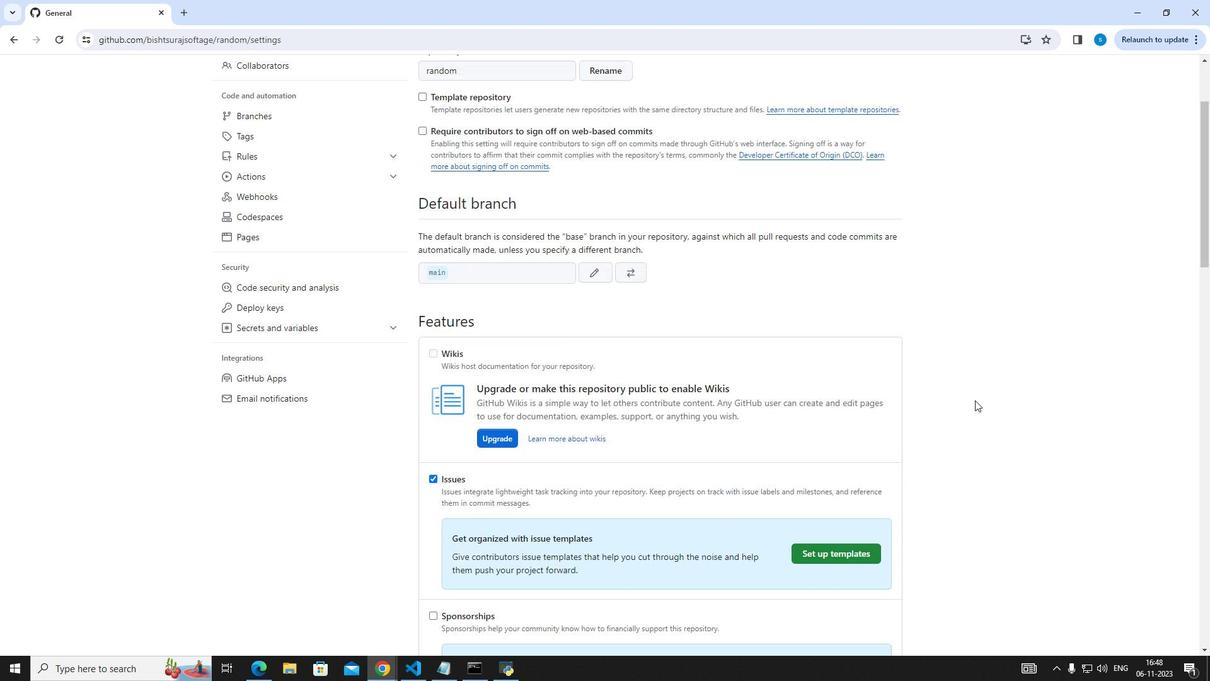 
Action: Mouse scrolled (975, 399) with delta (0, 0)
Screenshot: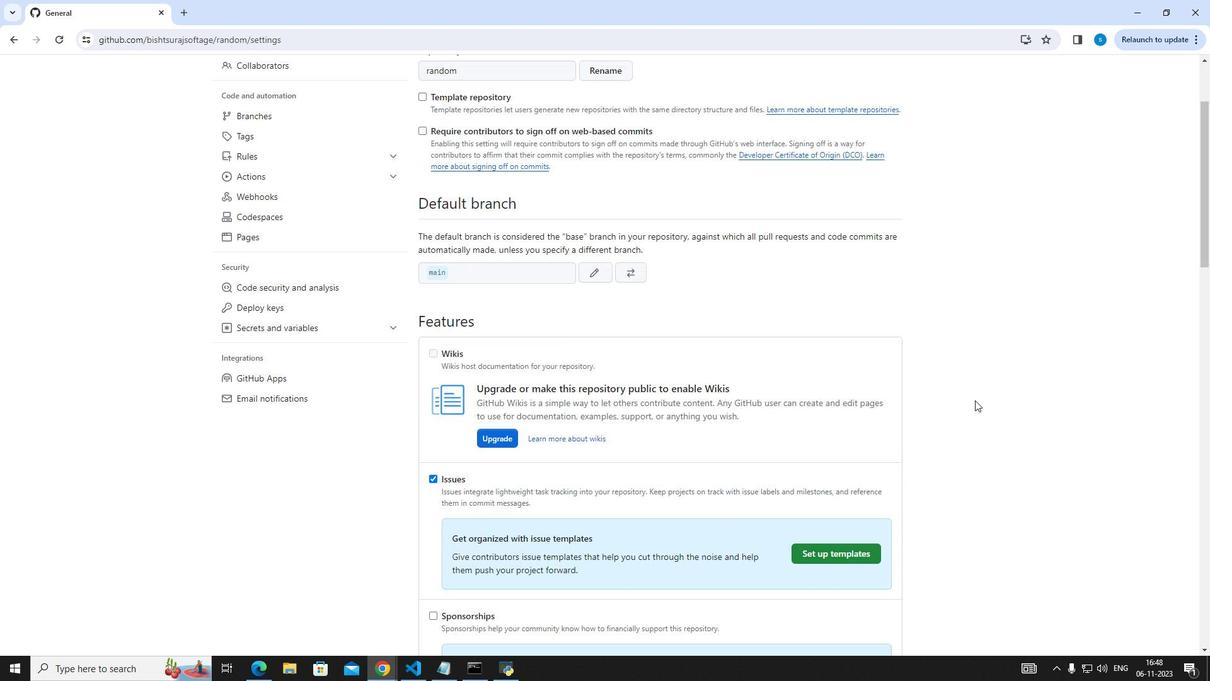 
Action: Mouse scrolled (975, 399) with delta (0, 0)
Screenshot: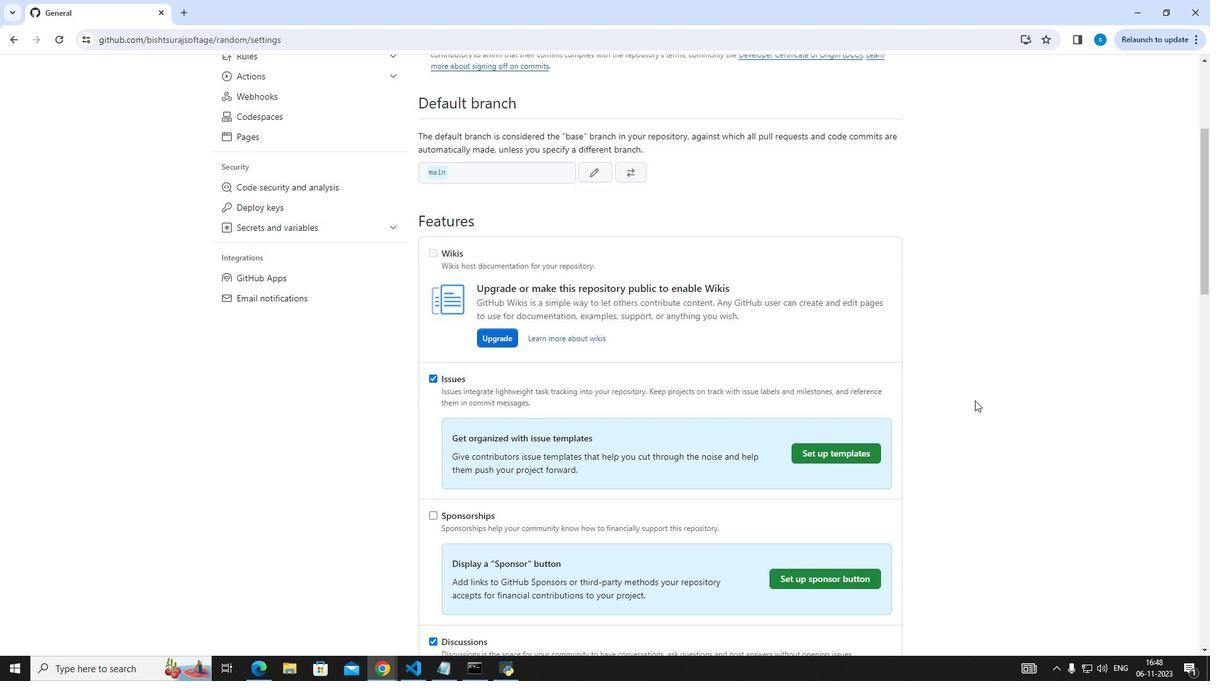 
Action: Mouse scrolled (975, 399) with delta (0, 0)
Screenshot: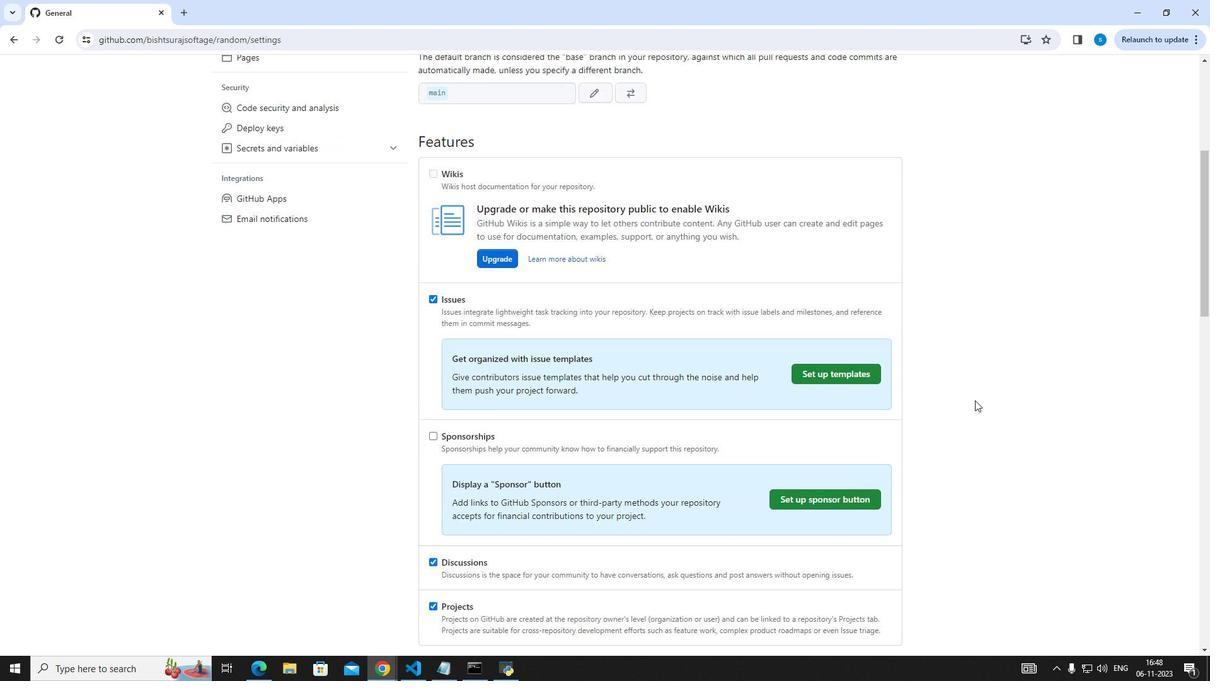 
Action: Mouse scrolled (975, 399) with delta (0, 0)
Screenshot: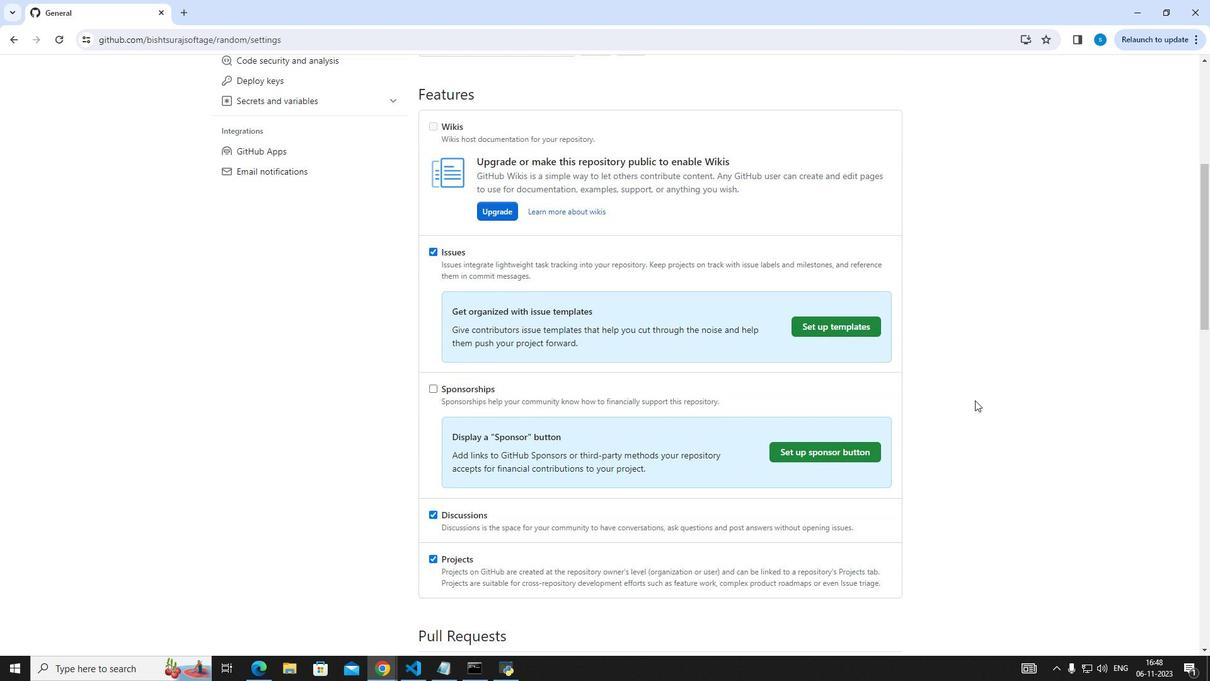 
Action: Mouse scrolled (975, 399) with delta (0, 0)
Screenshot: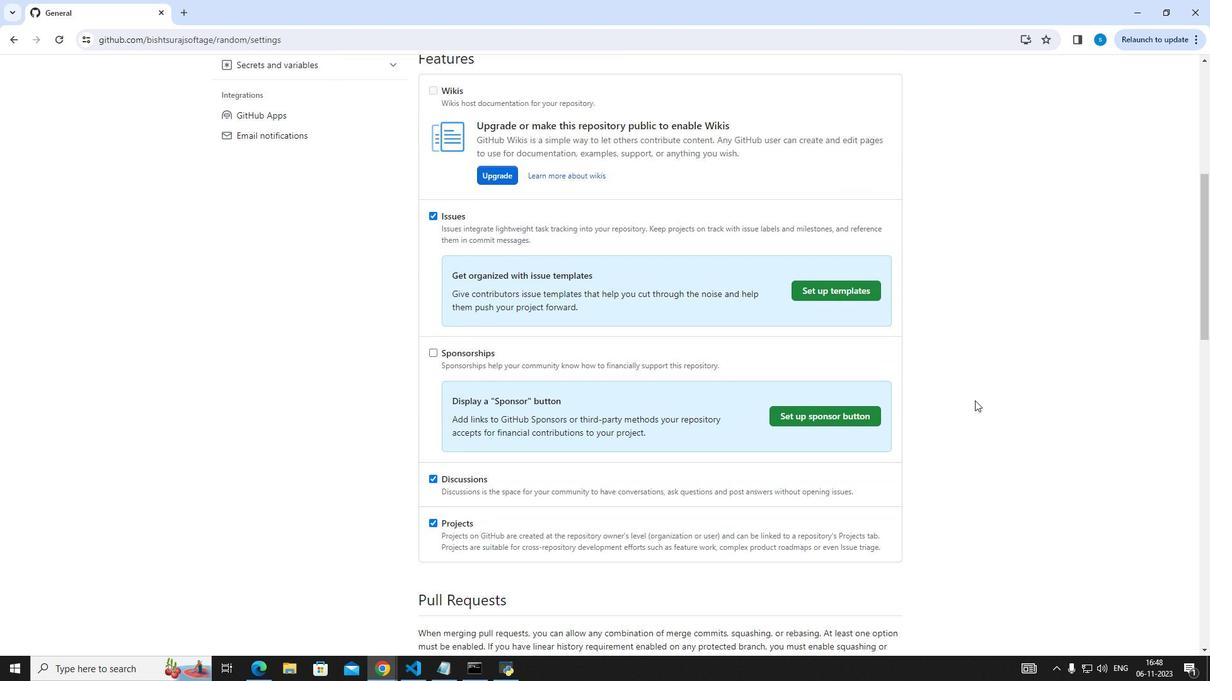 
Action: Mouse scrolled (975, 399) with delta (0, 0)
Screenshot: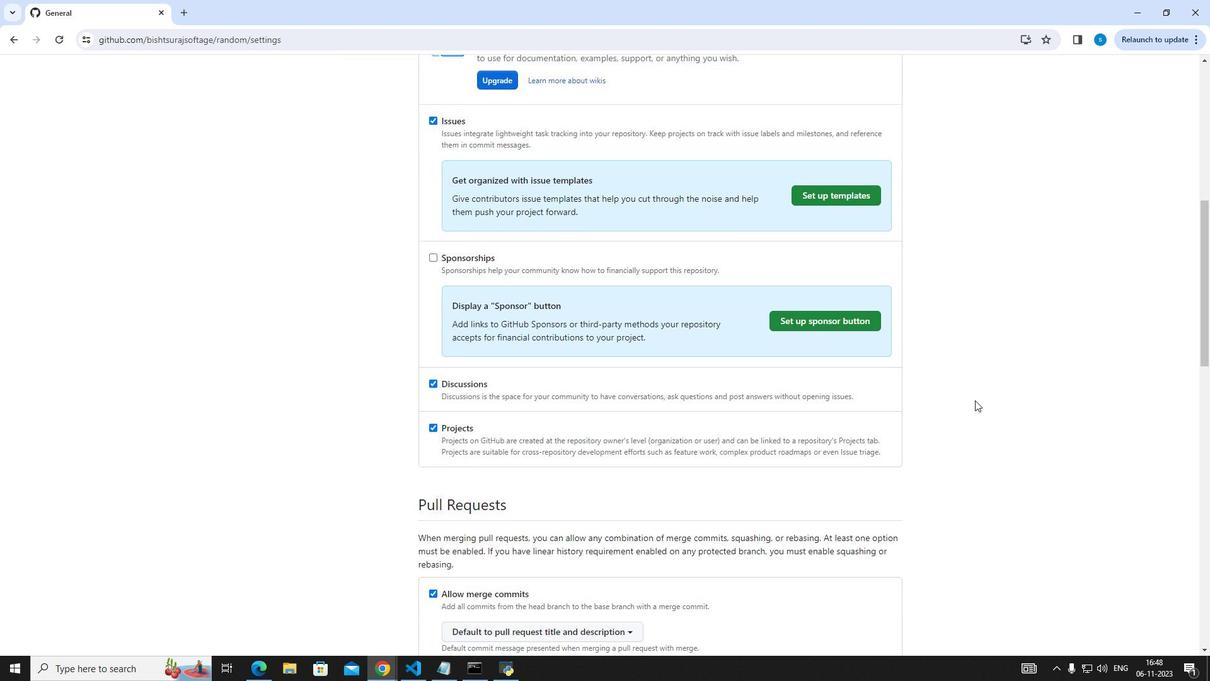 
Action: Mouse scrolled (975, 399) with delta (0, 0)
Screenshot: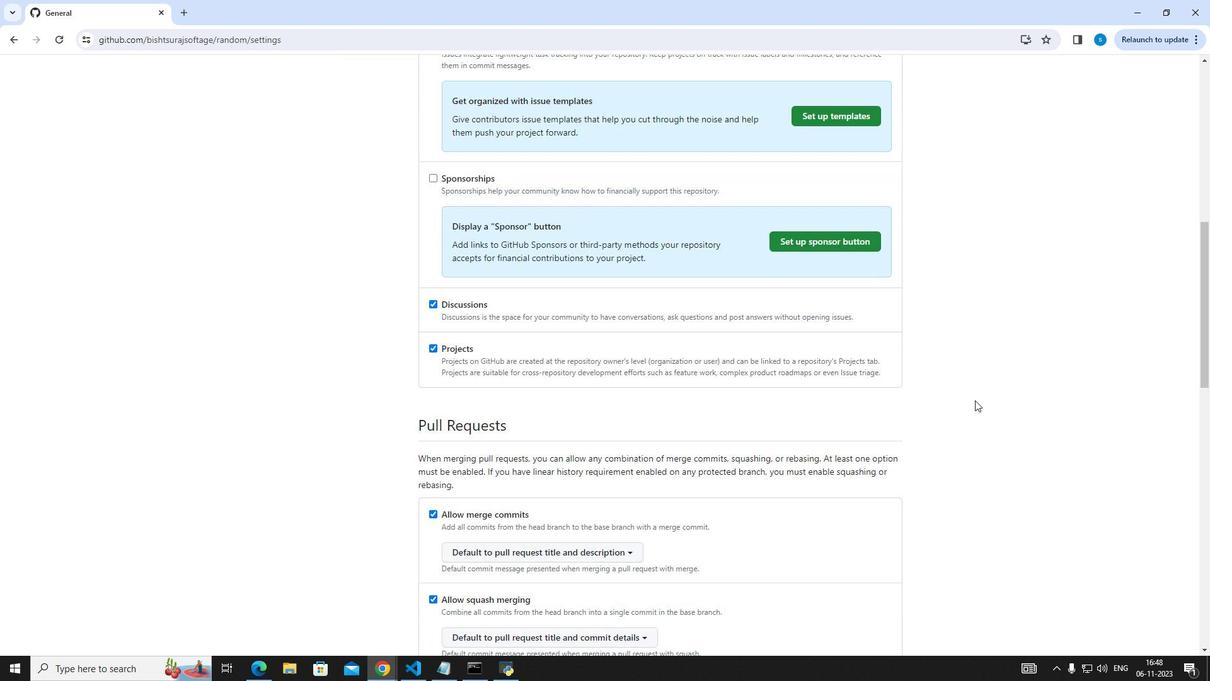 
Action: Mouse scrolled (975, 399) with delta (0, 0)
Screenshot: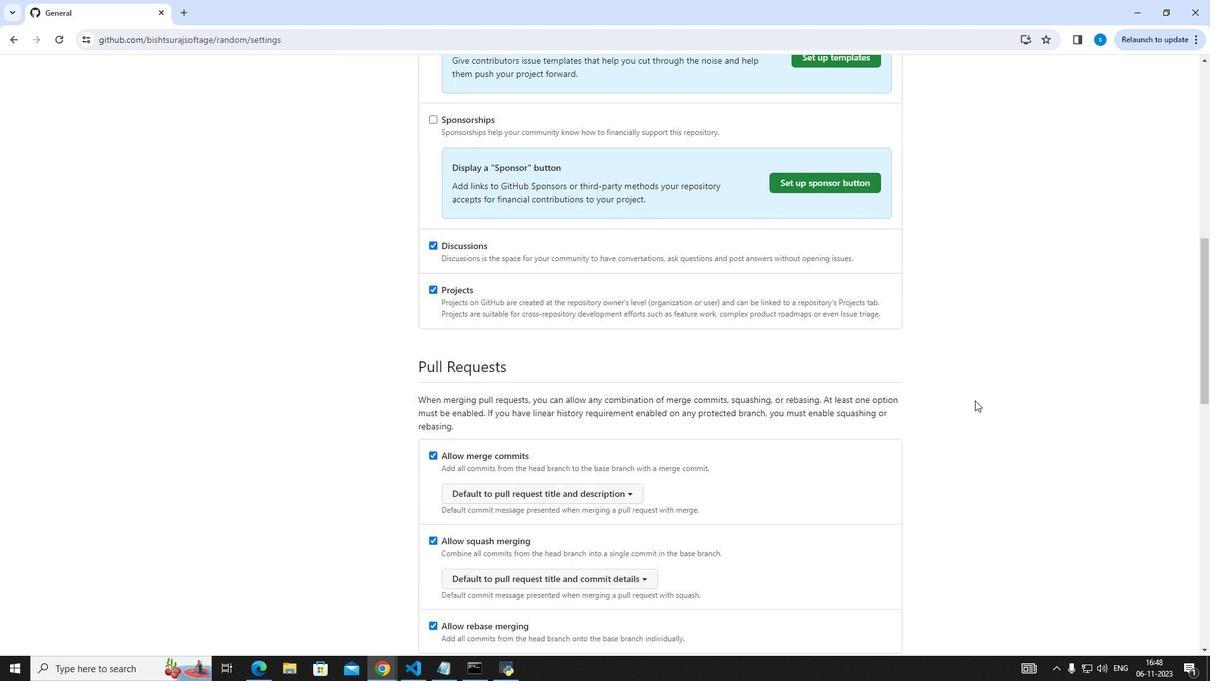 
Action: Mouse scrolled (975, 399) with delta (0, 0)
Screenshot: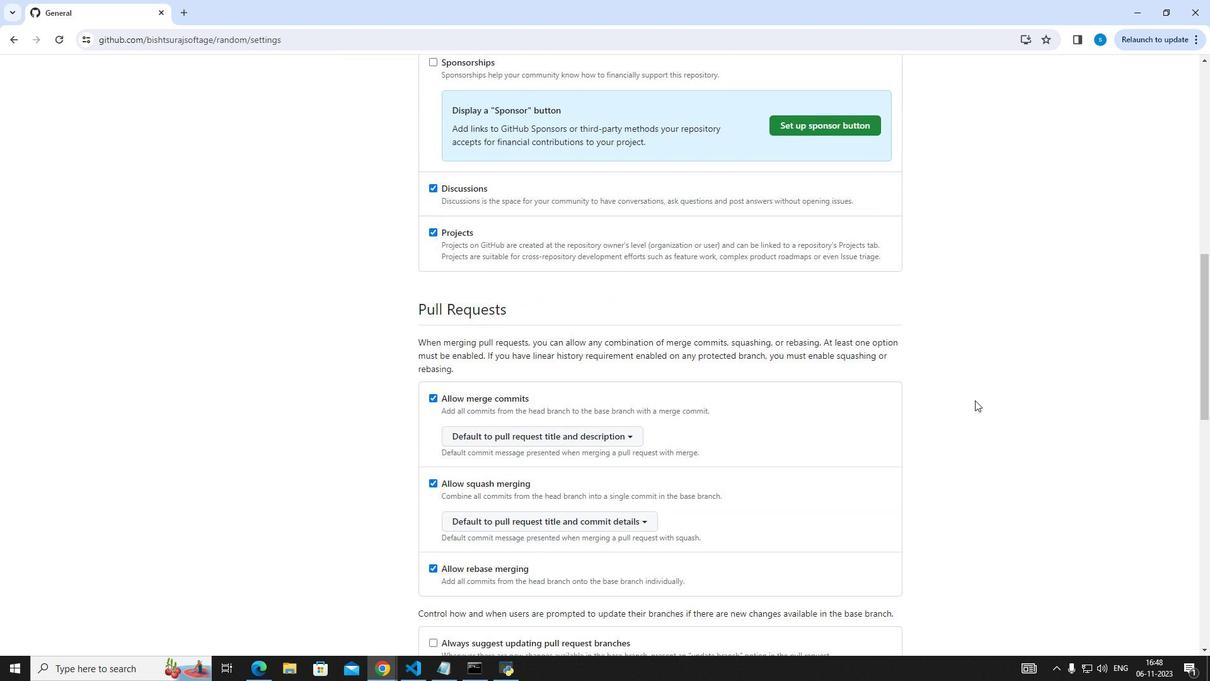 
Action: Mouse scrolled (975, 401) with delta (0, 0)
Screenshot: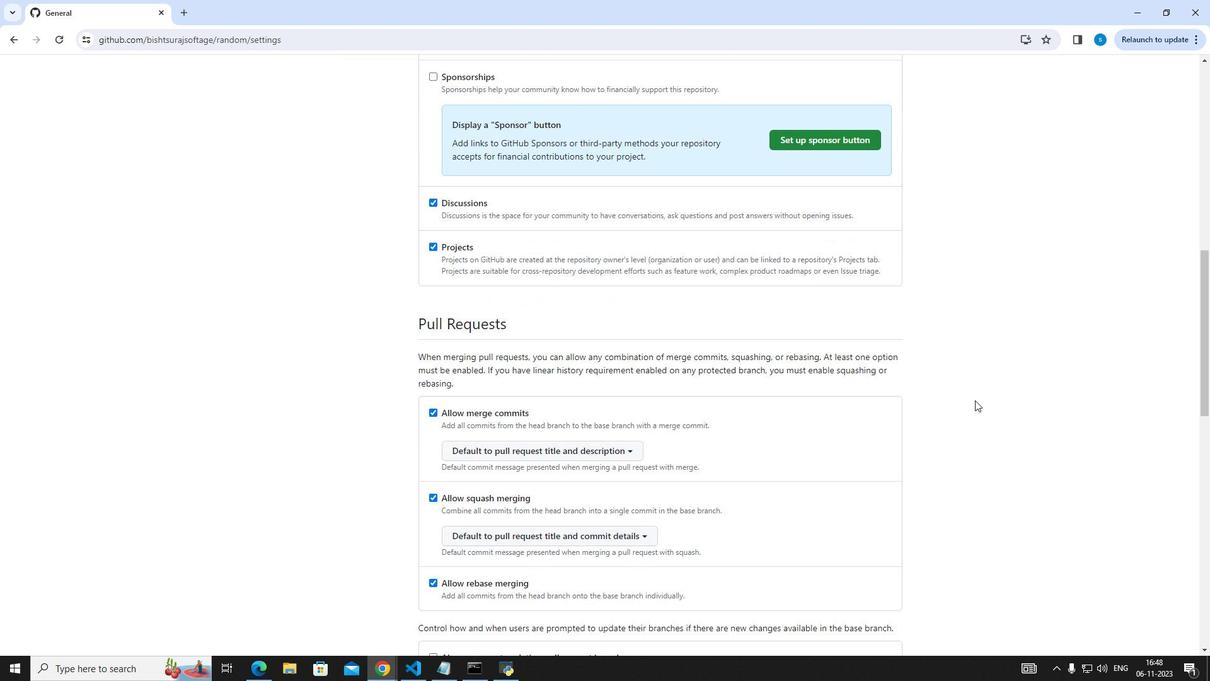 
Action: Mouse scrolled (975, 399) with delta (0, 0)
Screenshot: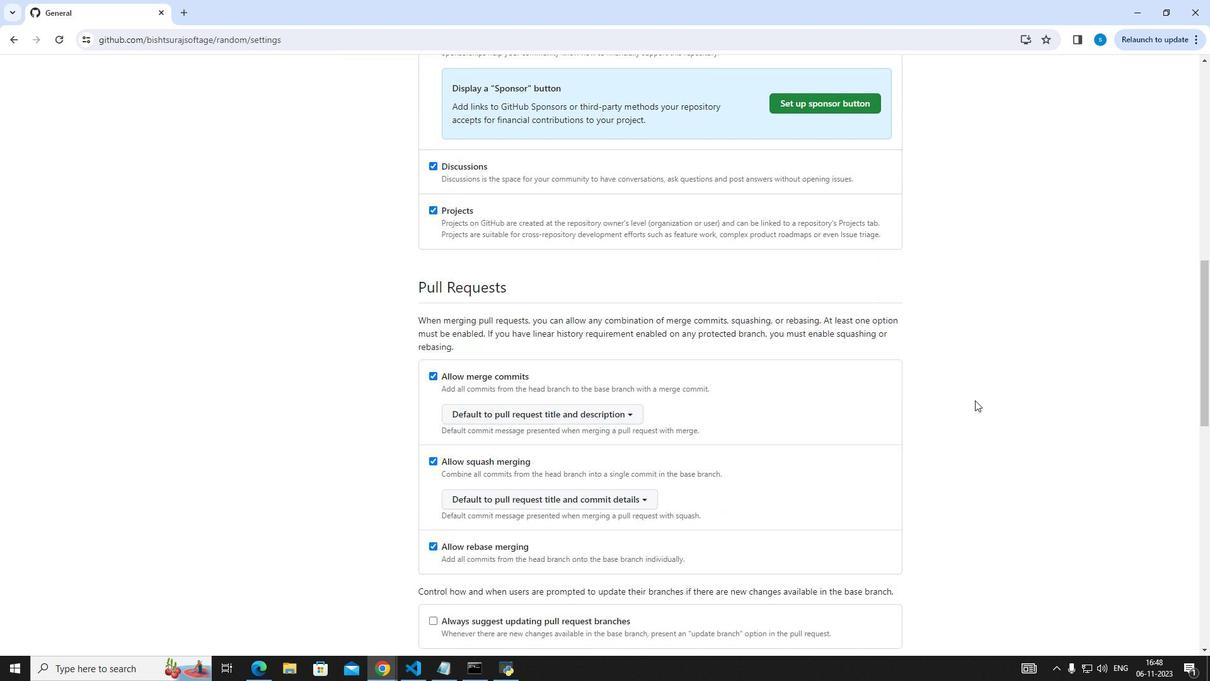 
Action: Mouse scrolled (975, 399) with delta (0, 0)
Screenshot: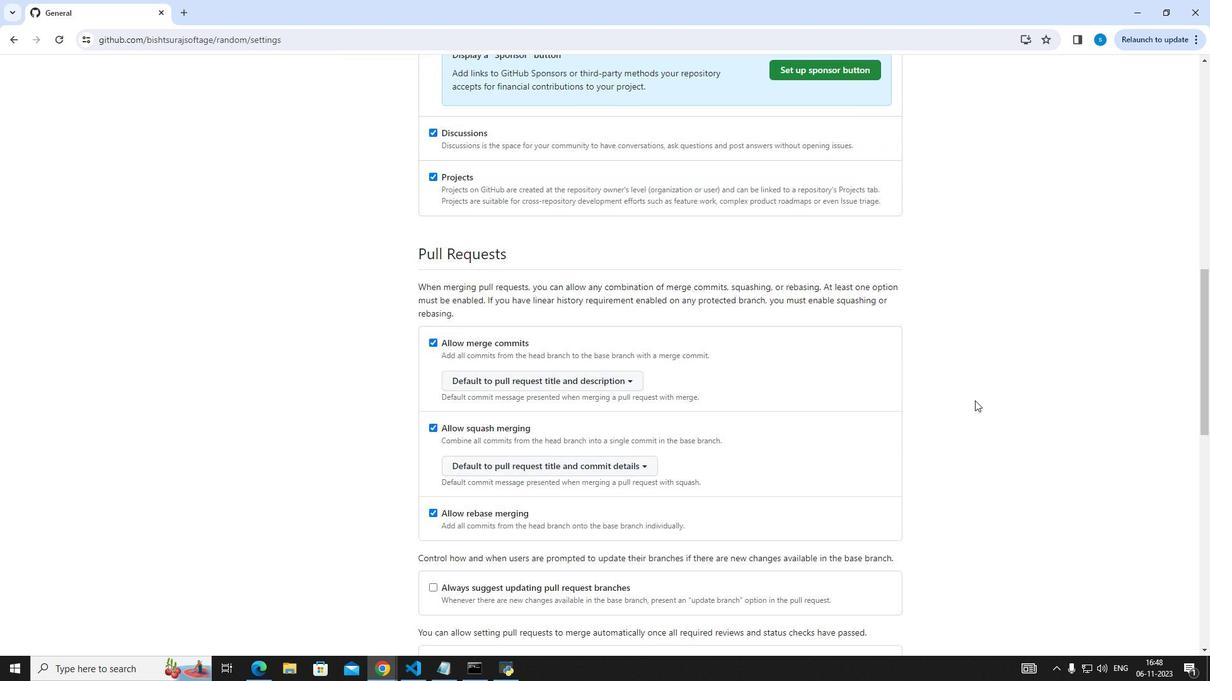 
Action: Mouse scrolled (975, 399) with delta (0, 0)
Screenshot: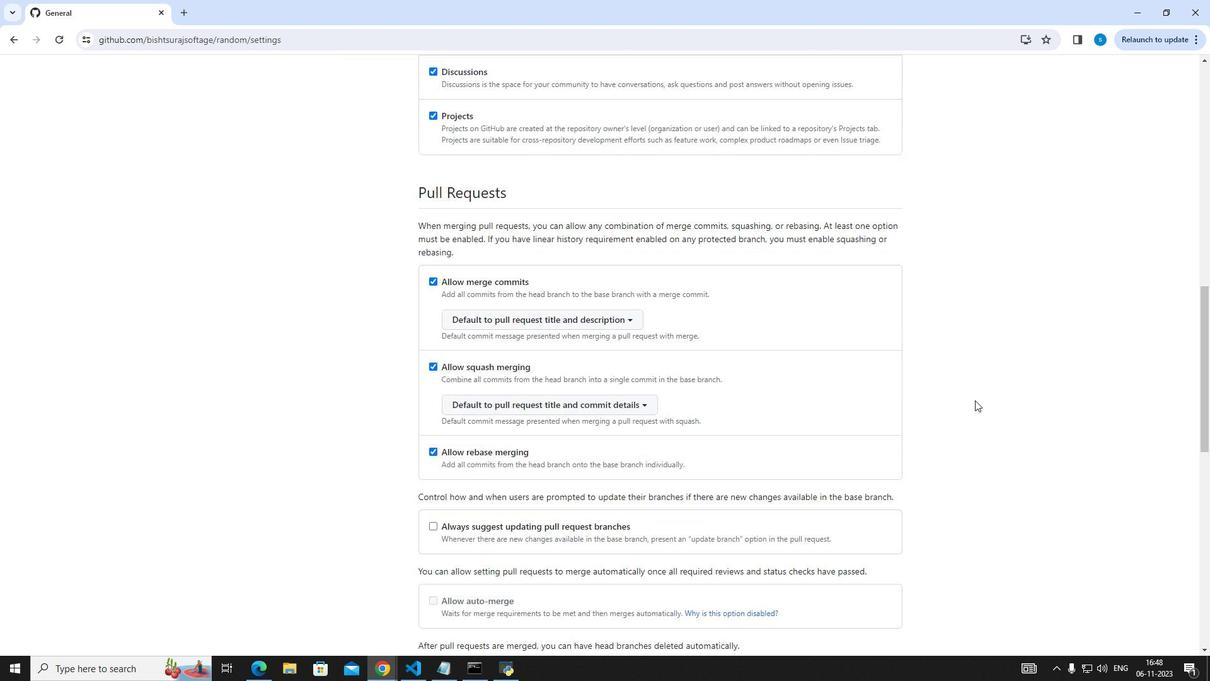 
Action: Mouse scrolled (975, 399) with delta (0, 0)
Screenshot: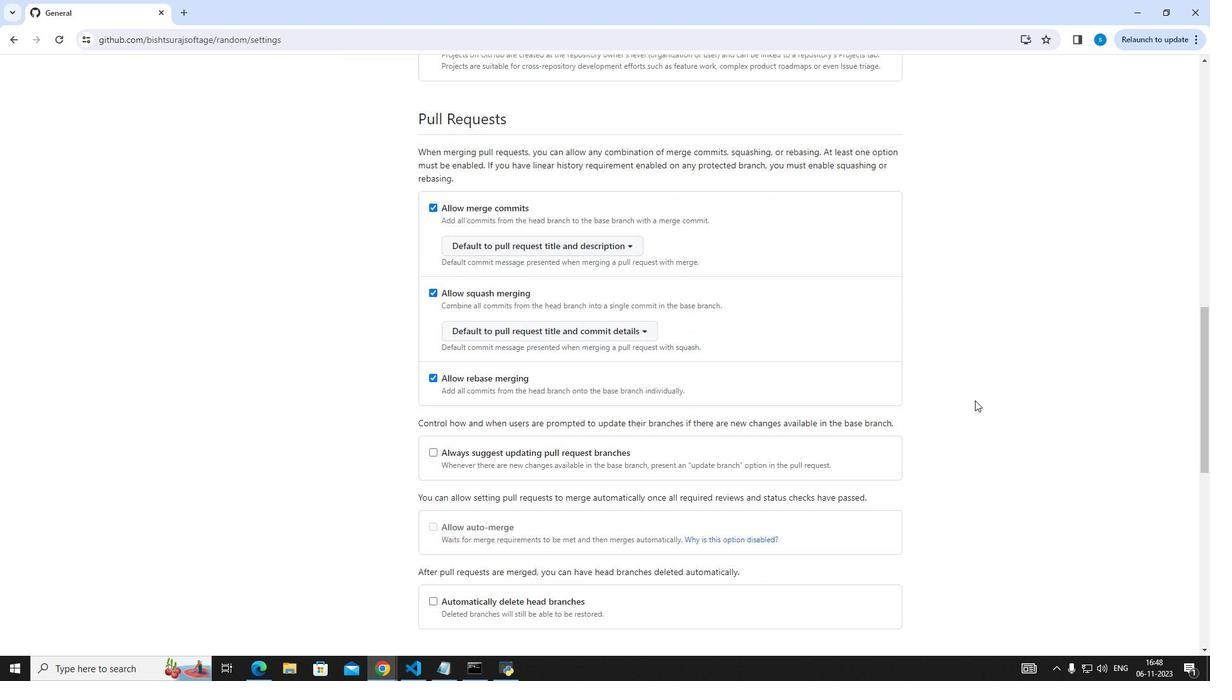 
Action: Mouse scrolled (975, 399) with delta (0, 0)
Screenshot: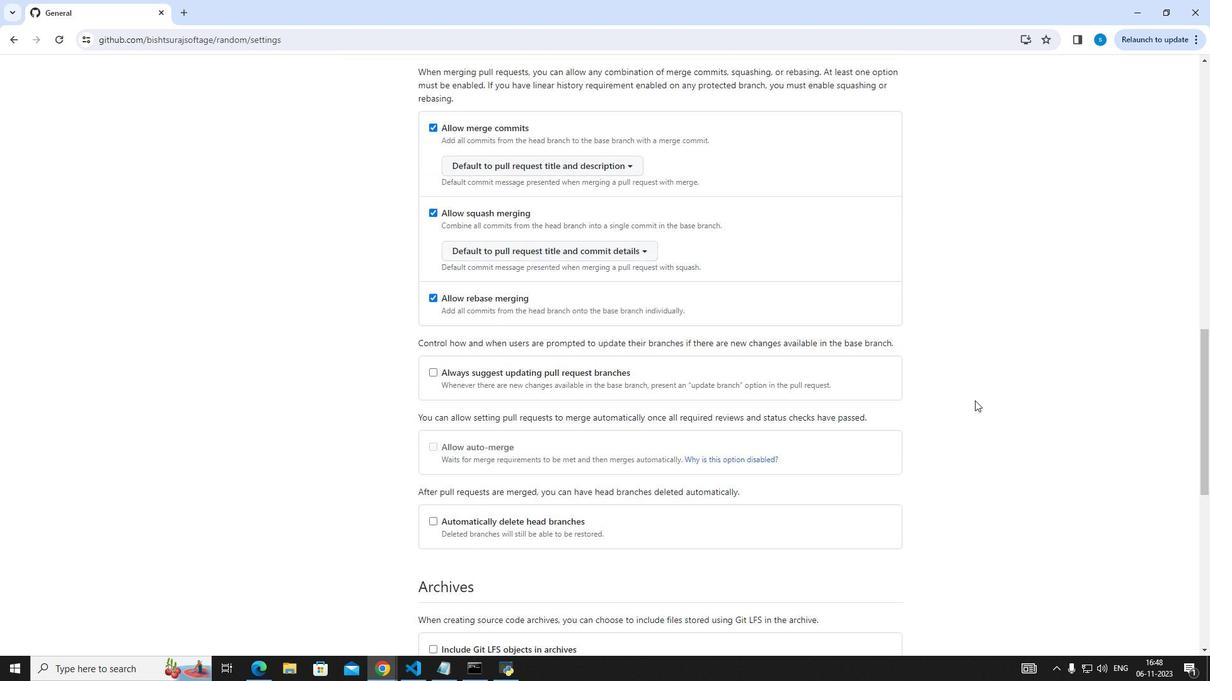 
Action: Mouse scrolled (975, 399) with delta (0, 0)
Screenshot: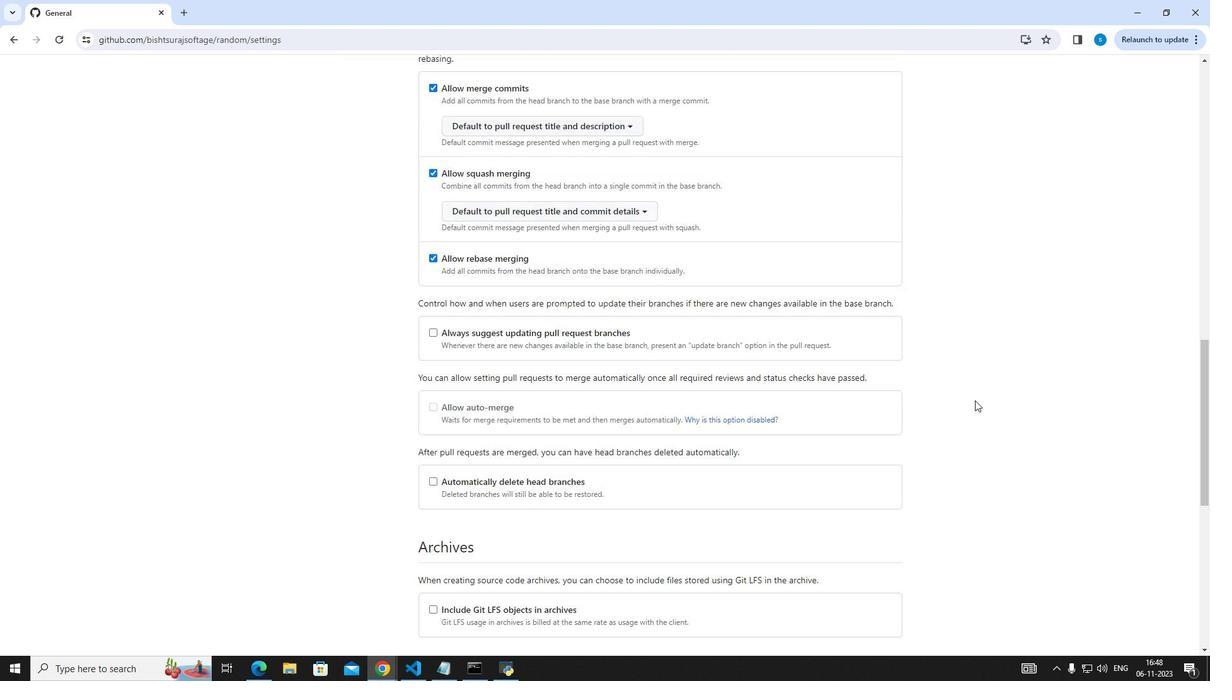 
Action: Mouse scrolled (975, 399) with delta (0, 0)
Screenshot: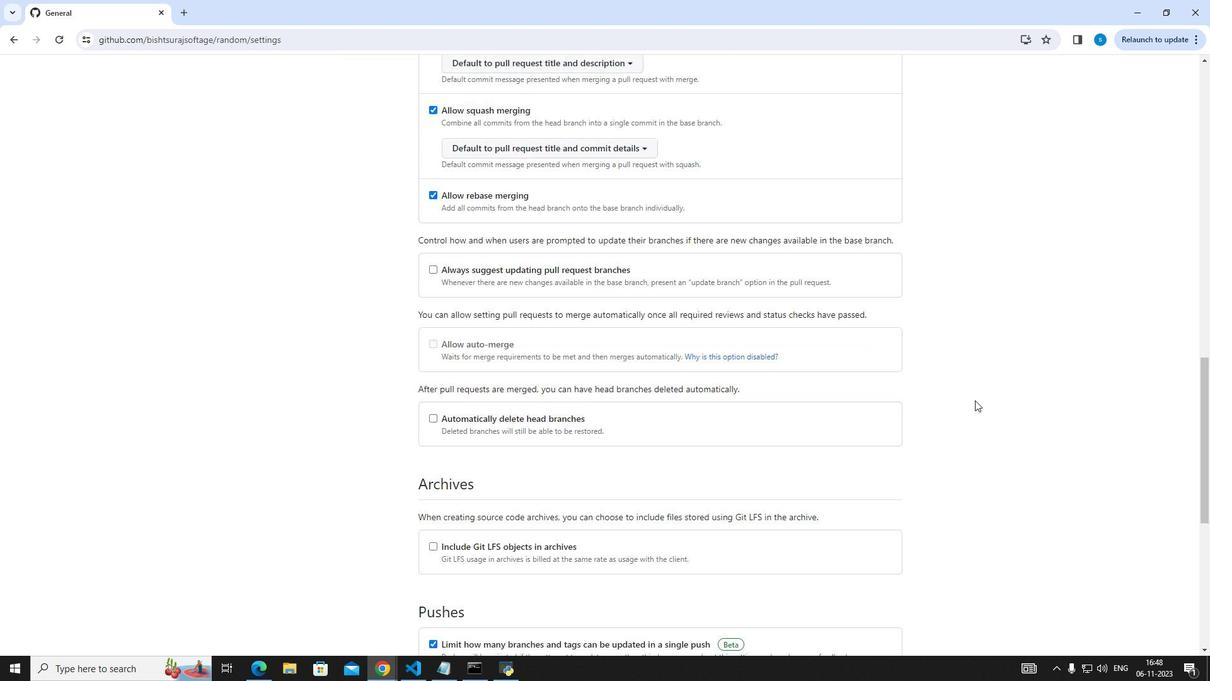 
Action: Mouse scrolled (975, 399) with delta (0, 0)
Screenshot: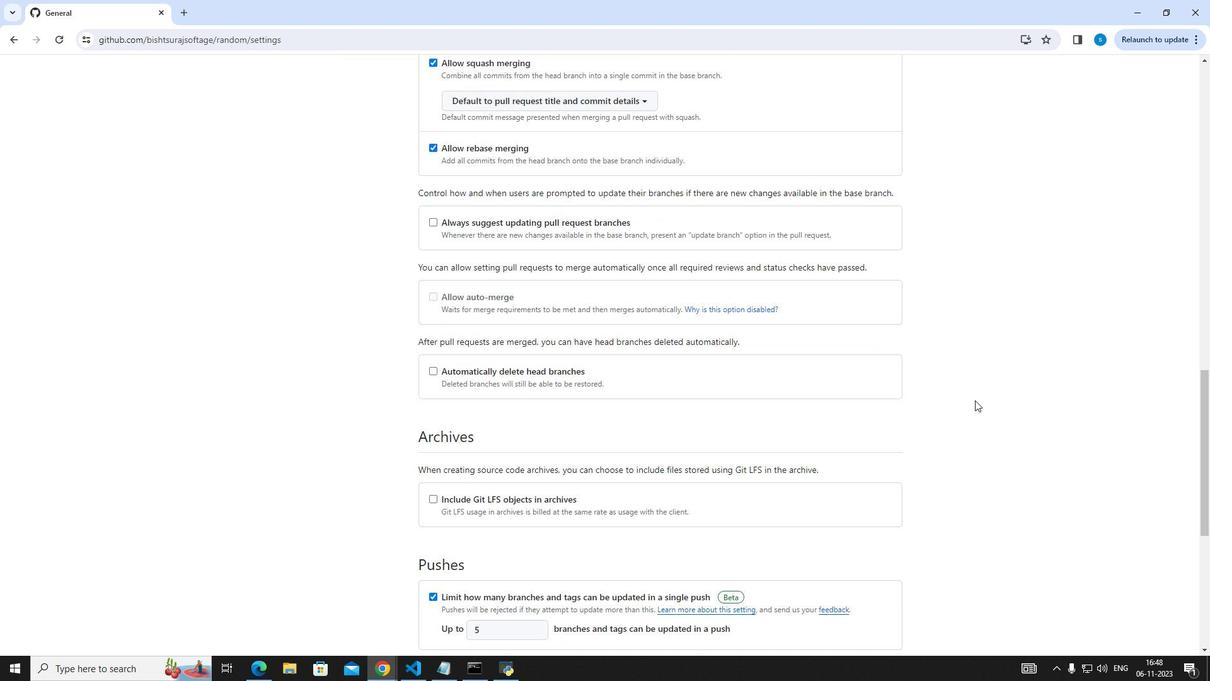 
Action: Mouse scrolled (975, 399) with delta (0, 0)
Screenshot: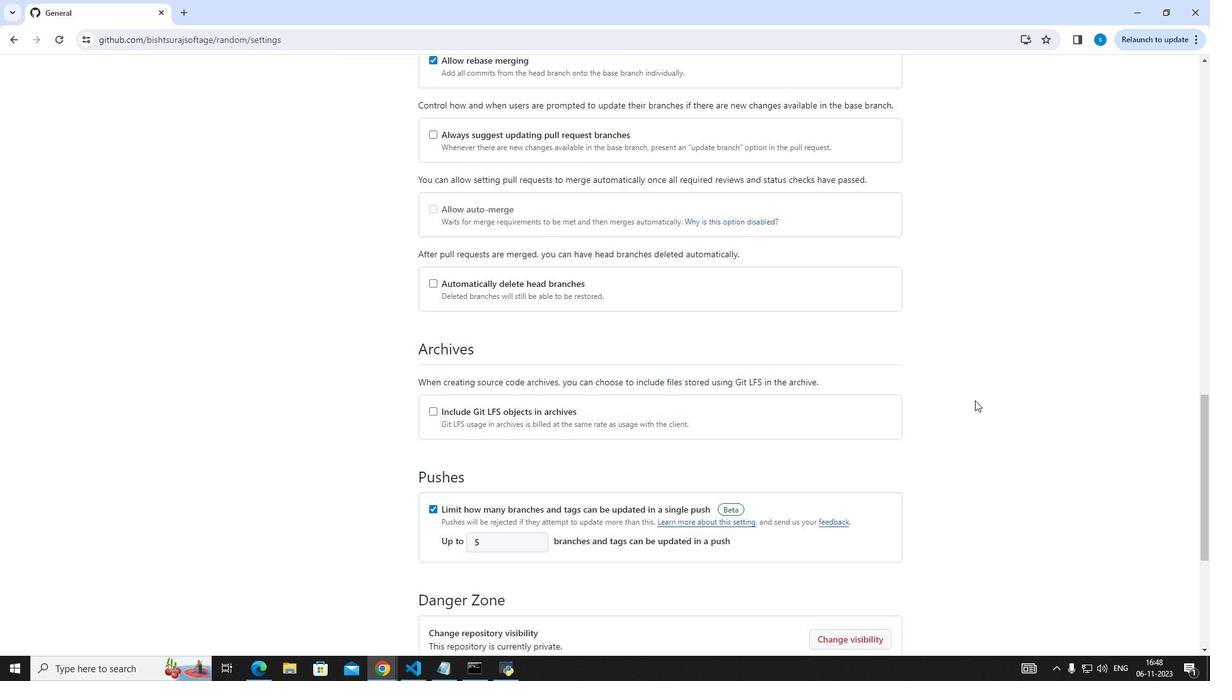 
Action: Mouse scrolled (975, 399) with delta (0, 0)
Screenshot: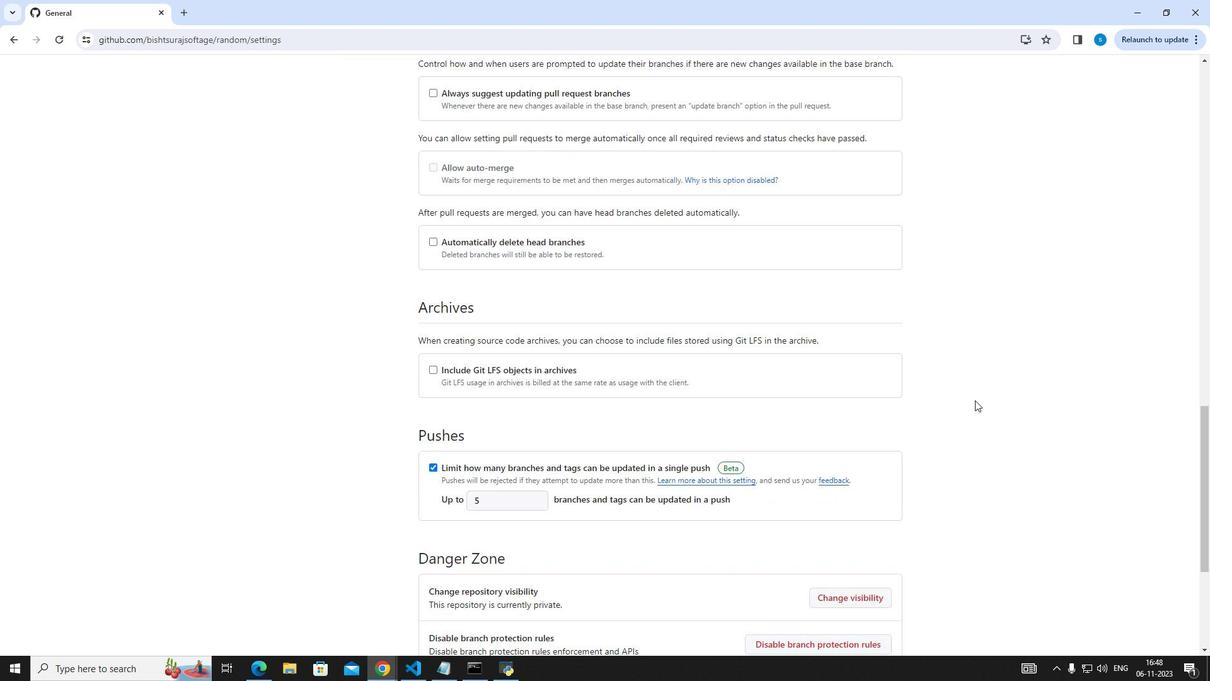 
Action: Mouse scrolled (975, 399) with delta (0, 0)
Screenshot: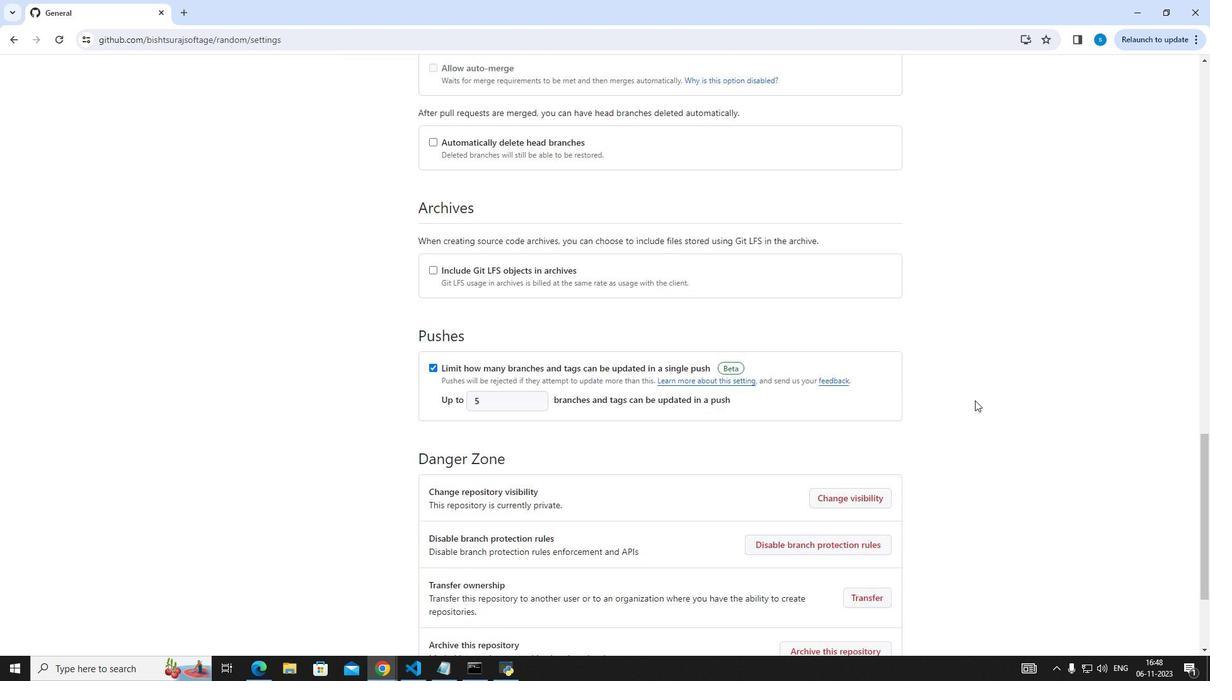 
Action: Mouse scrolled (975, 399) with delta (0, 0)
Screenshot: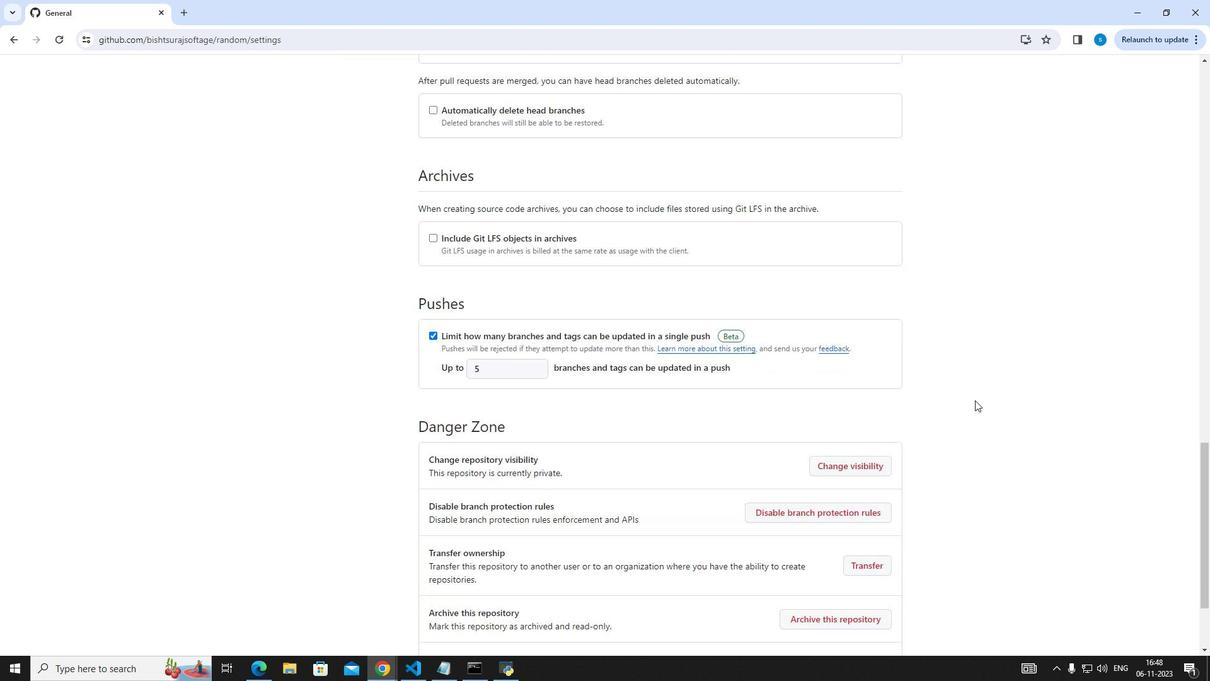 
Action: Mouse scrolled (975, 399) with delta (0, 0)
Screenshot: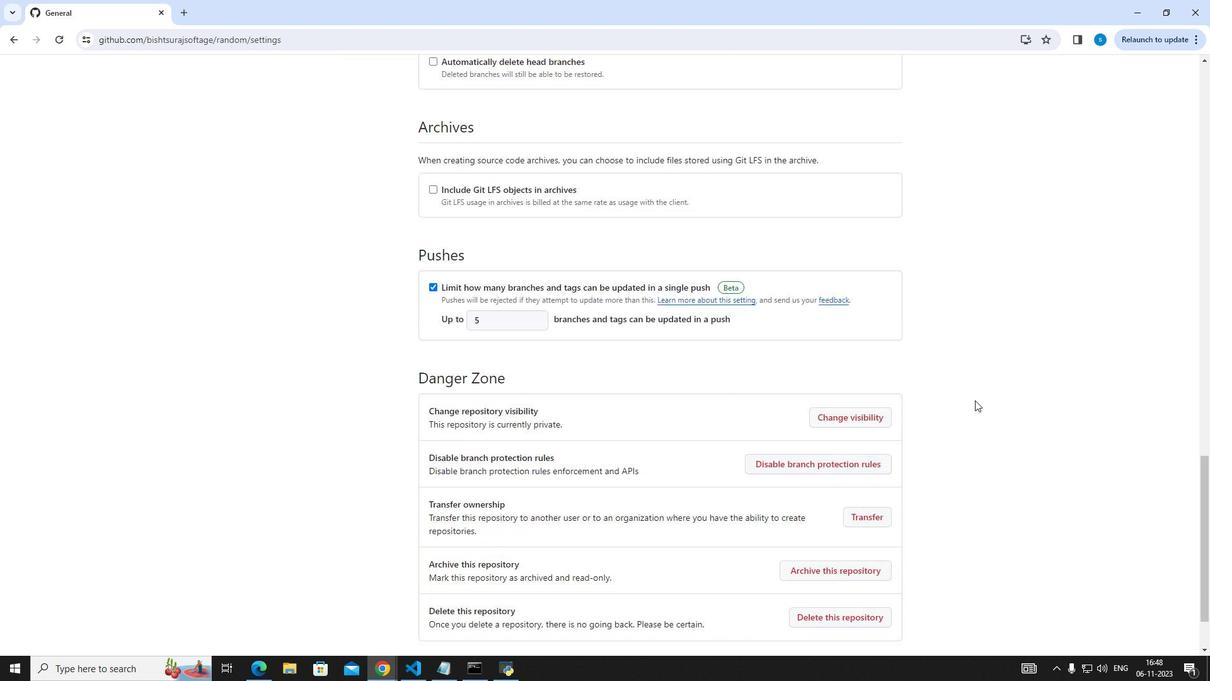 
Action: Mouse scrolled (975, 399) with delta (0, 0)
Screenshot: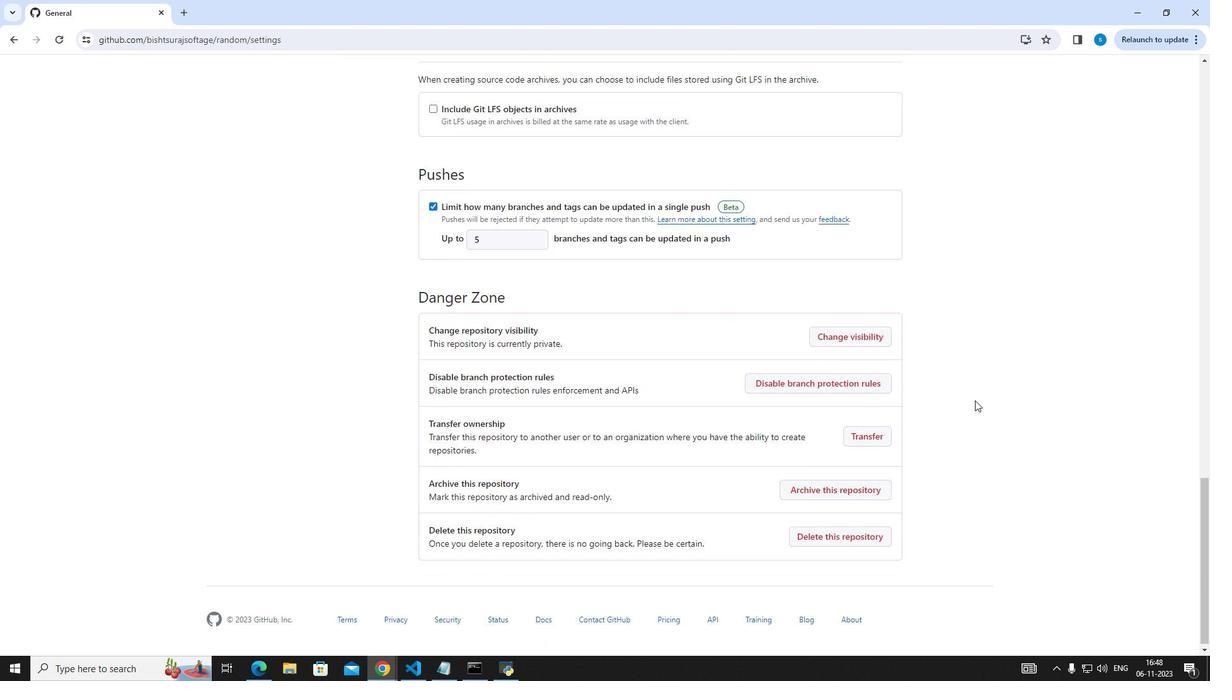 
Action: Mouse scrolled (975, 399) with delta (0, 0)
Screenshot: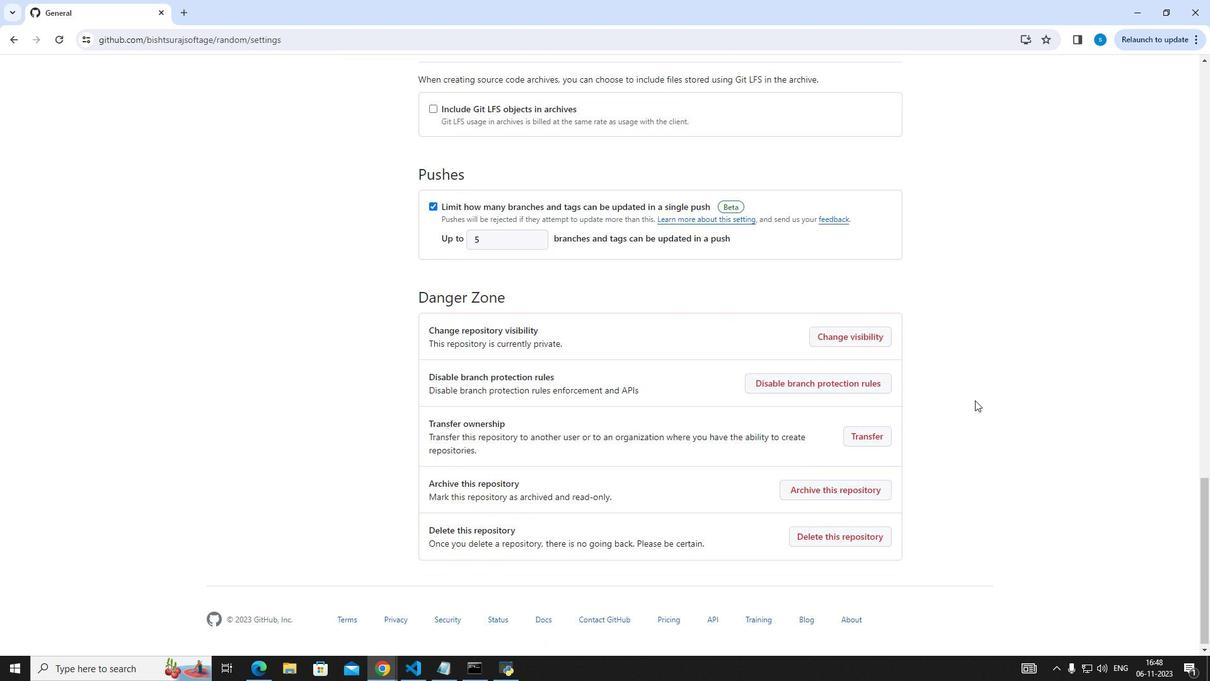 
Action: Mouse scrolled (975, 399) with delta (0, 0)
Screenshot: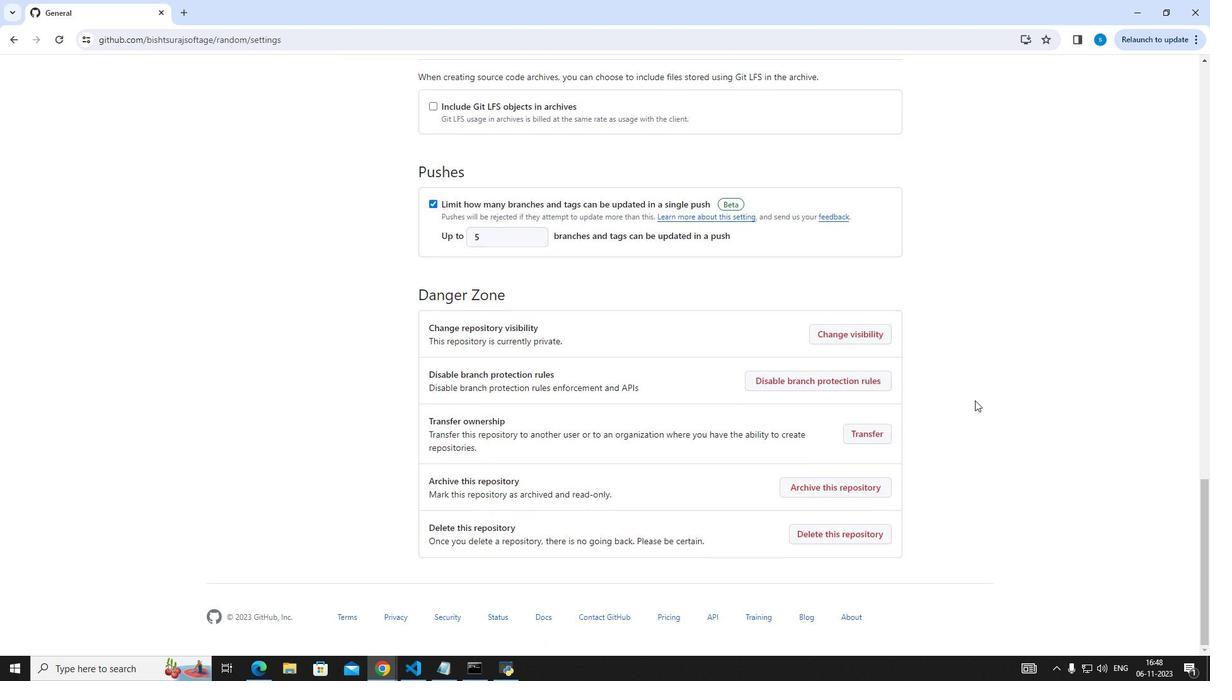 
Action: Mouse moved to (834, 339)
Screenshot: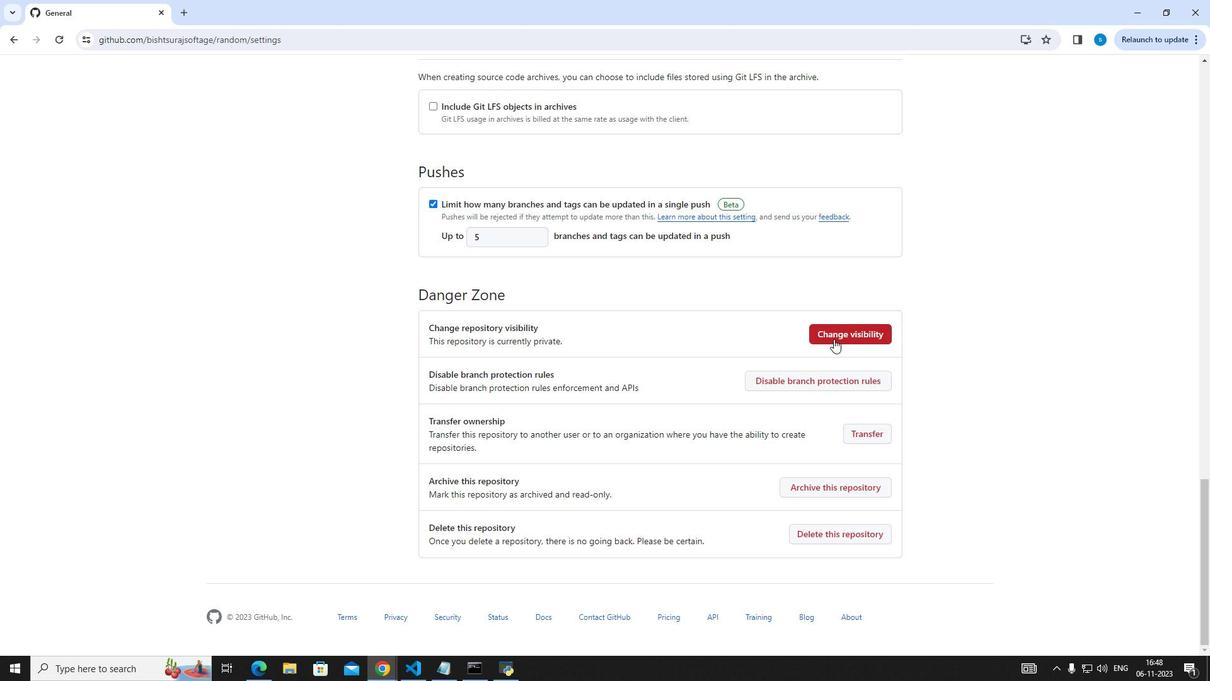 
Action: Mouse pressed left at (834, 339)
Screenshot: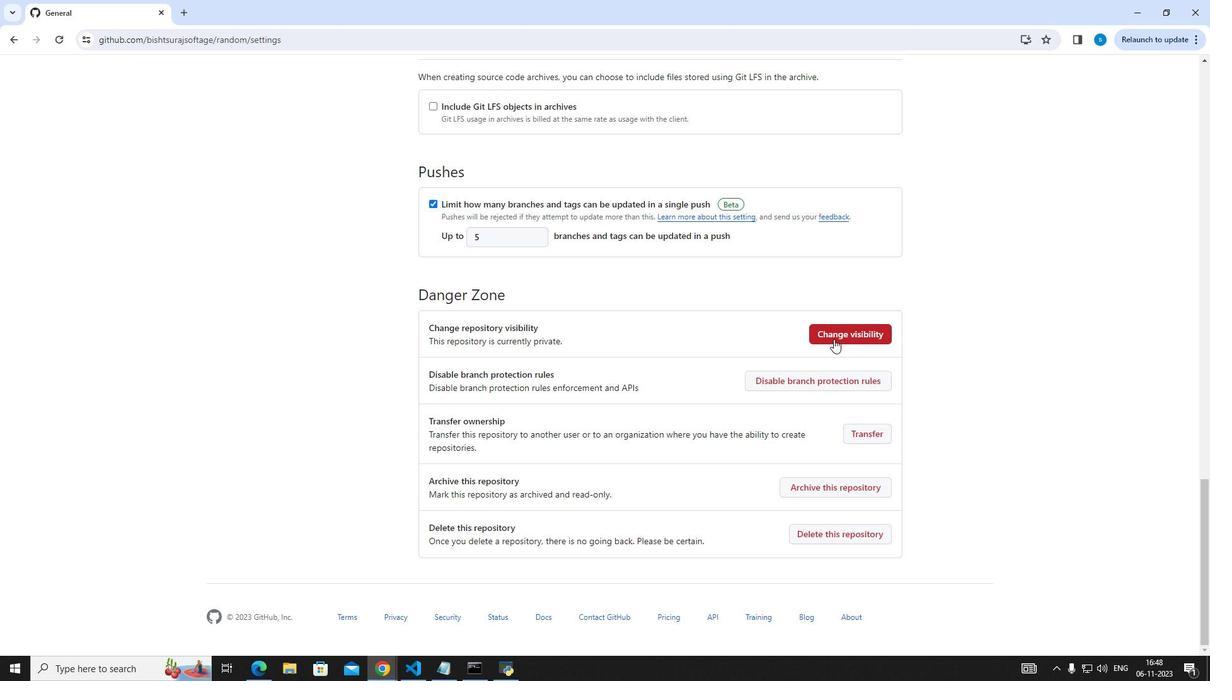 
Action: Mouse moved to (839, 352)
Screenshot: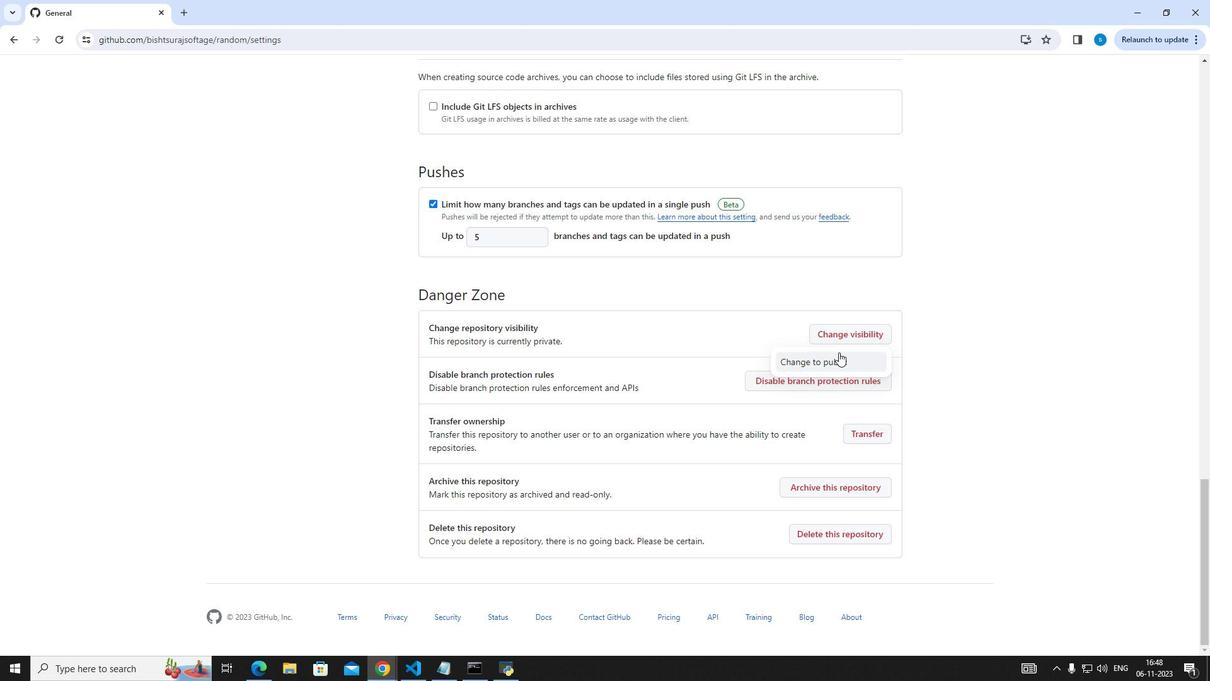 
Action: Mouse pressed left at (839, 352)
Screenshot: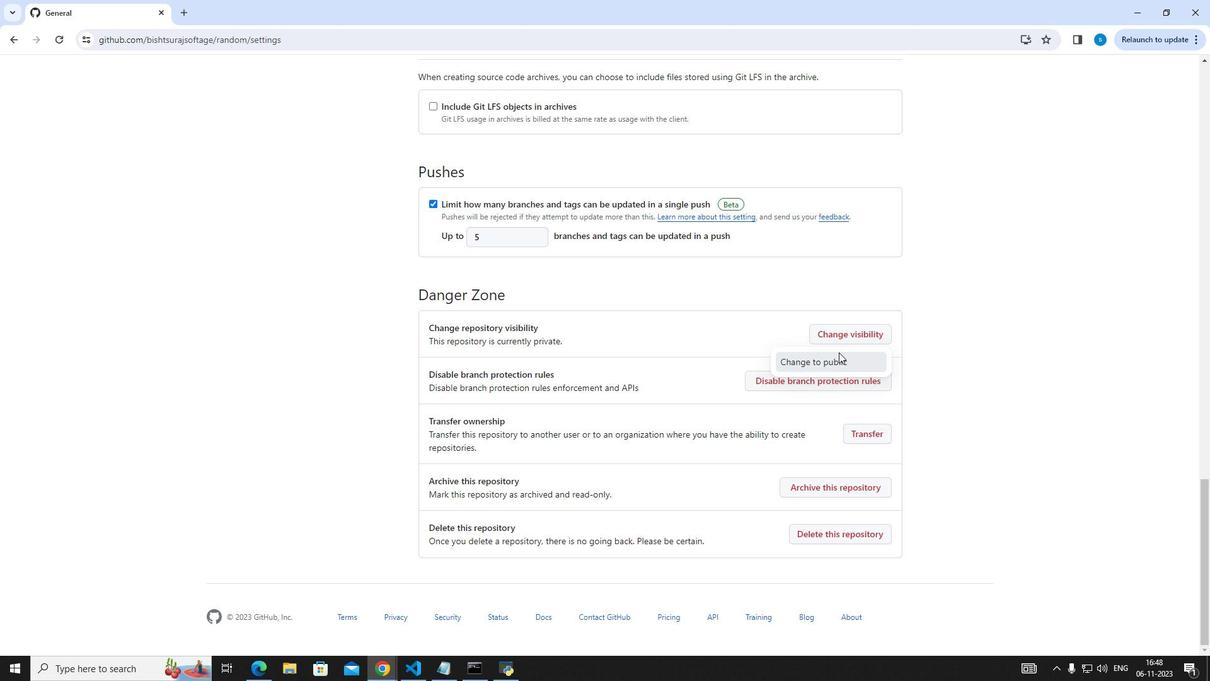 
Action: Mouse moved to (696, 411)
Screenshot: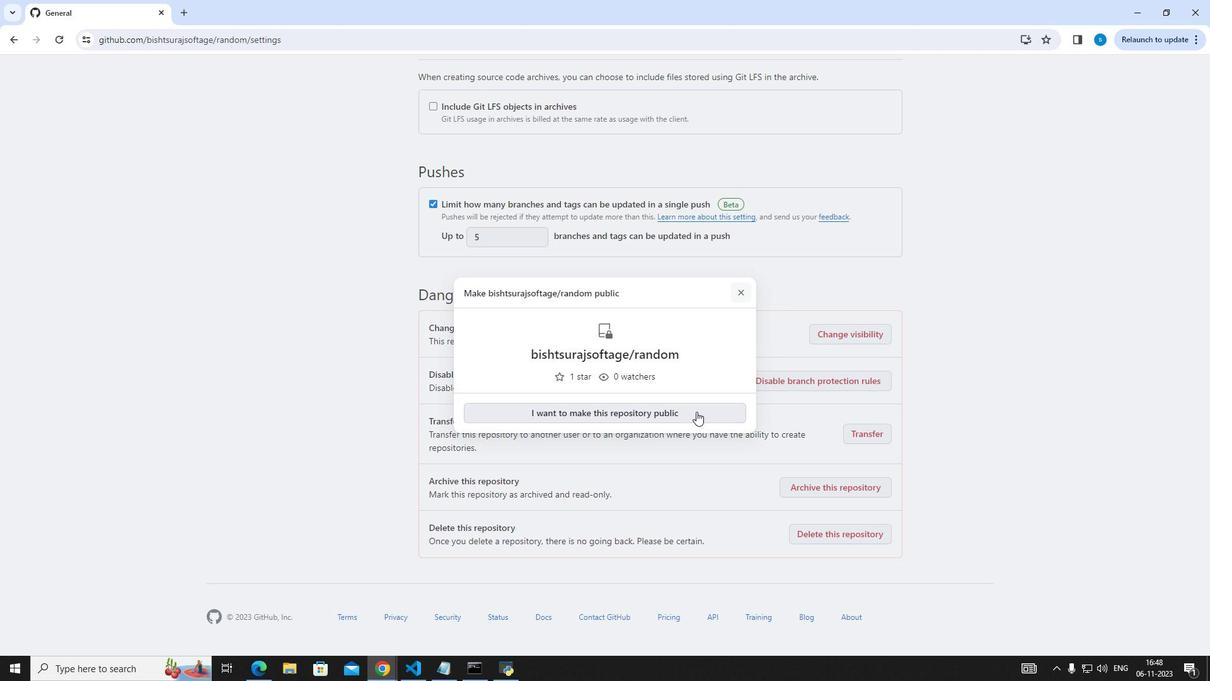 
Action: Mouse pressed left at (696, 411)
Screenshot: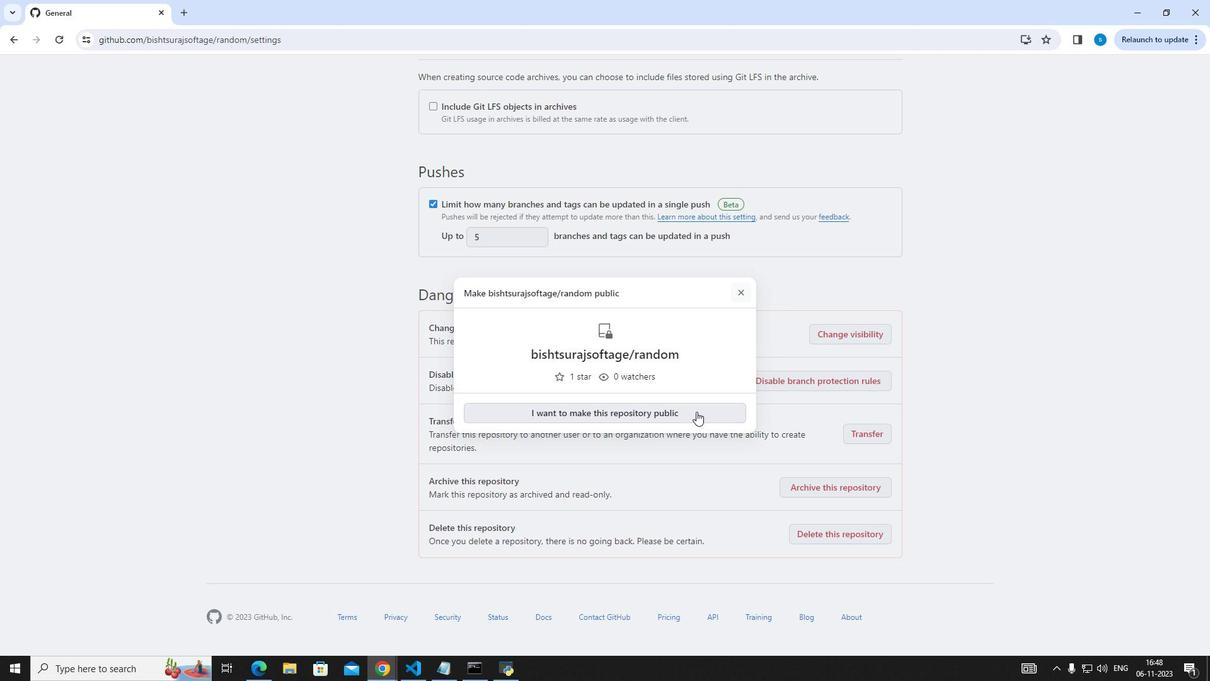 
Action: Mouse moved to (706, 478)
Screenshot: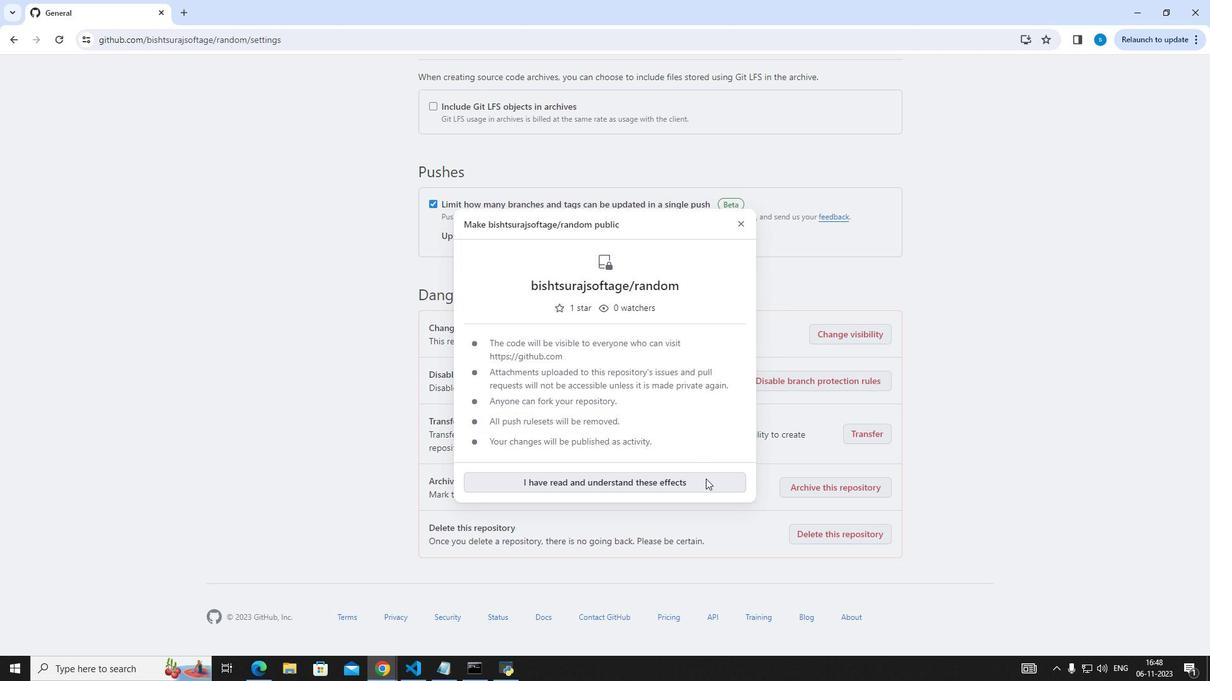 
Action: Mouse pressed left at (706, 478)
Screenshot: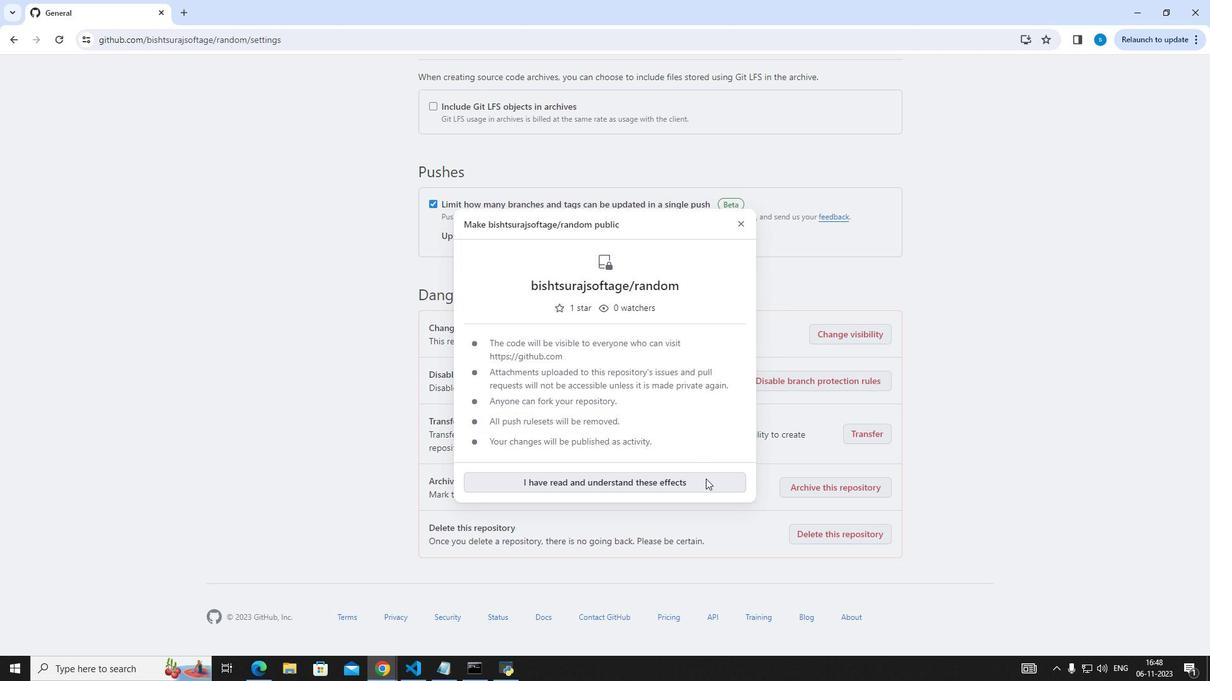 
Action: Mouse moved to (706, 413)
Screenshot: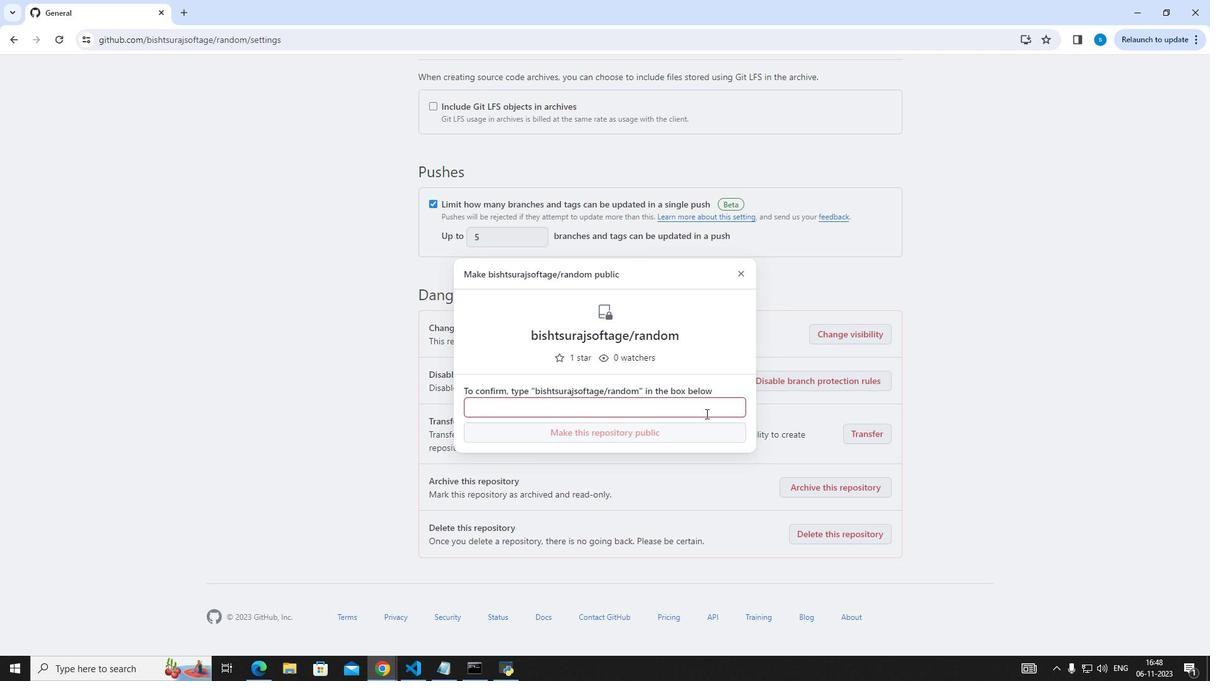 
Action: Mouse pressed left at (706, 413)
Screenshot: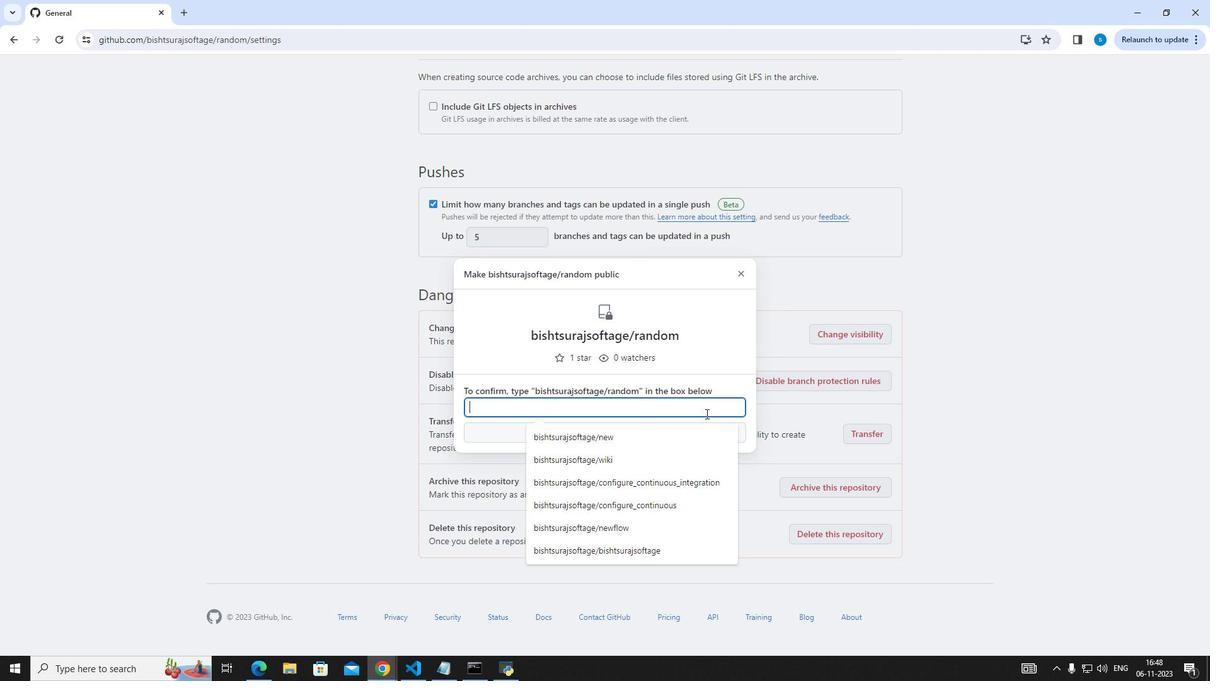 
Action: Mouse moved to (707, 413)
Screenshot: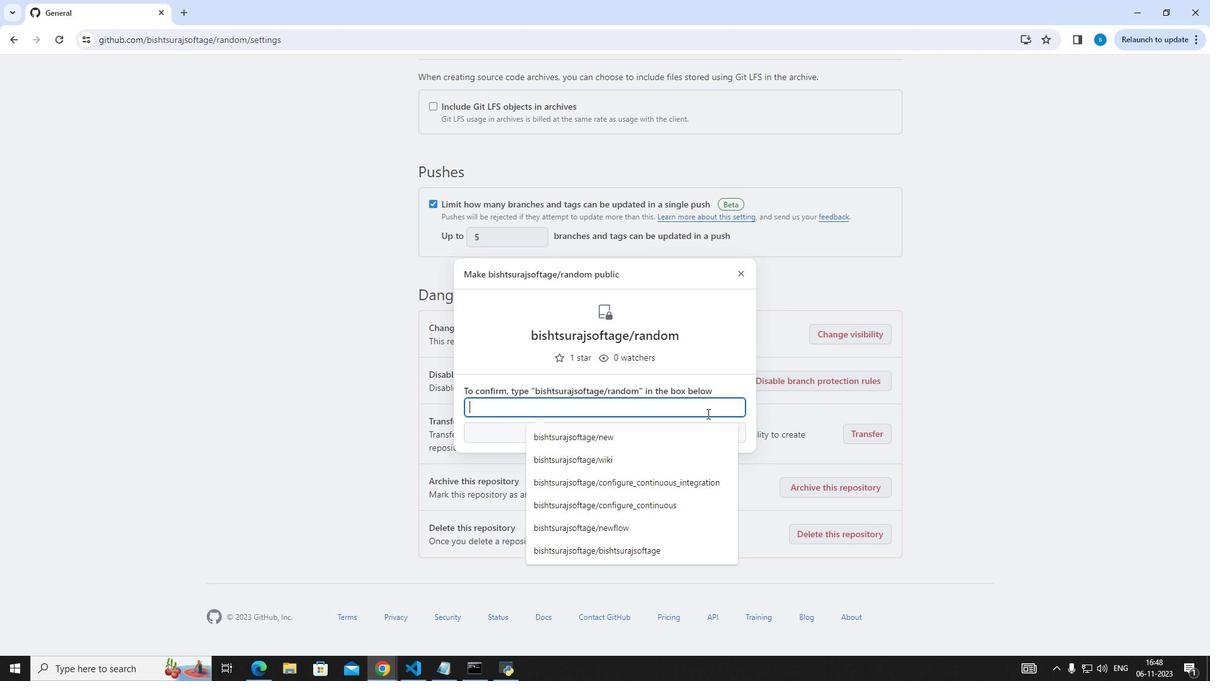 
Action: Key pressed bishtsurakj<Key.backspace><Key.backspace>jsoftage/random
Screenshot: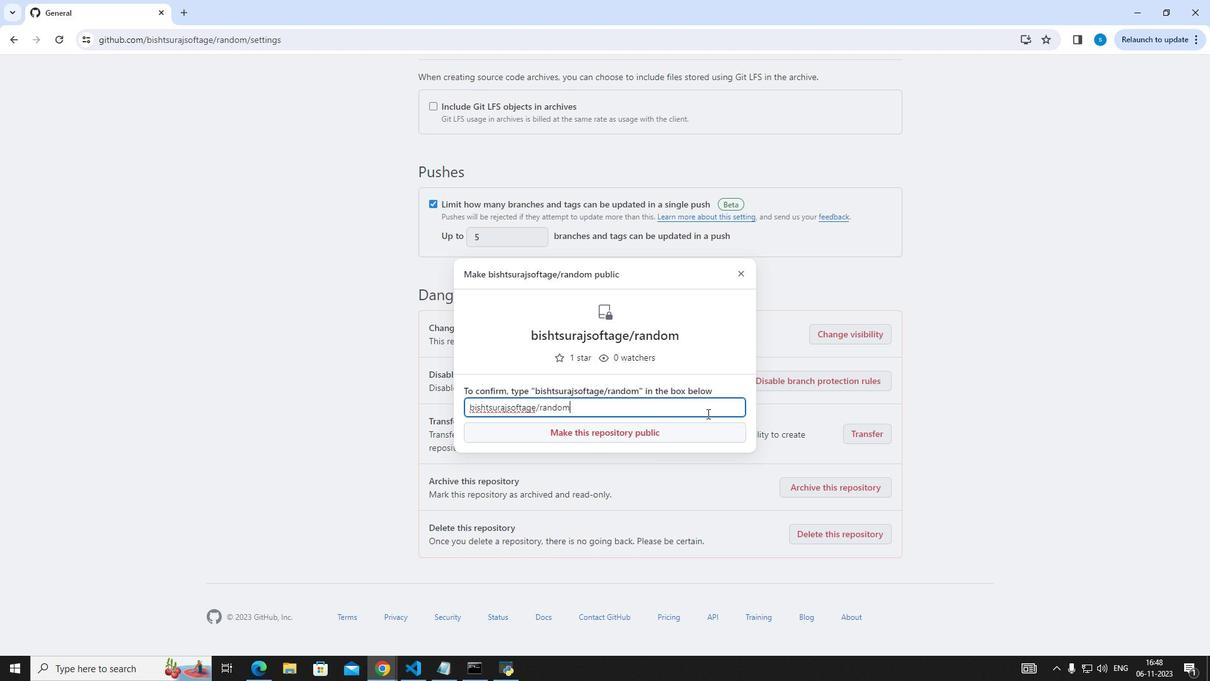 
Action: Mouse moved to (692, 442)
Screenshot: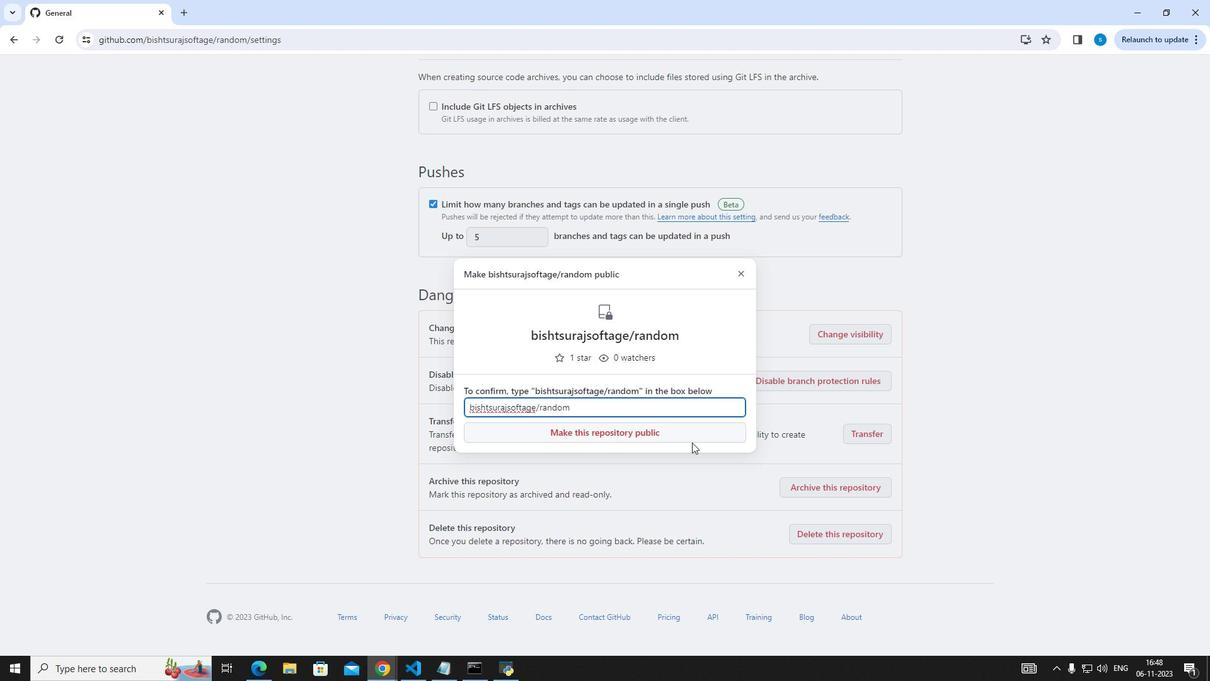 
Action: Mouse pressed left at (692, 442)
Screenshot: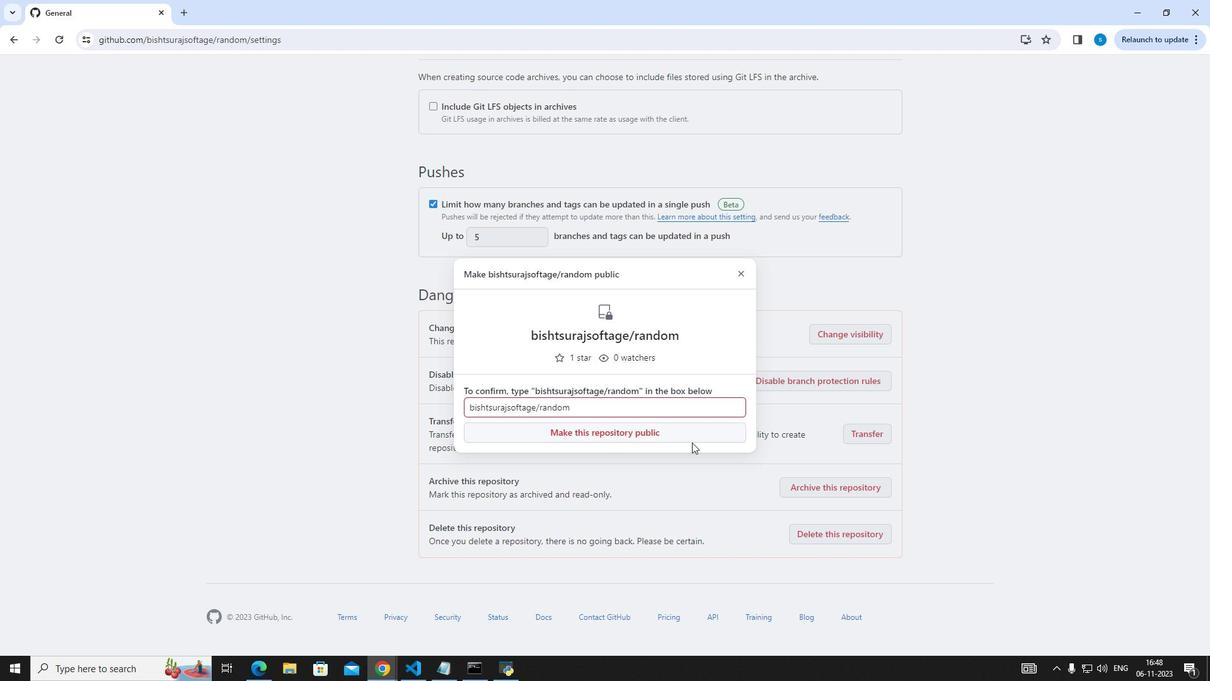 
Action: Mouse moved to (686, 437)
Screenshot: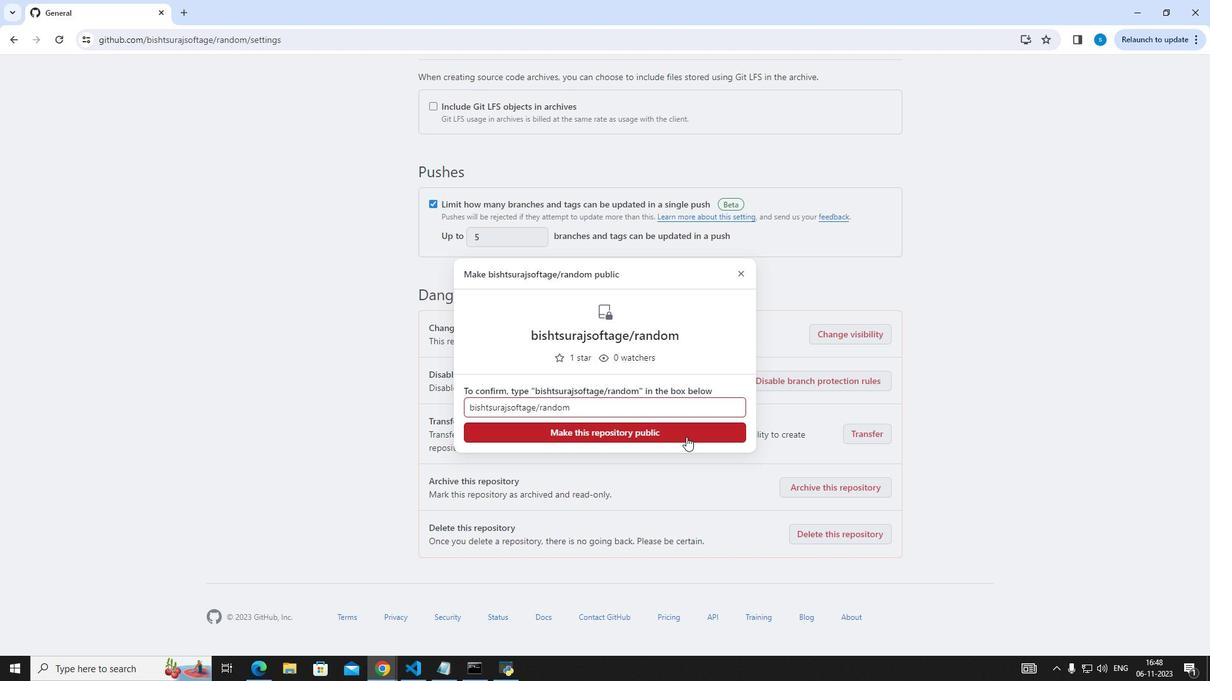 
Action: Mouse pressed left at (686, 437)
Screenshot: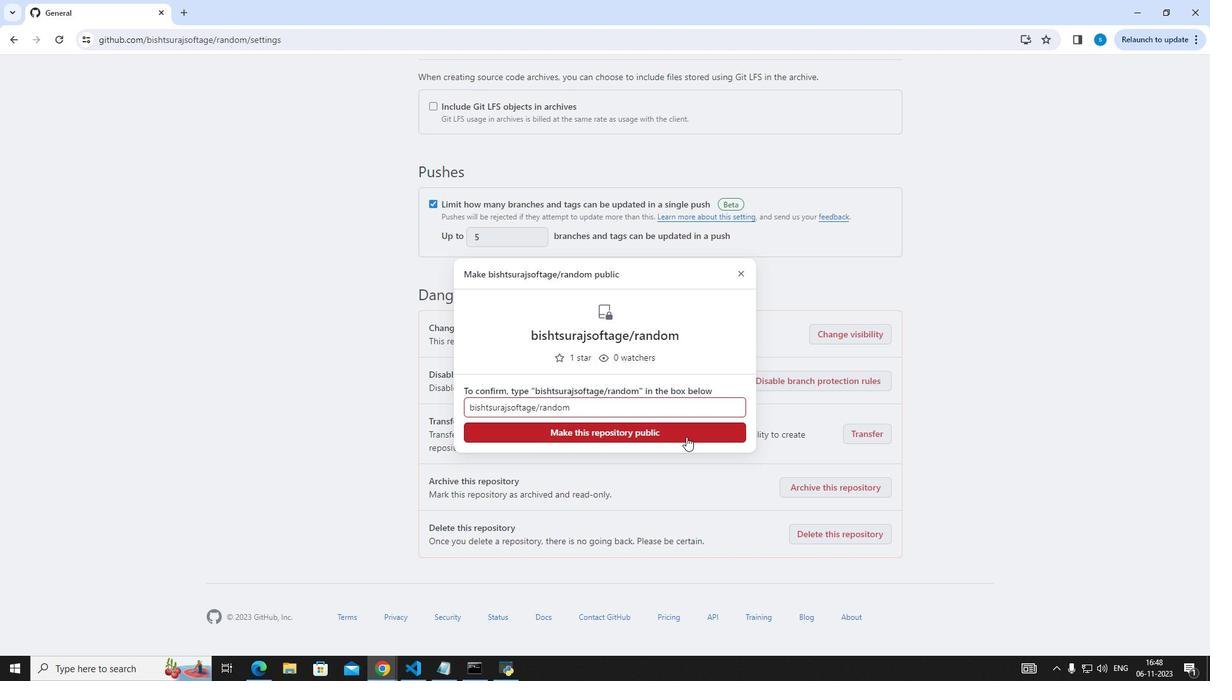 
Action: Mouse moved to (1180, 73)
Screenshot: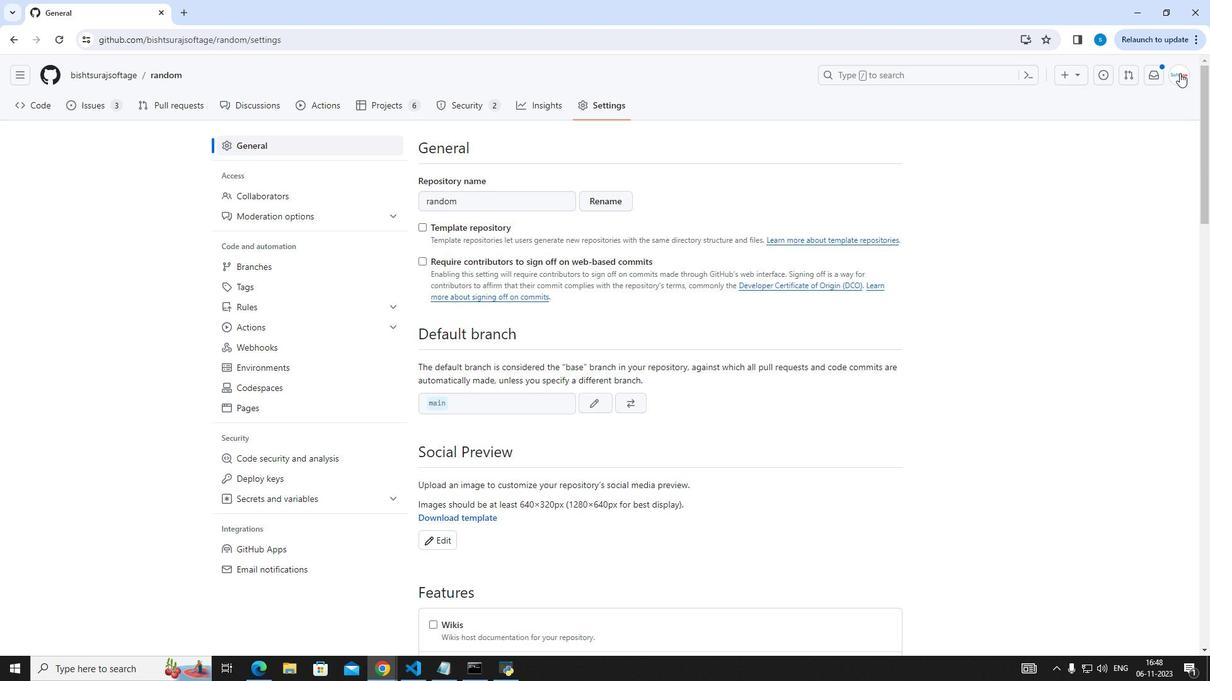 
Action: Mouse pressed left at (1180, 73)
Screenshot: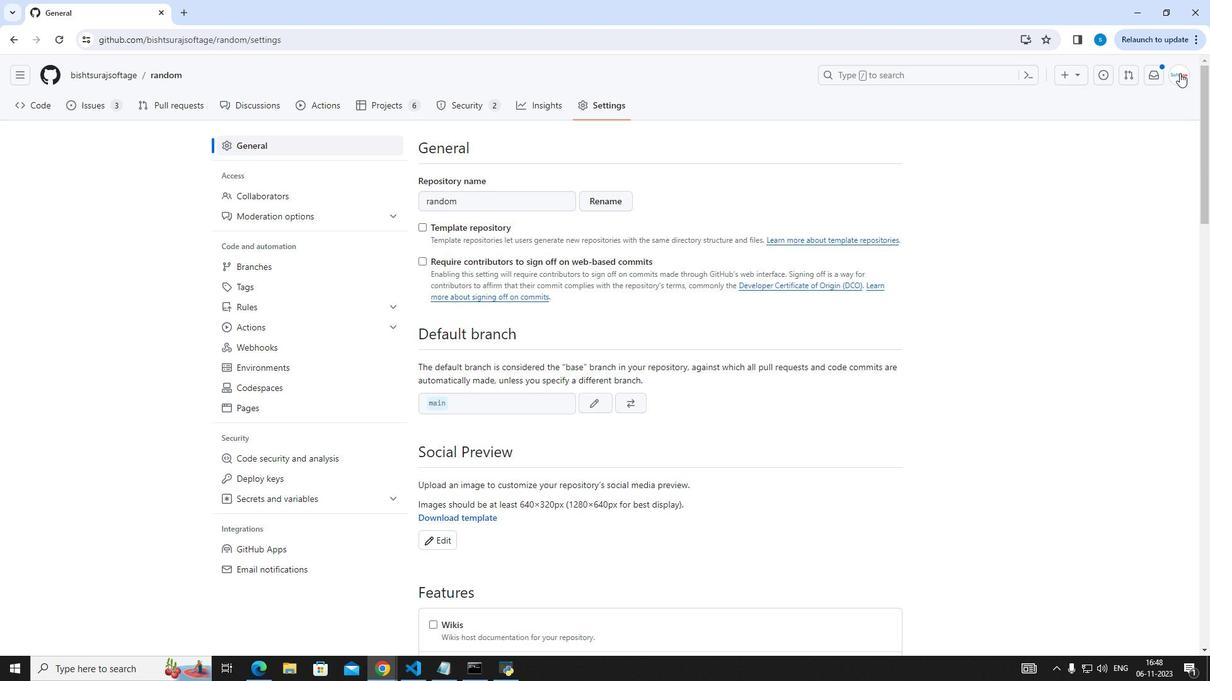 
Action: Mouse moved to (1101, 137)
Screenshot: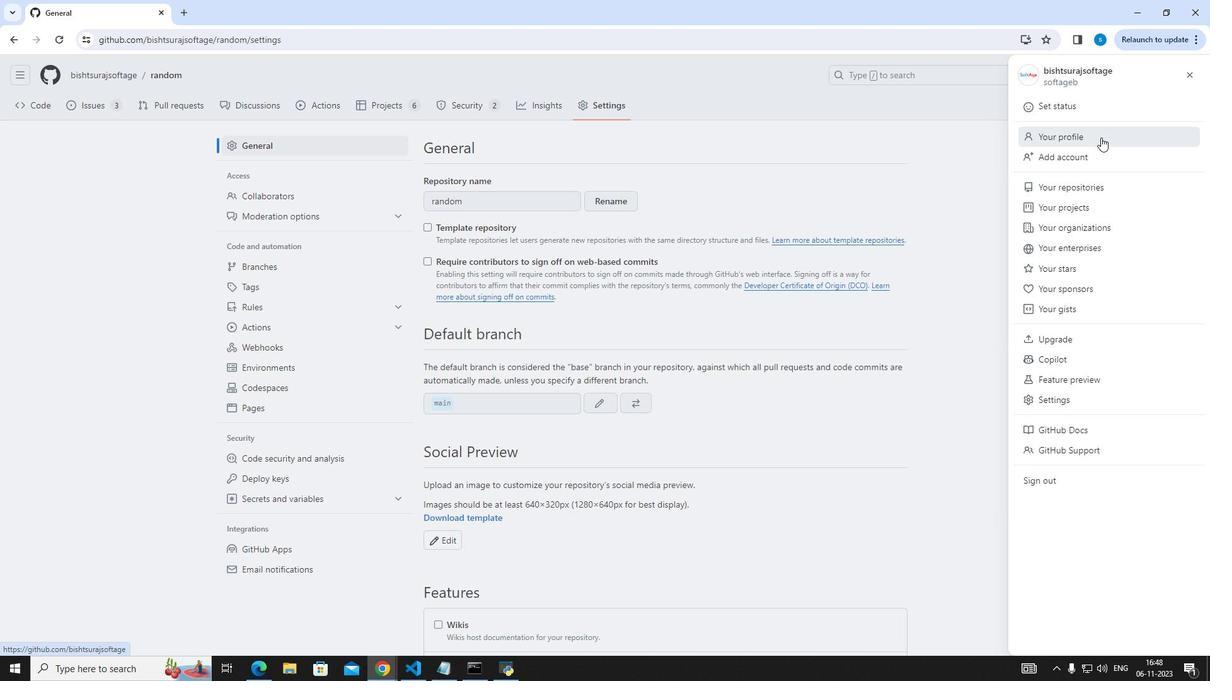 
Action: Mouse pressed left at (1101, 137)
Screenshot: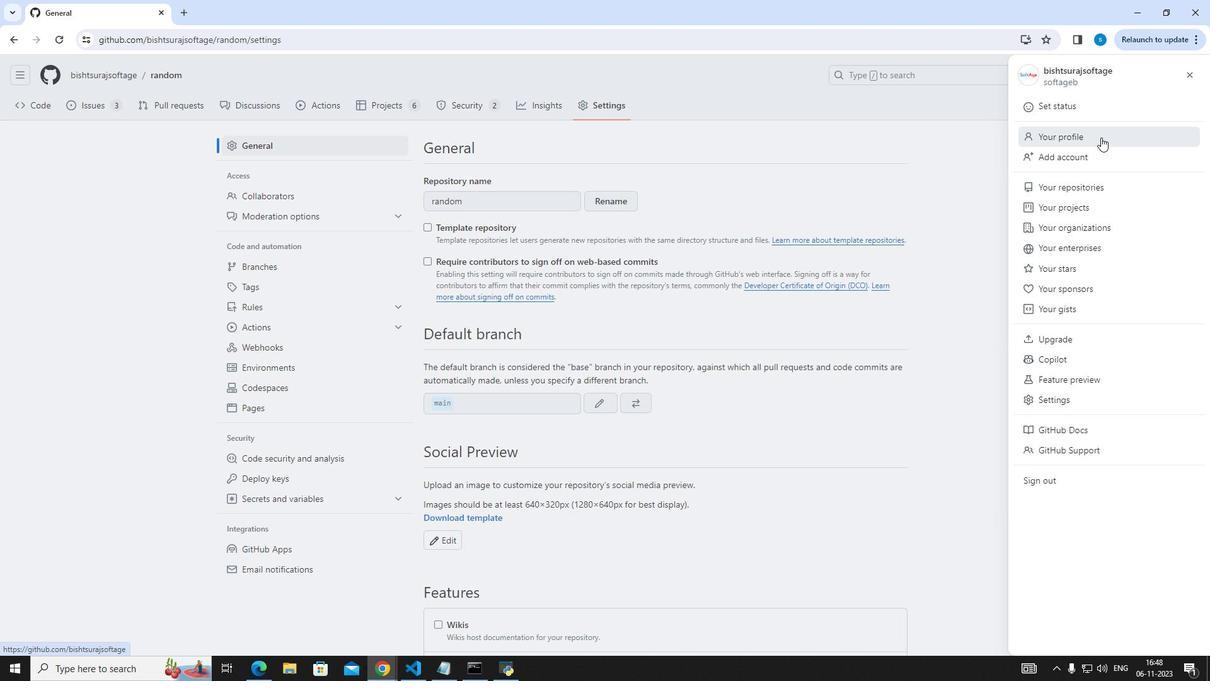 
Action: Mouse moved to (963, 164)
Screenshot: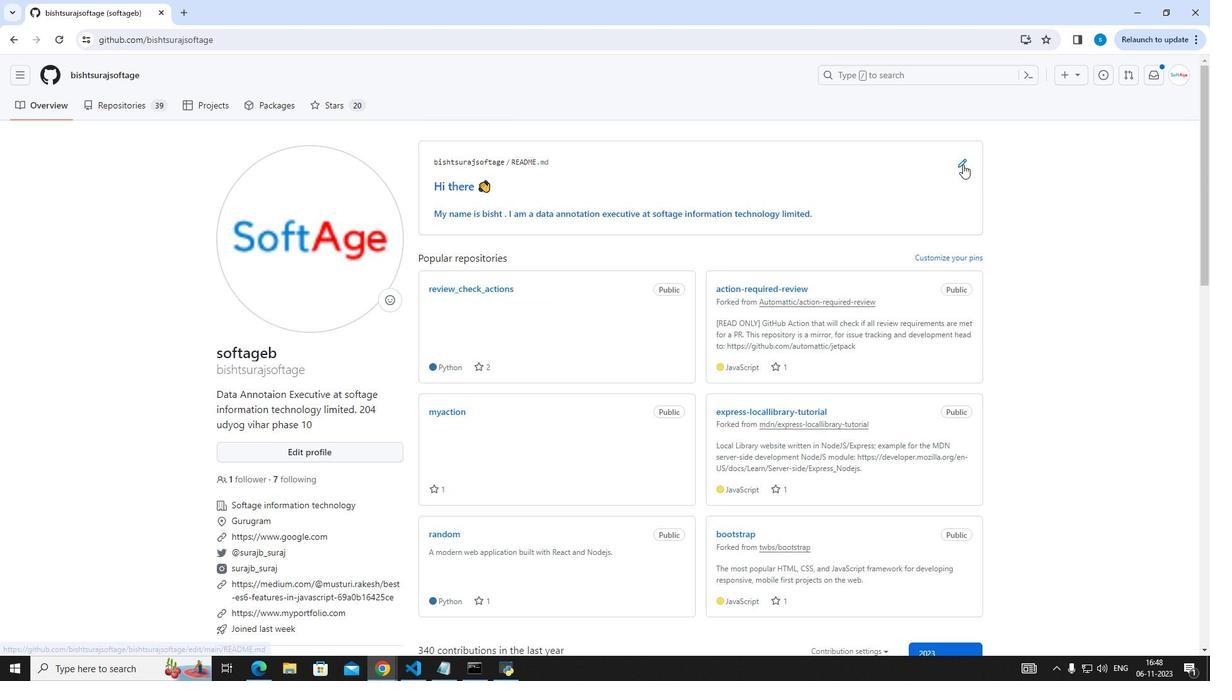 
Action: Mouse pressed left at (963, 164)
Screenshot: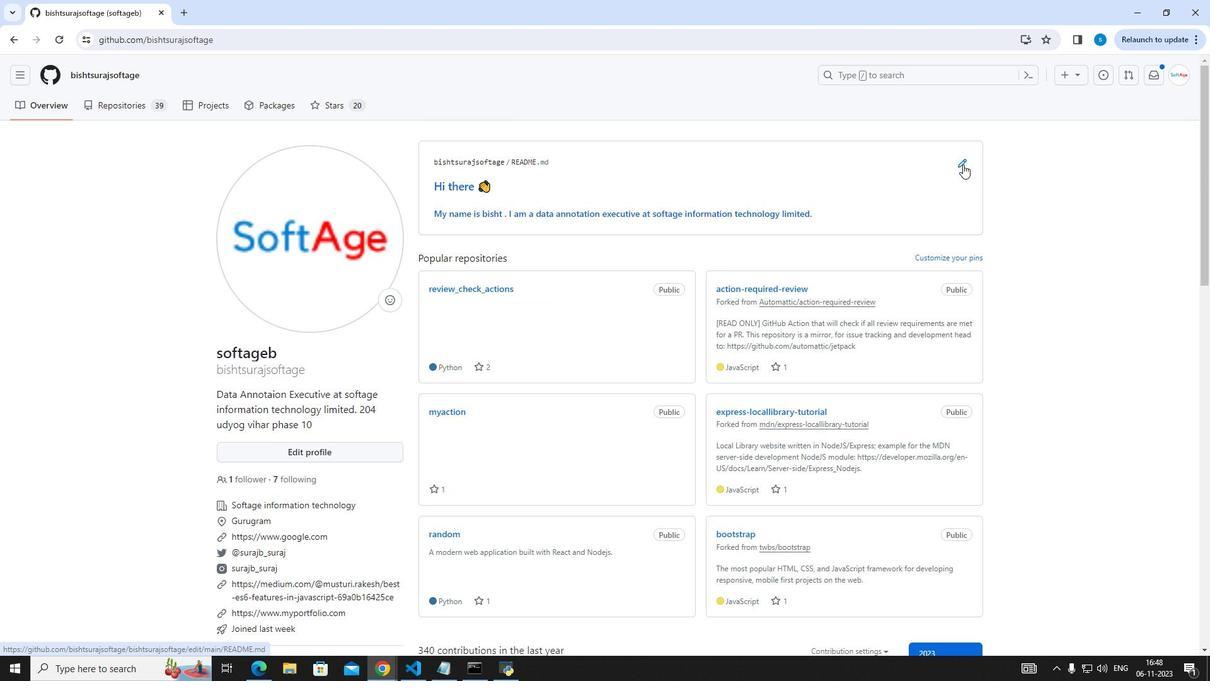
Action: Mouse moved to (396, 527)
Screenshot: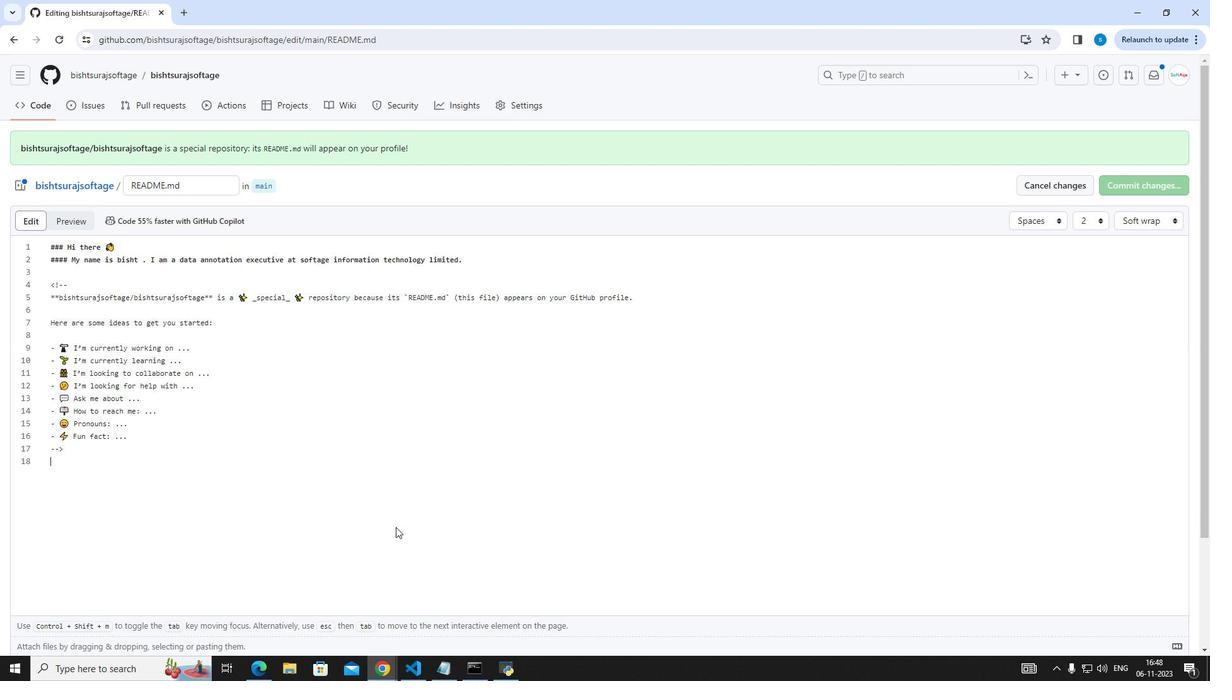 
Action: Mouse pressed left at (396, 527)
Screenshot: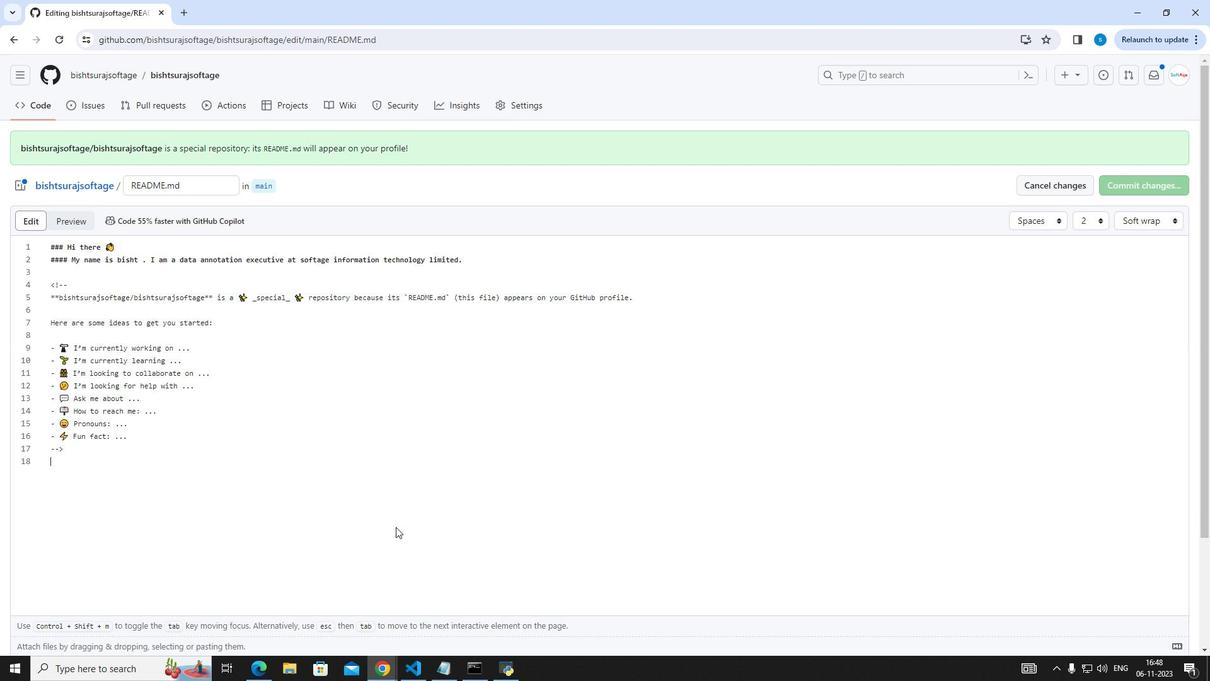 
Action: Key pressed <Key.enter><Key.shift_r>#<Key.space><Key.shift_r>Hello,<Key.space><Key.shift_r>I<Key.space><Key.backspace>'m<Key.space>singh<Key.space>bisht<Key.enter><Key.enter><Key.shift_r>Welcome<Key.space>to<Key.space>my<Key.space><Key.shift_r>Github<Key.space>progi<Key.backspace><Key.backspace>file<Key.space><Key.shift_r>!<Key.enter>-<Key.space><Key.shift_r>I'm<Key.space>a<Key.space>passionate<Key.space>softa<Key.backspace>ware<Key.space>developer.<Key.enter><Key.shift_r>I<Key.space>love<Key.space>working<Key.space>with<Key.space><Key.shift_r>Python,<Key.space><Key.shift_r>Javascript,<Key.space>and<Key.space>machine<Key.space>leae<Key.backspace>rno<Key.backspace>ing.<Key.enter><Key.shift_r>connect<Key.space>with<Key.space>me<Key.space>on<Key.space>[<Key.shift_r>Linl<Key.backspace>ked<Key.shift_r>In]<Key.shift_r><Key.shift_r>(https<Key.shift_r>://www.linkedin.com/in/exampleuser/<Key.shift_r>)
Screenshot: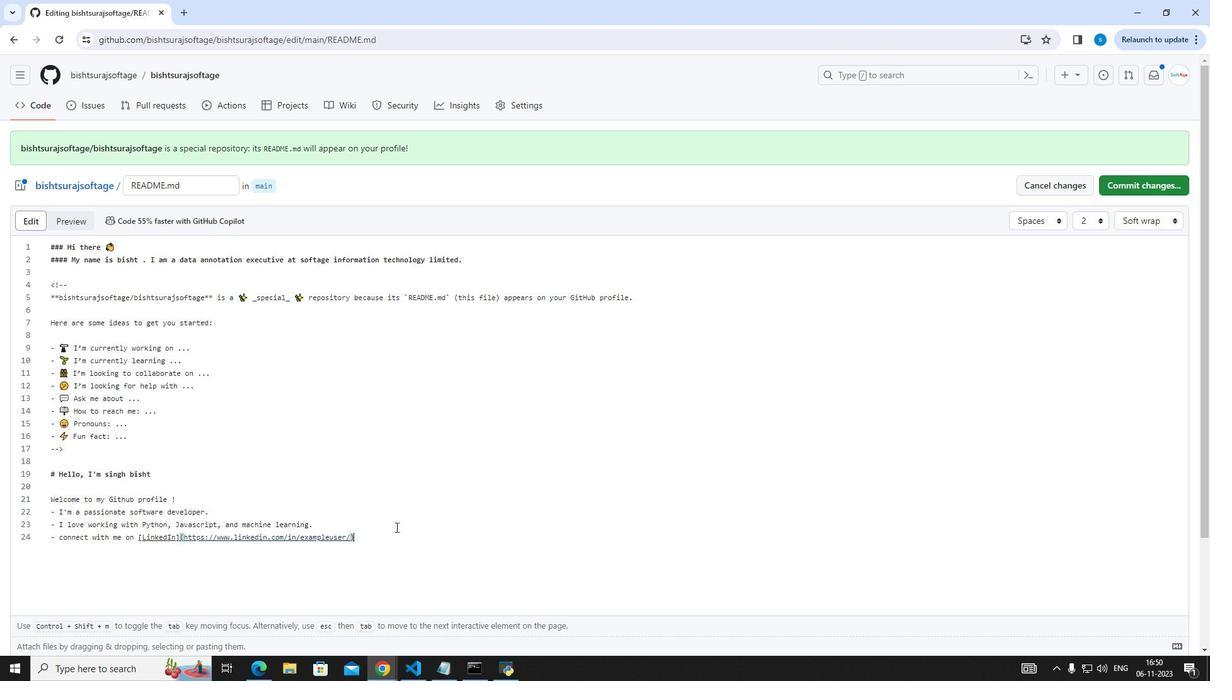 
Action: Mouse moved to (65, 222)
Screenshot: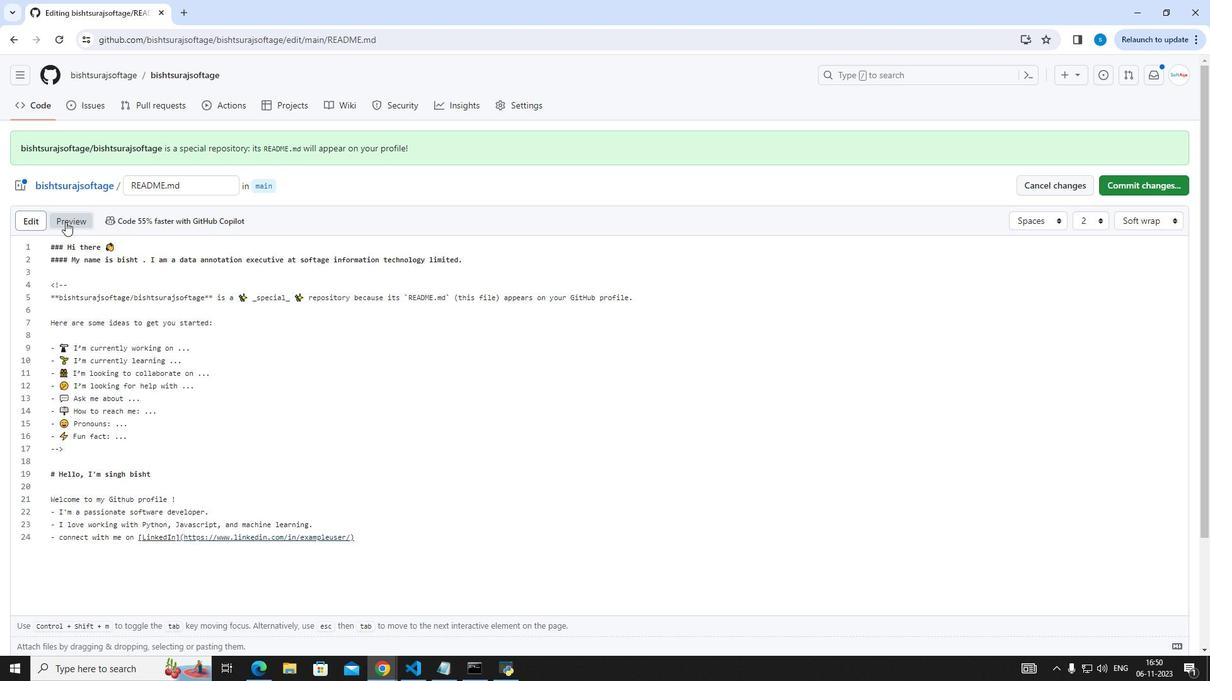 
Action: Mouse pressed left at (65, 222)
Screenshot: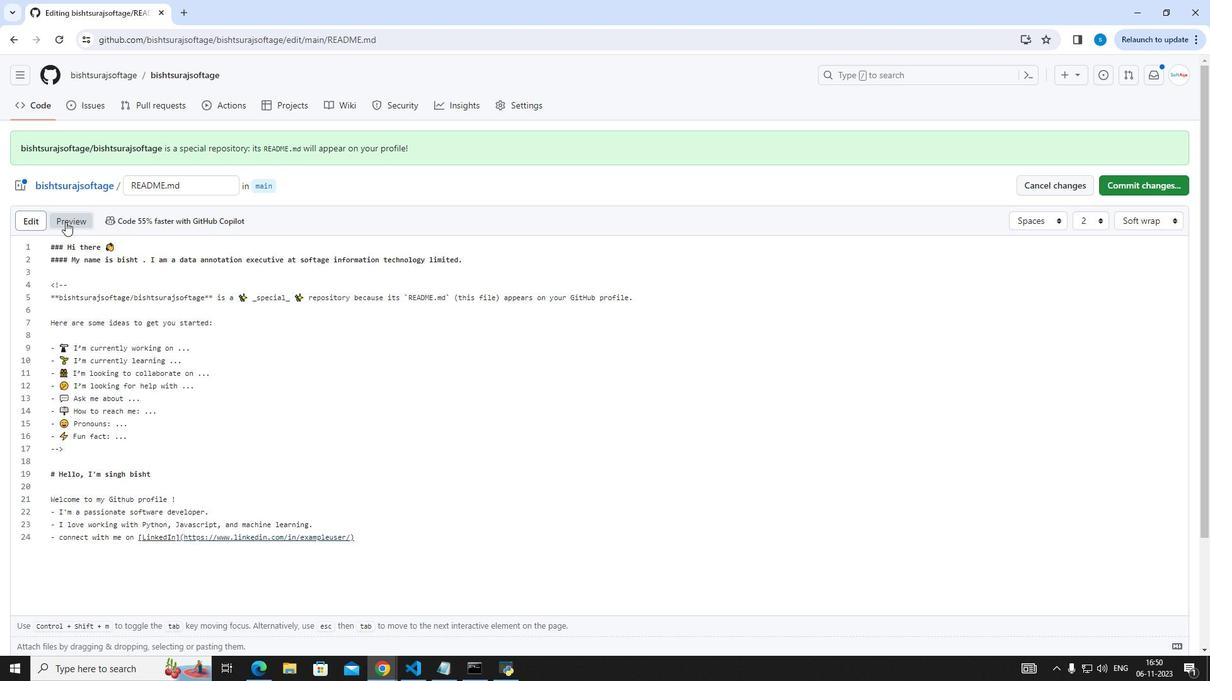 
Action: Mouse moved to (1144, 185)
Screenshot: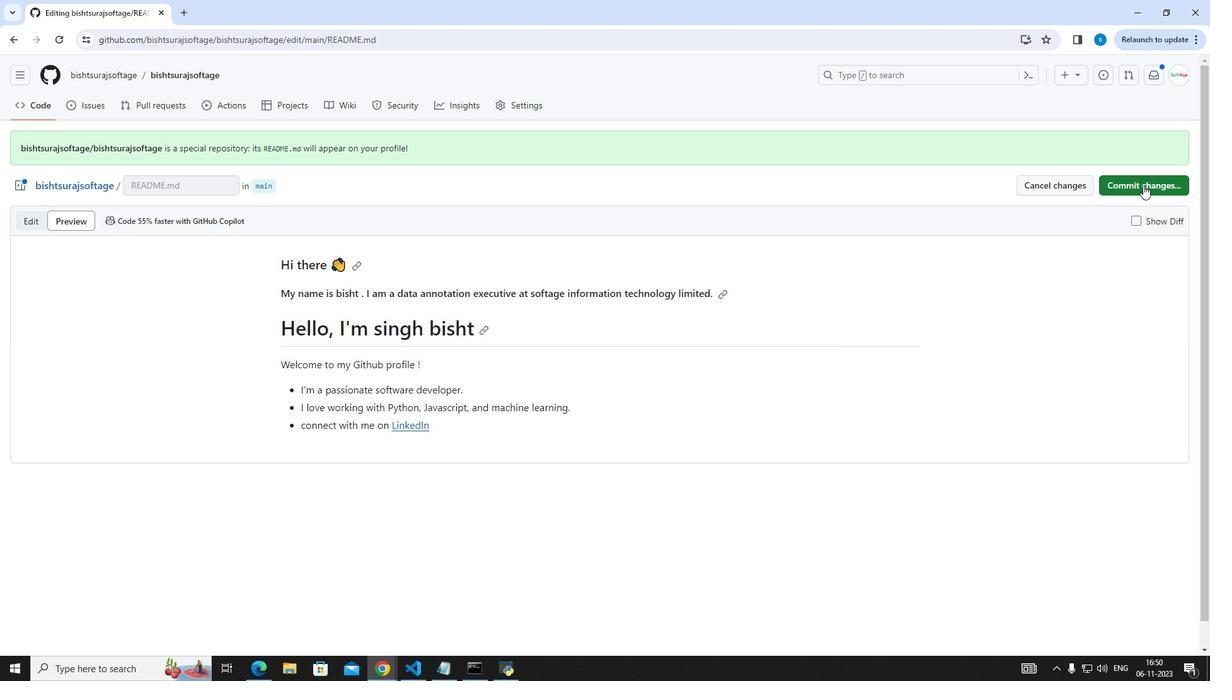 
Action: Mouse pressed left at (1144, 185)
Screenshot: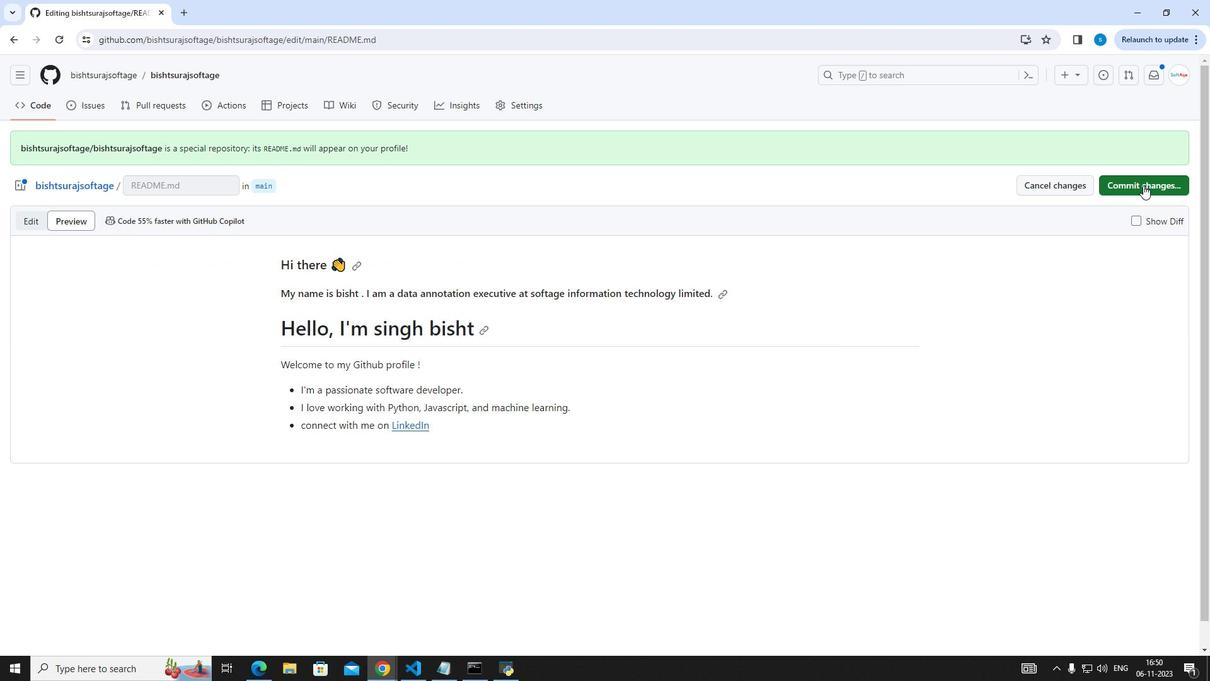 
Action: Mouse moved to (712, 490)
Screenshot: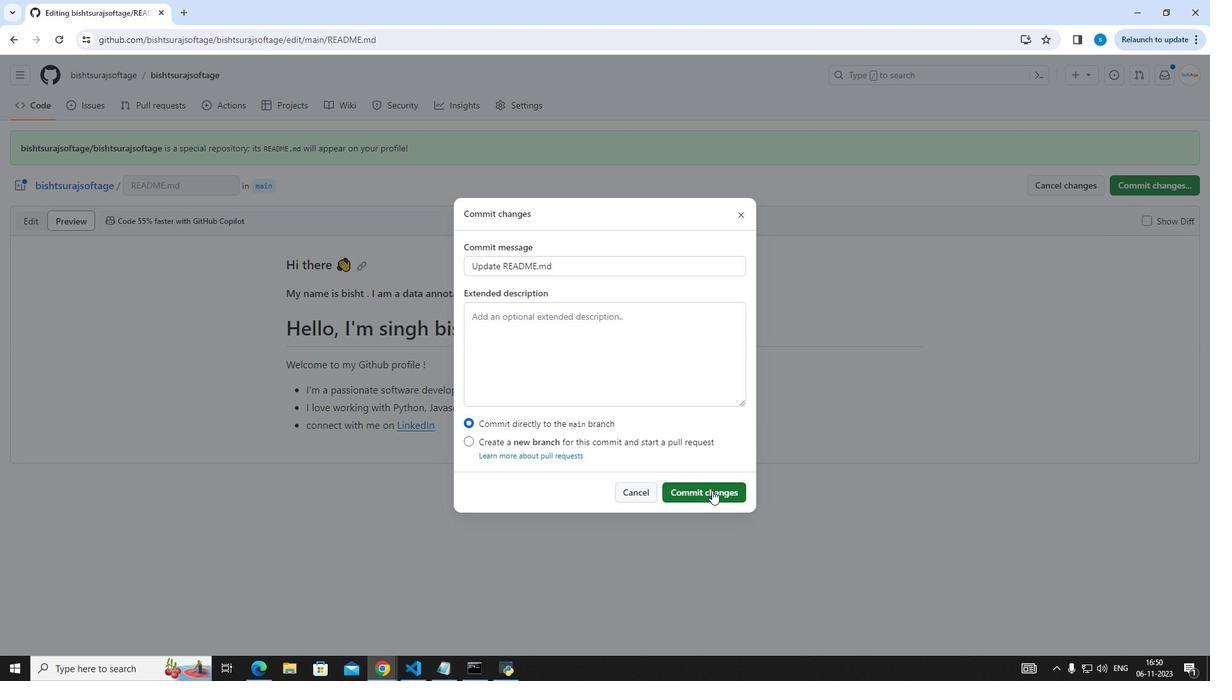 
Action: Mouse pressed left at (712, 490)
Screenshot: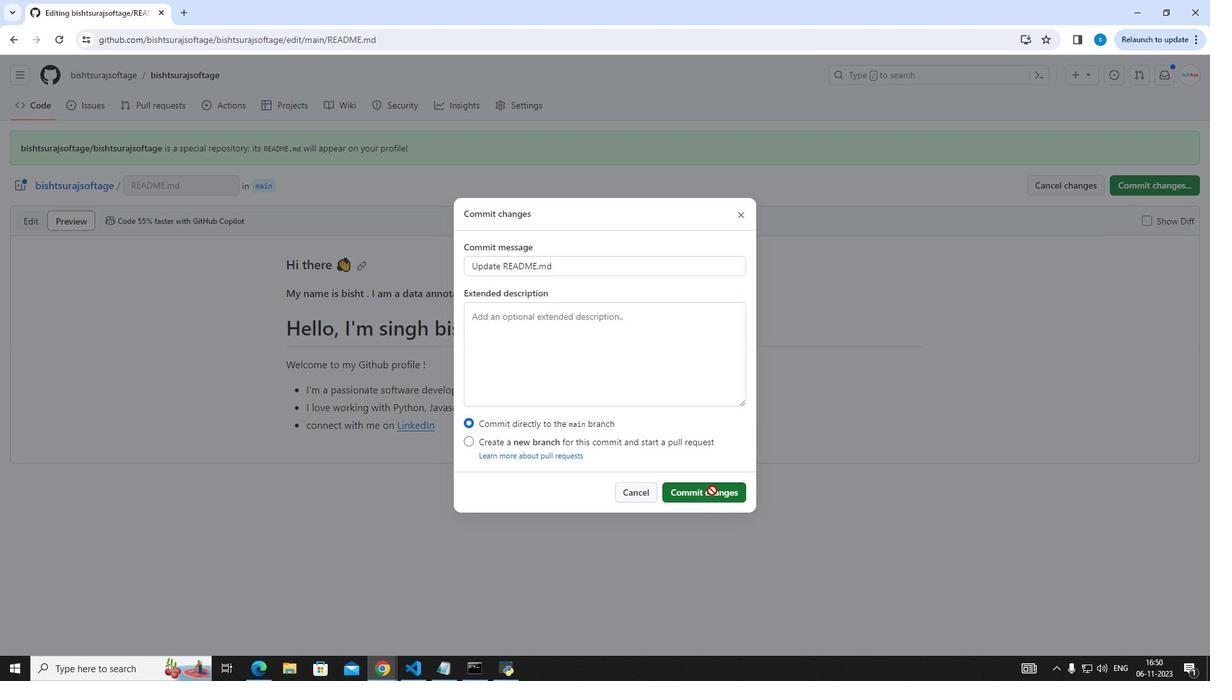 
Action: Mouse moved to (1175, 73)
Screenshot: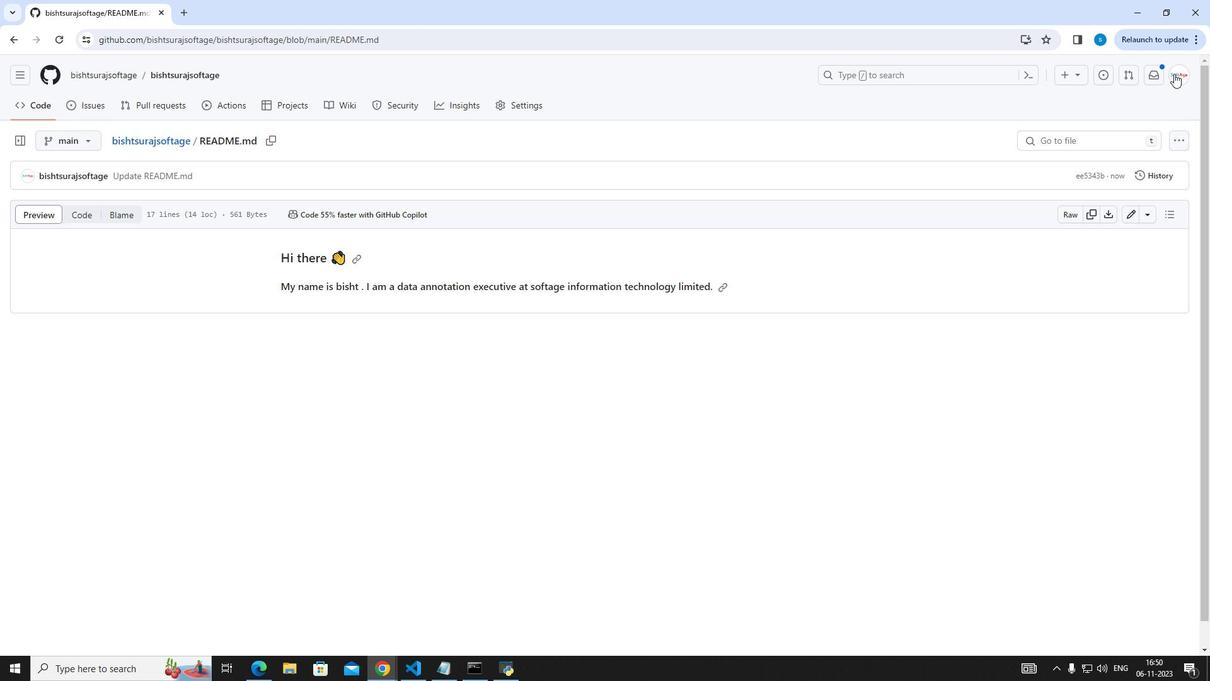 
Action: Mouse pressed left at (1175, 73)
Screenshot: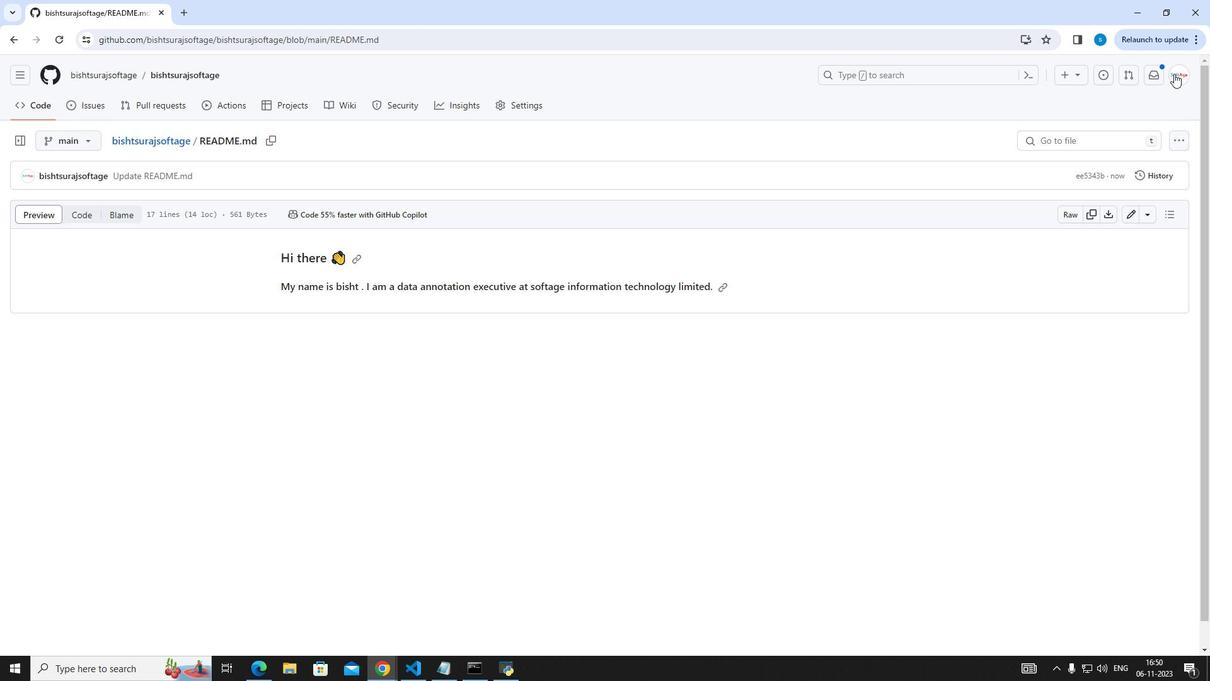 
Action: Mouse moved to (1091, 141)
Screenshot: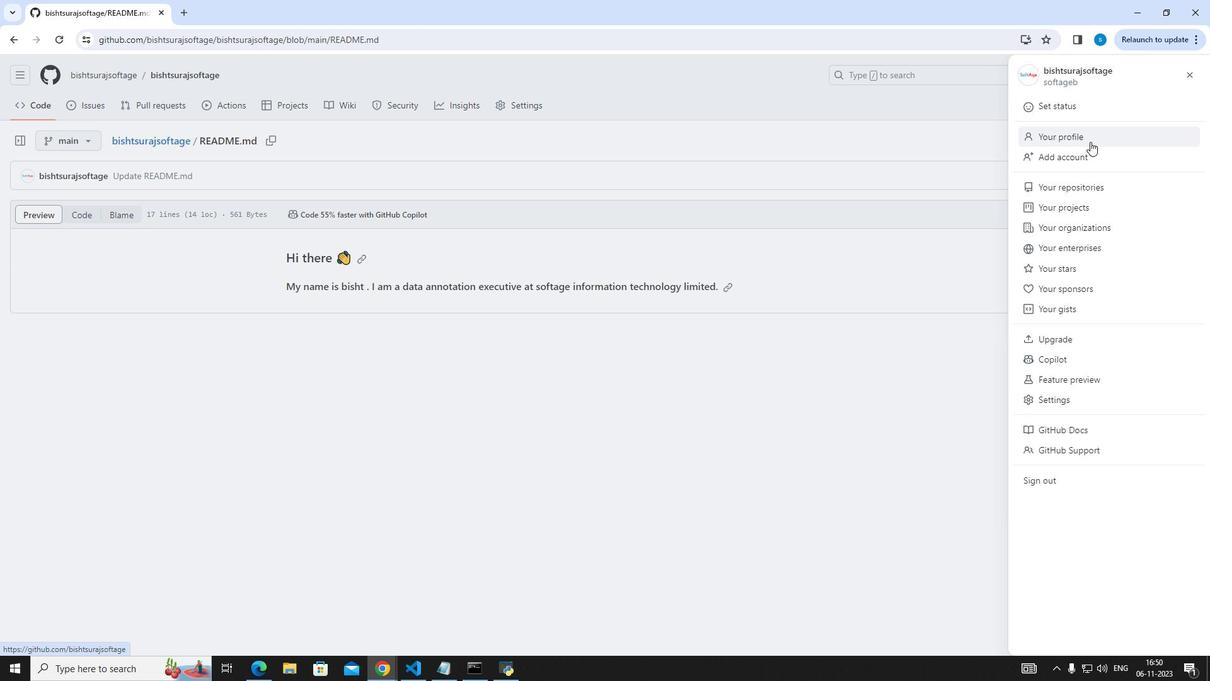 
Action: Mouse pressed left at (1091, 141)
Screenshot: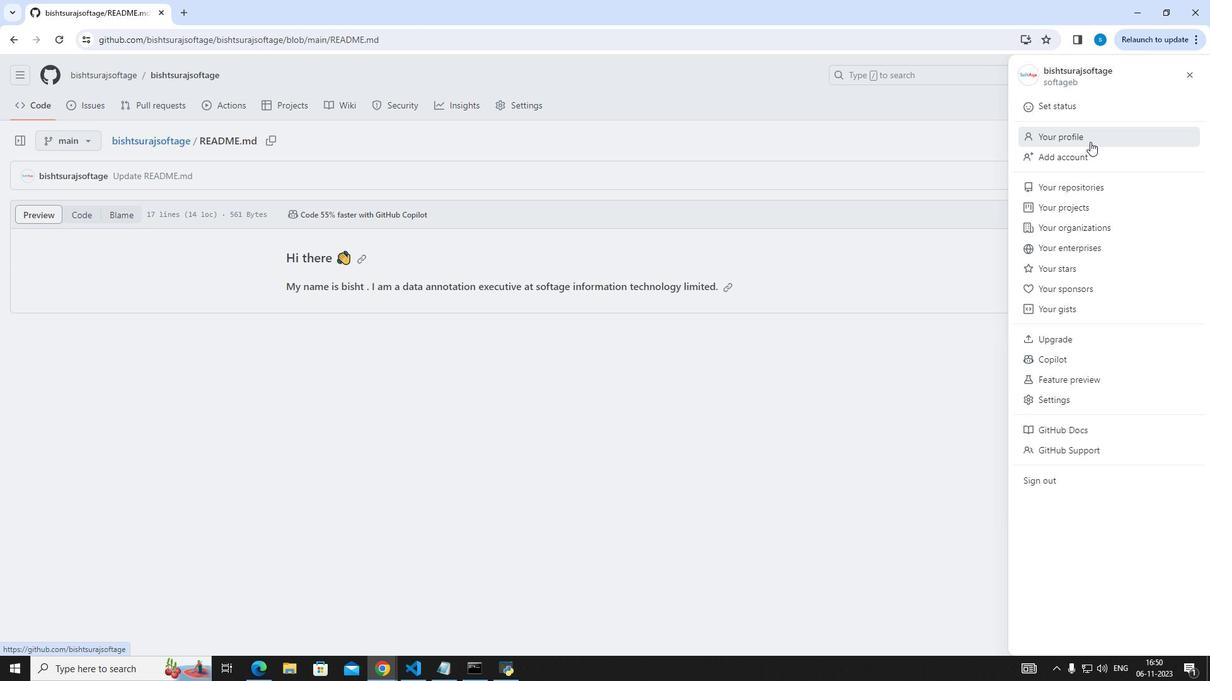 
Action: Mouse moved to (744, 284)
Screenshot: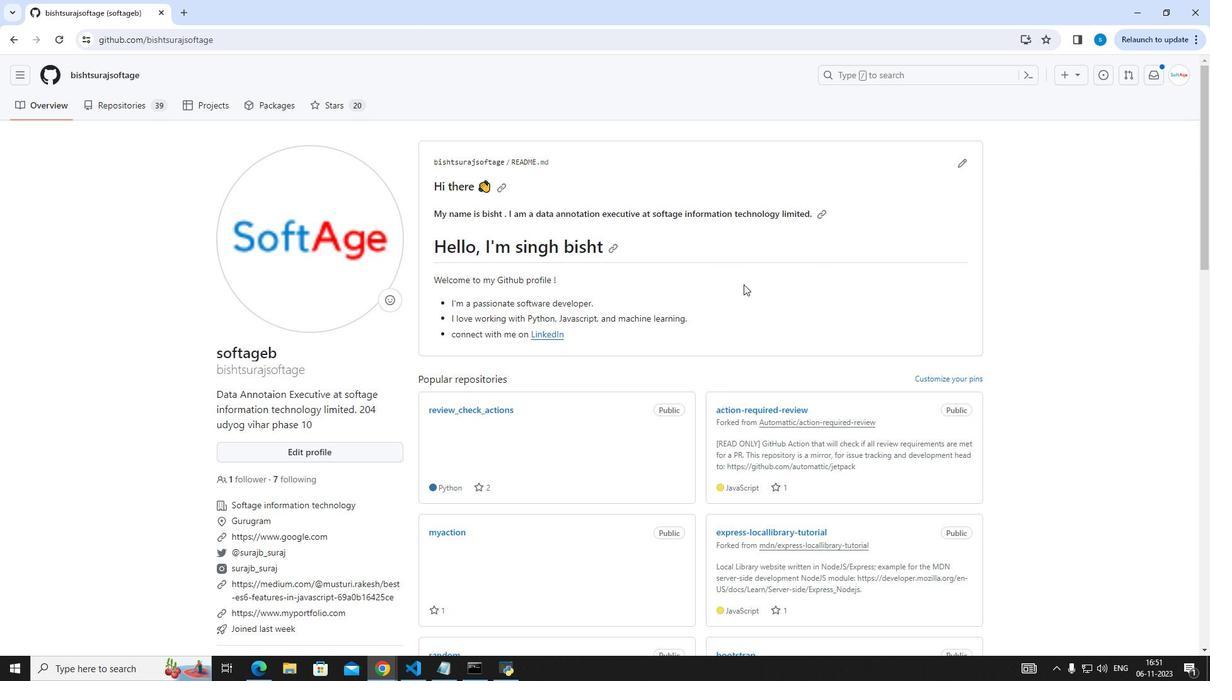 
Action: Mouse pressed left at (744, 284)
Screenshot: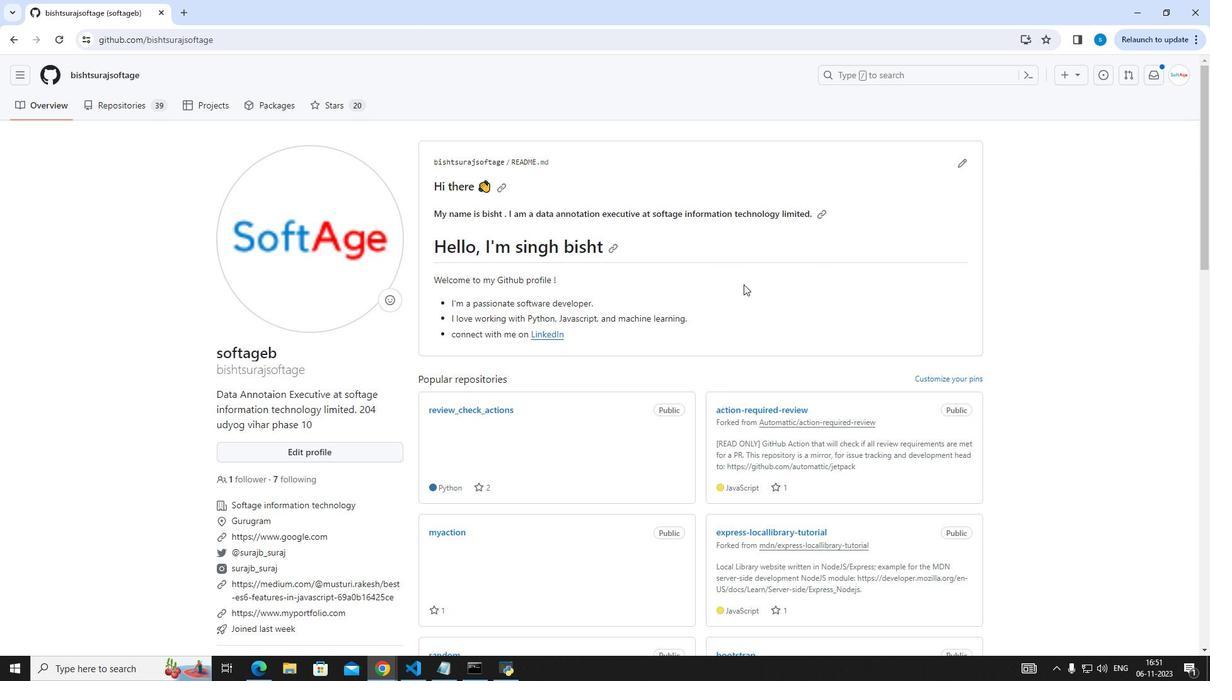 
